 Task: Research Airbnb options in Seydi, Turkmenistan from 9th December, 2023 to 12th December, 2023 for 1 adult.1  bedroom having 1 bed and 1 bathroom. Property type can be flat. Amenities needed are: wifi. Booking option can be shelf check-in. Look for 3 properties as per requirement.
Action: Mouse pressed left at (492, 411)
Screenshot: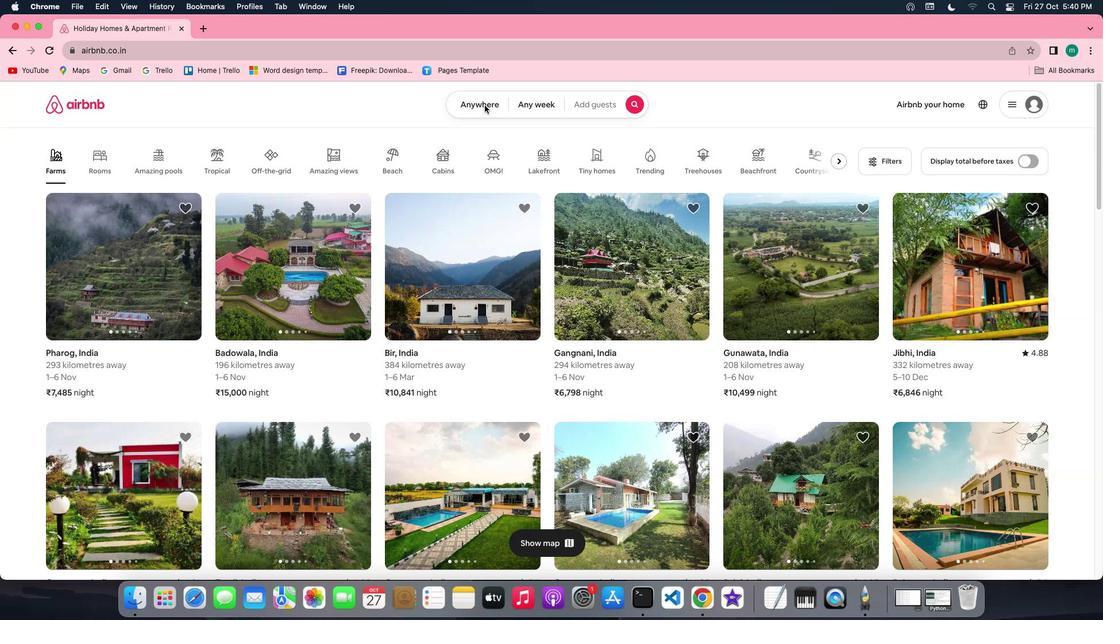 
Action: Mouse pressed left at (492, 411)
Screenshot: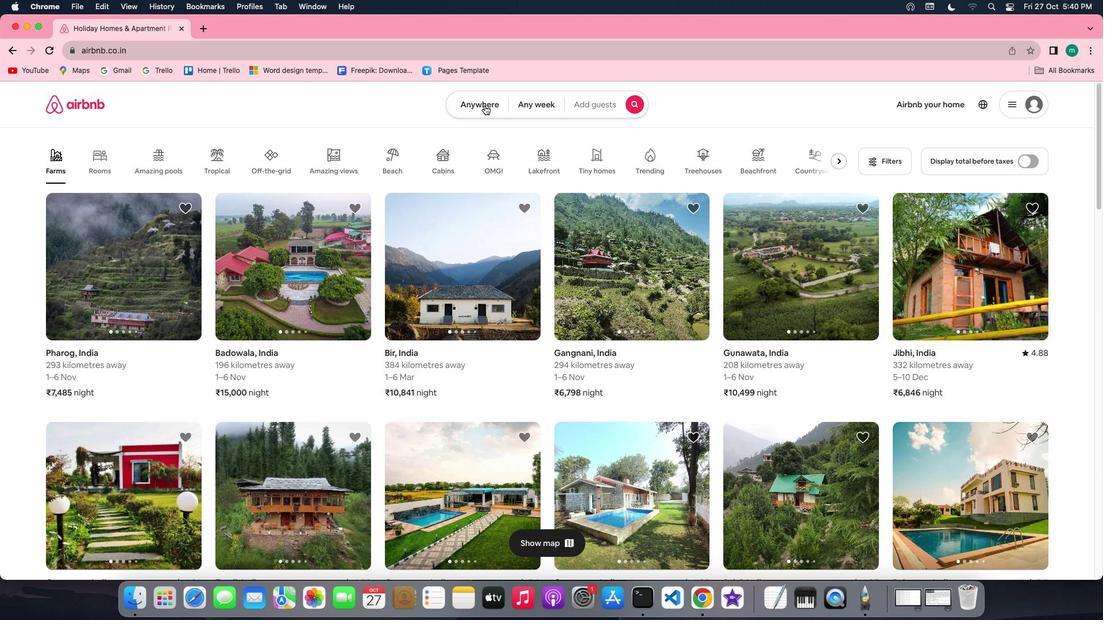 
Action: Mouse moved to (426, 380)
Screenshot: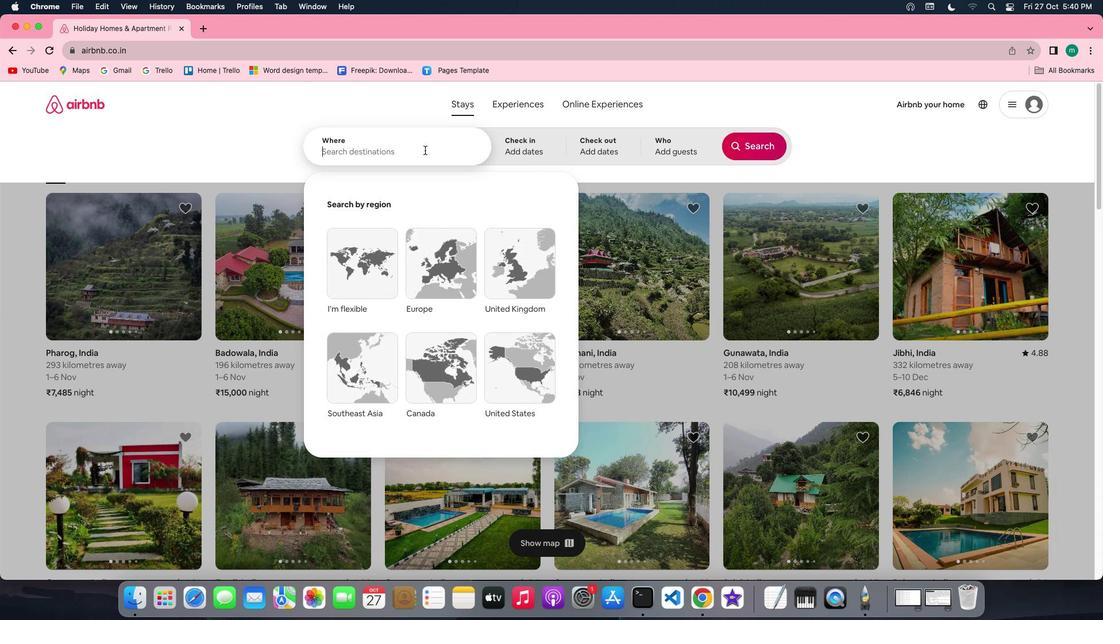 
Action: Key pressed Key.shift'S''e''y''d''i'','Key.spaceKey.shift'T''u''r''k''m''e''n''i''s''t''a''n'
Screenshot: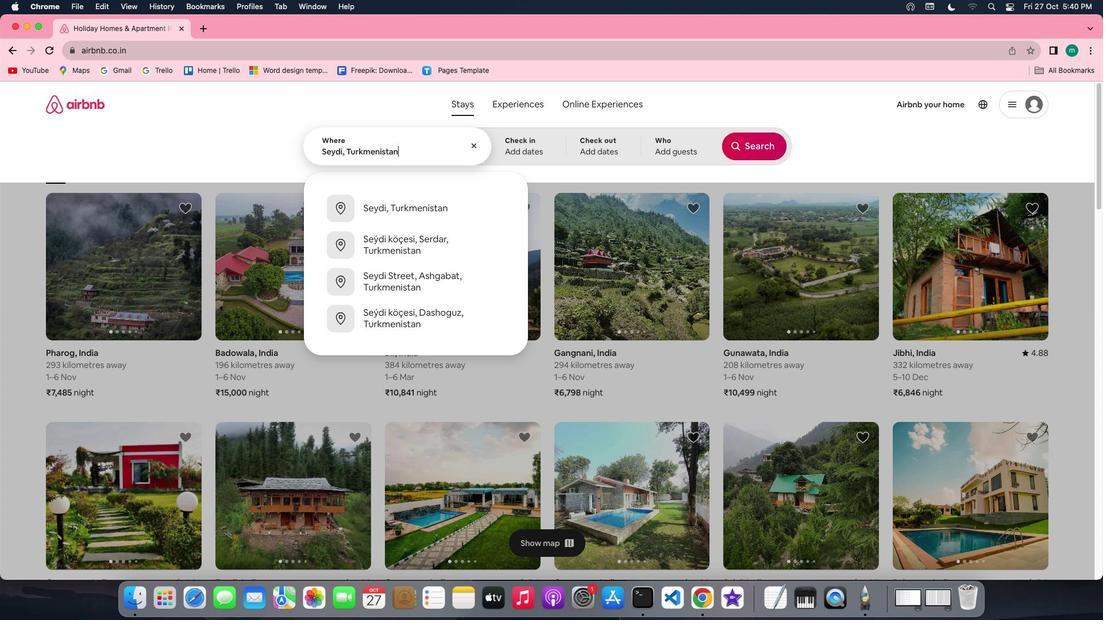 
Action: Mouse moved to (550, 381)
Screenshot: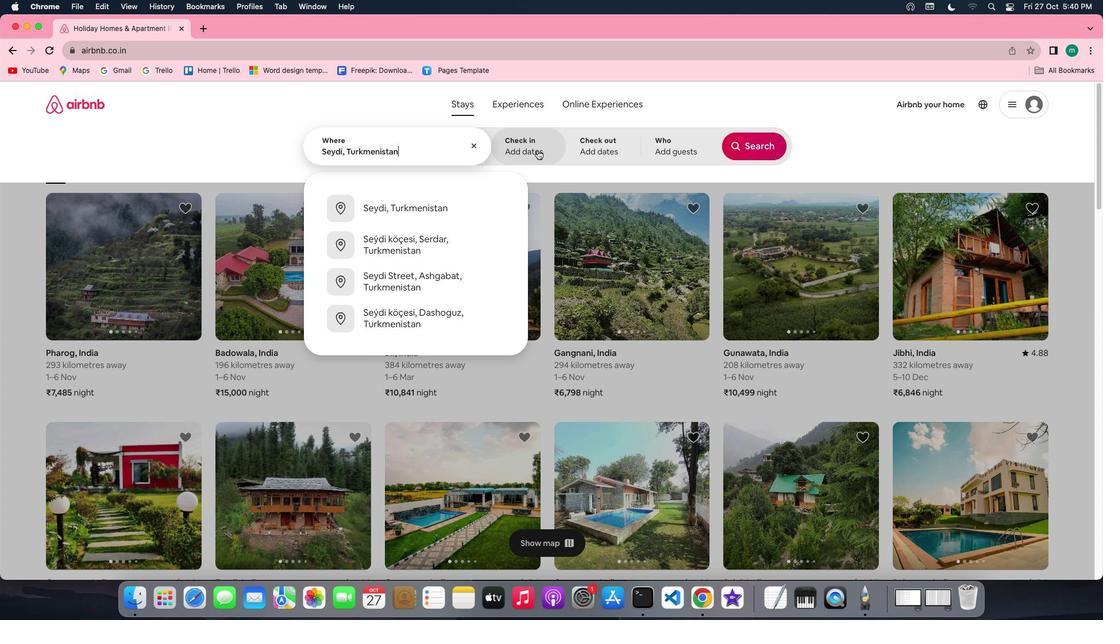 
Action: Mouse pressed left at (550, 381)
Screenshot: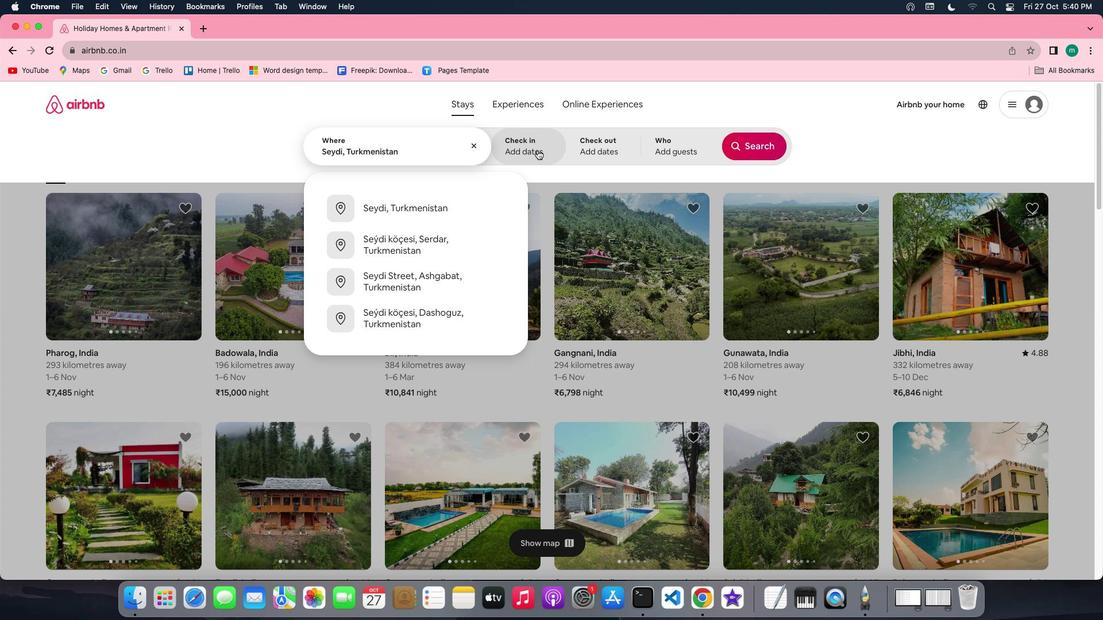 
Action: Mouse moved to (793, 321)
Screenshot: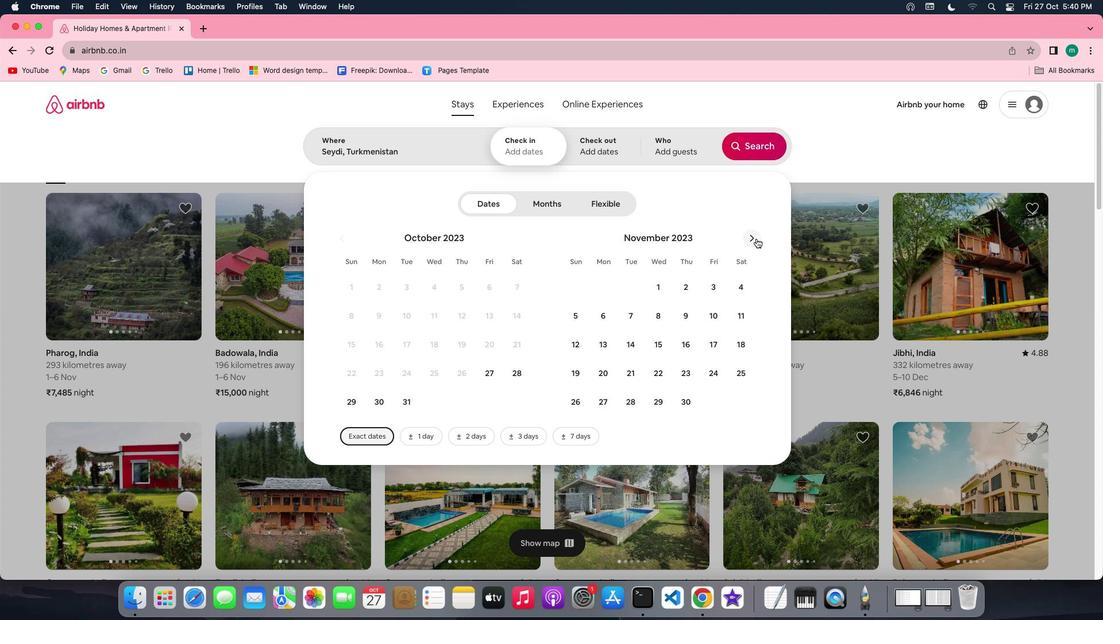 
Action: Mouse pressed left at (793, 321)
Screenshot: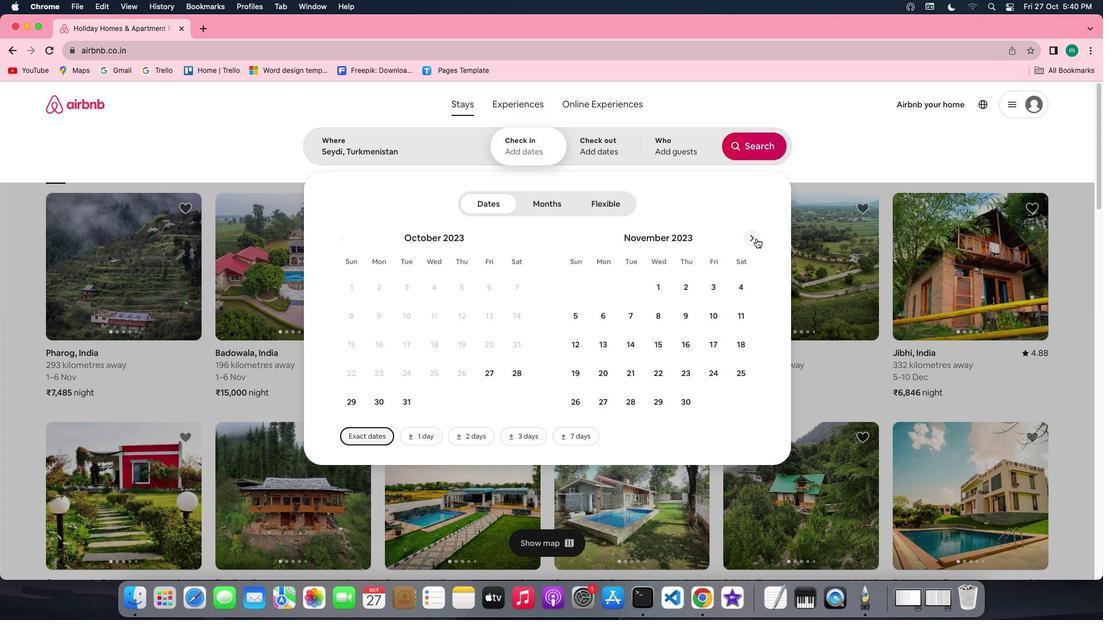 
Action: Mouse moved to (778, 276)
Screenshot: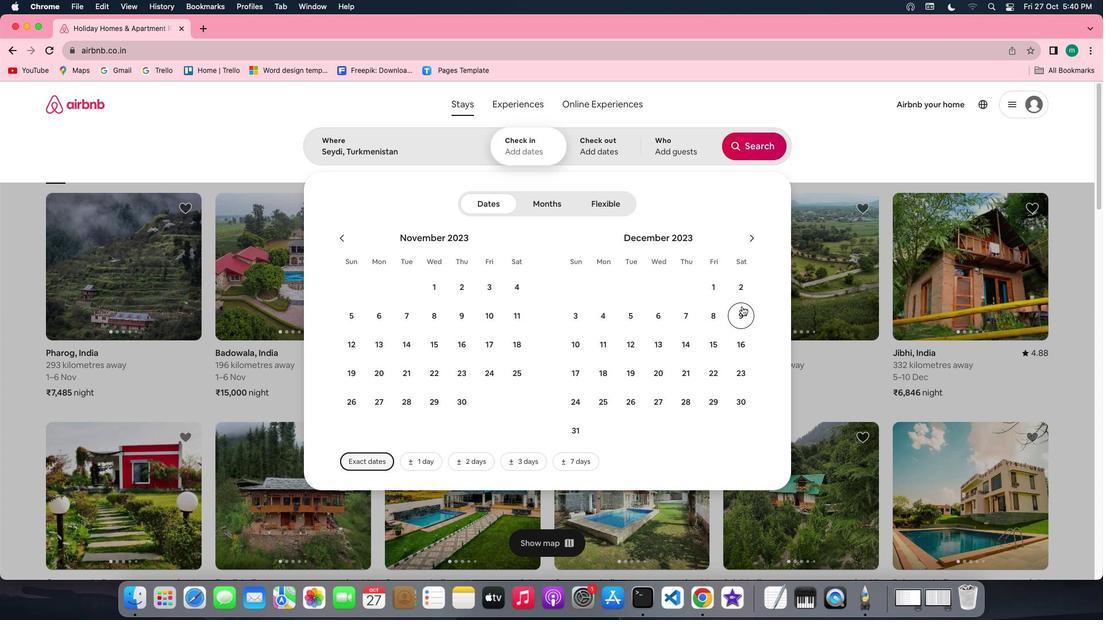 
Action: Mouse pressed left at (778, 276)
Screenshot: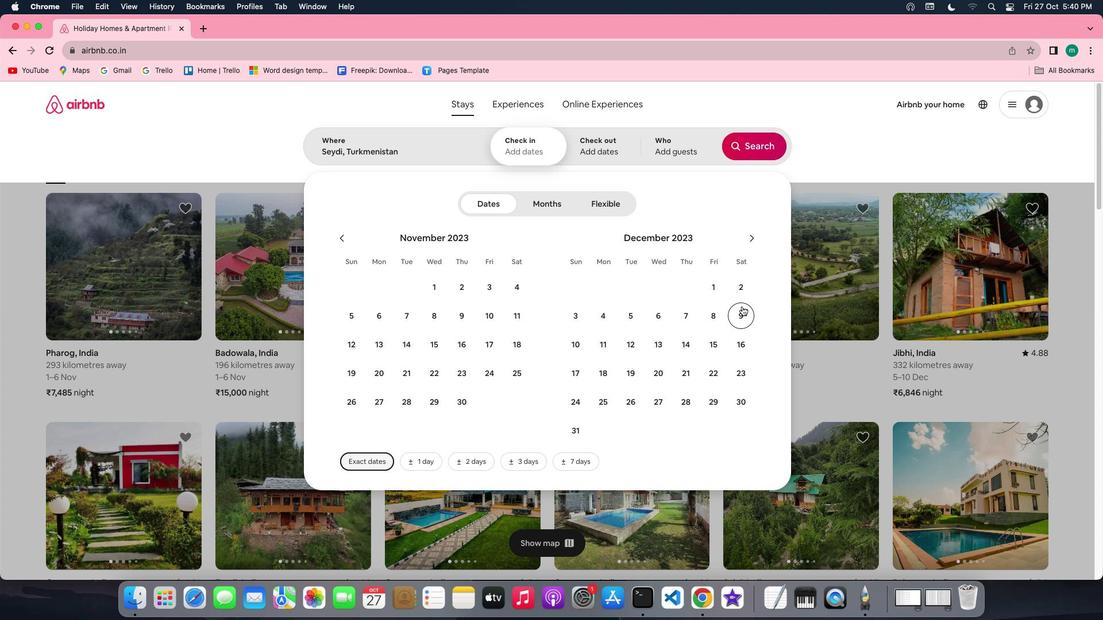
Action: Mouse moved to (665, 253)
Screenshot: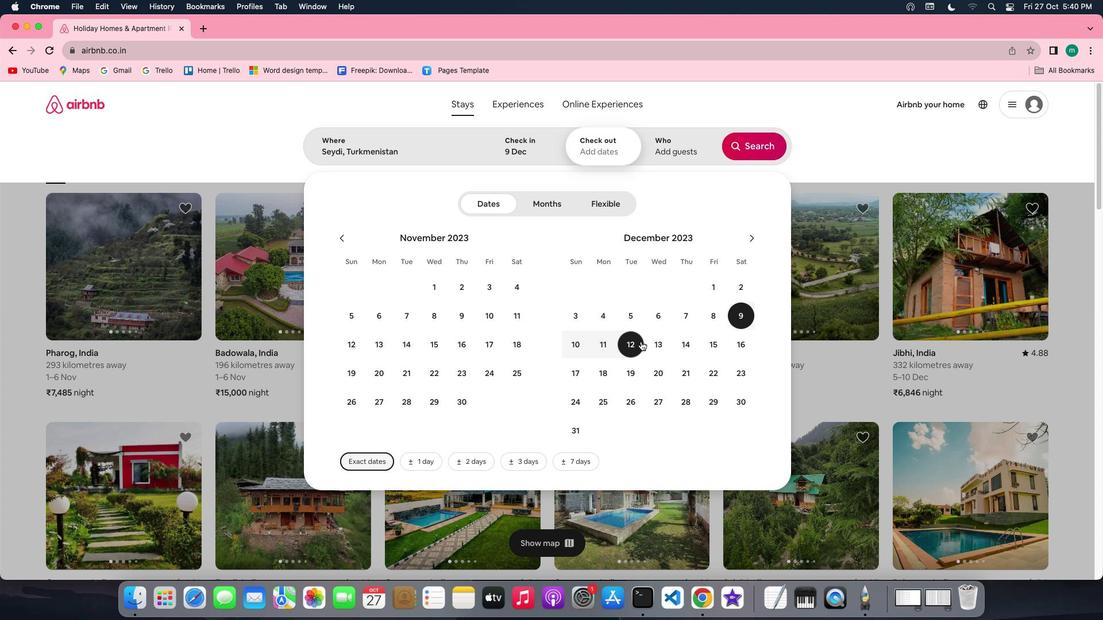 
Action: Mouse pressed left at (665, 253)
Screenshot: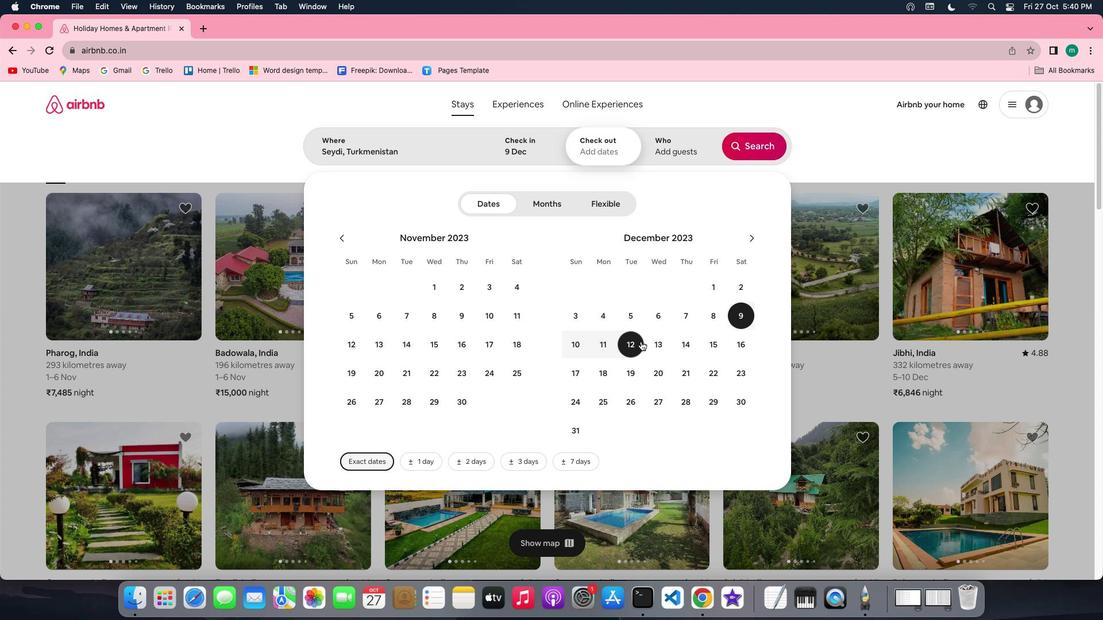 
Action: Mouse moved to (713, 382)
Screenshot: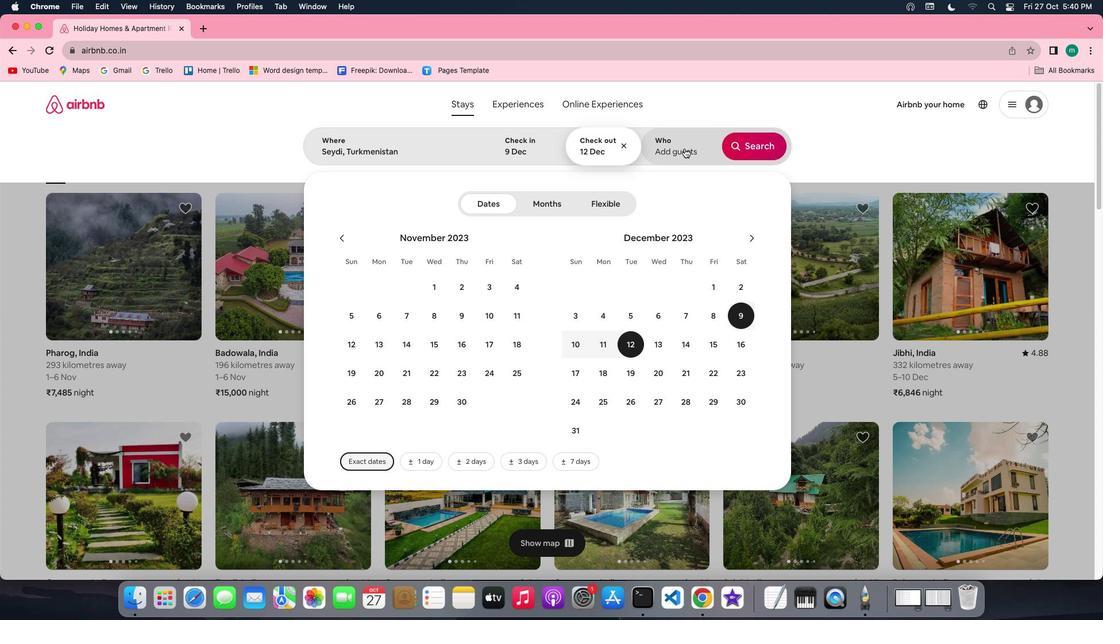 
Action: Mouse pressed left at (713, 382)
Screenshot: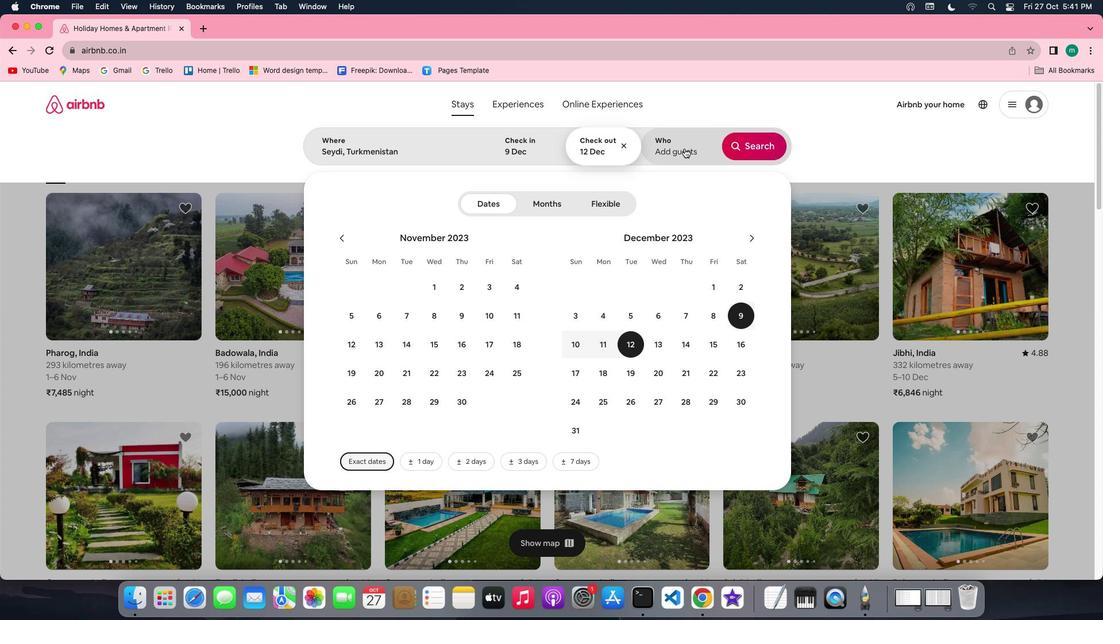 
Action: Mouse moved to (802, 344)
Screenshot: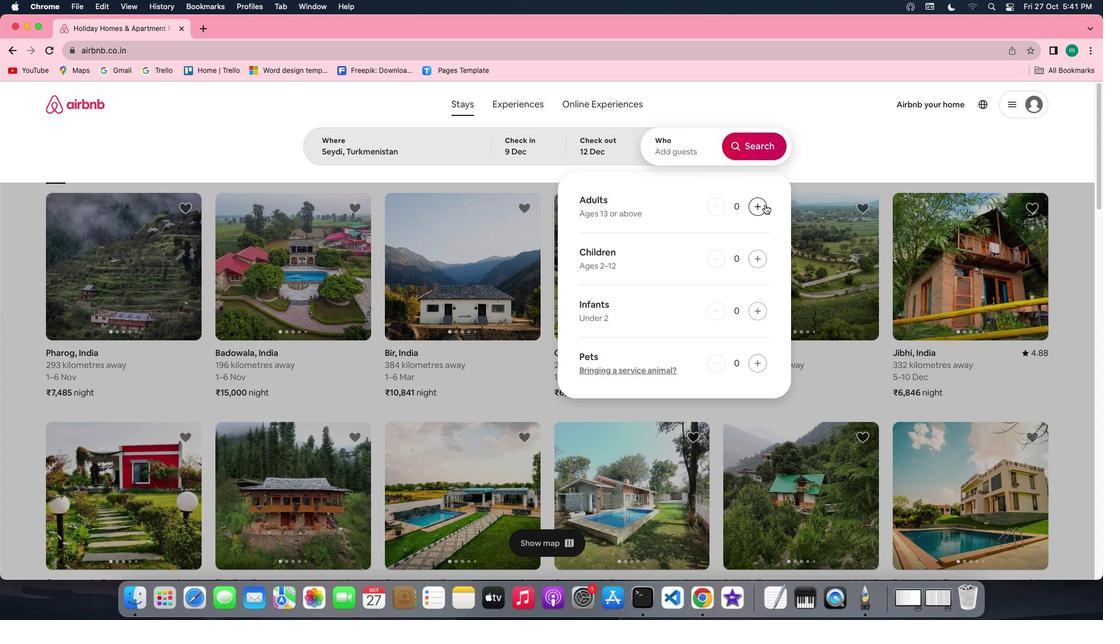 
Action: Mouse pressed left at (802, 344)
Screenshot: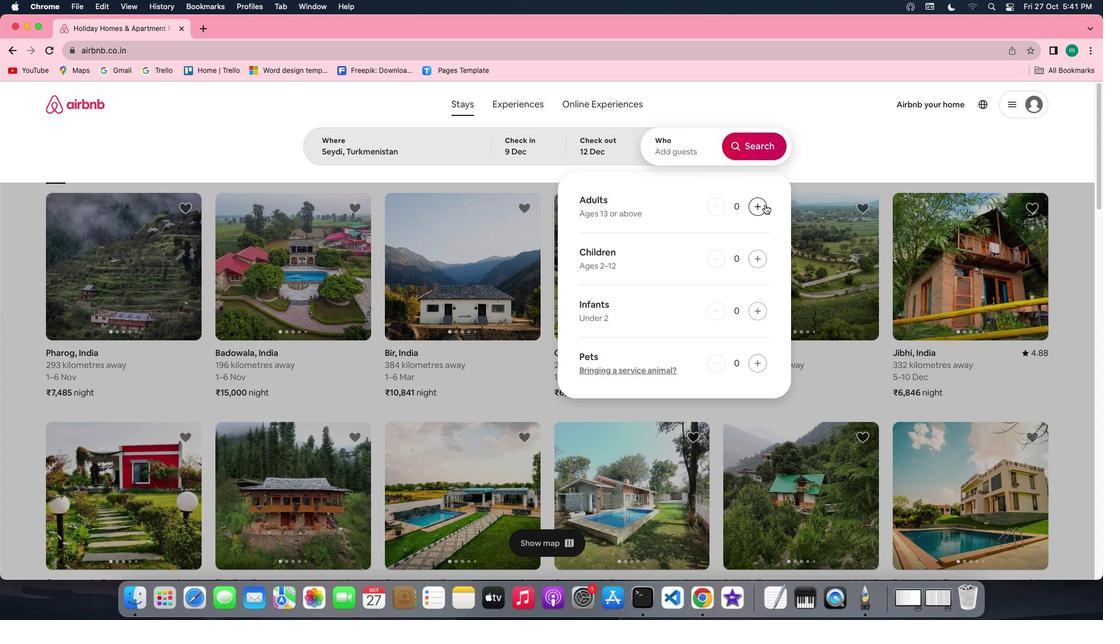 
Action: Mouse moved to (796, 378)
Screenshot: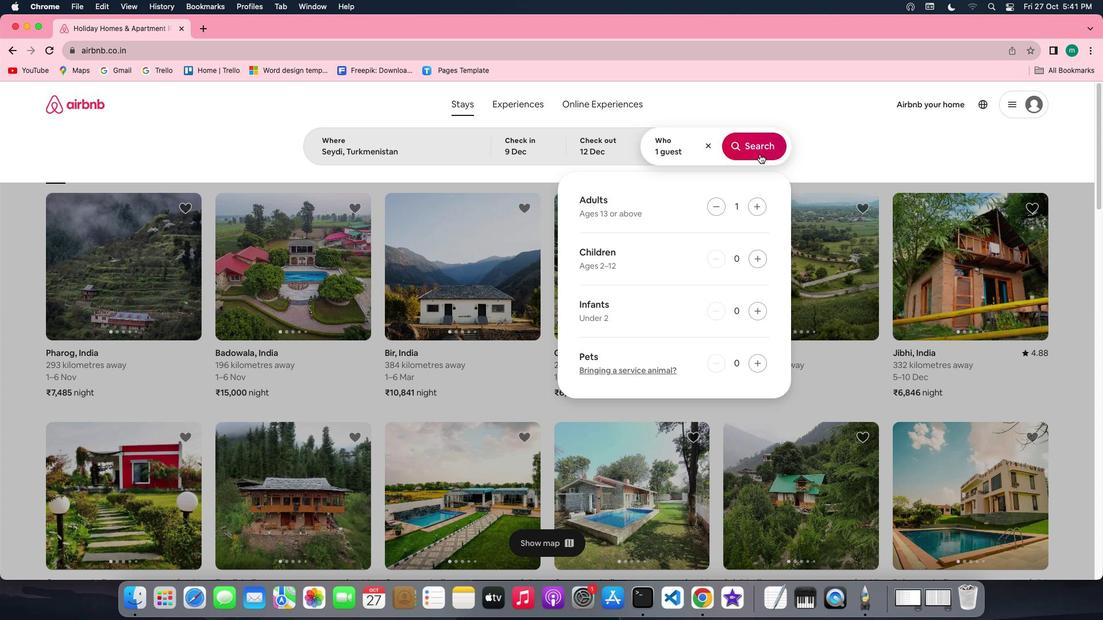 
Action: Mouse pressed left at (796, 378)
Screenshot: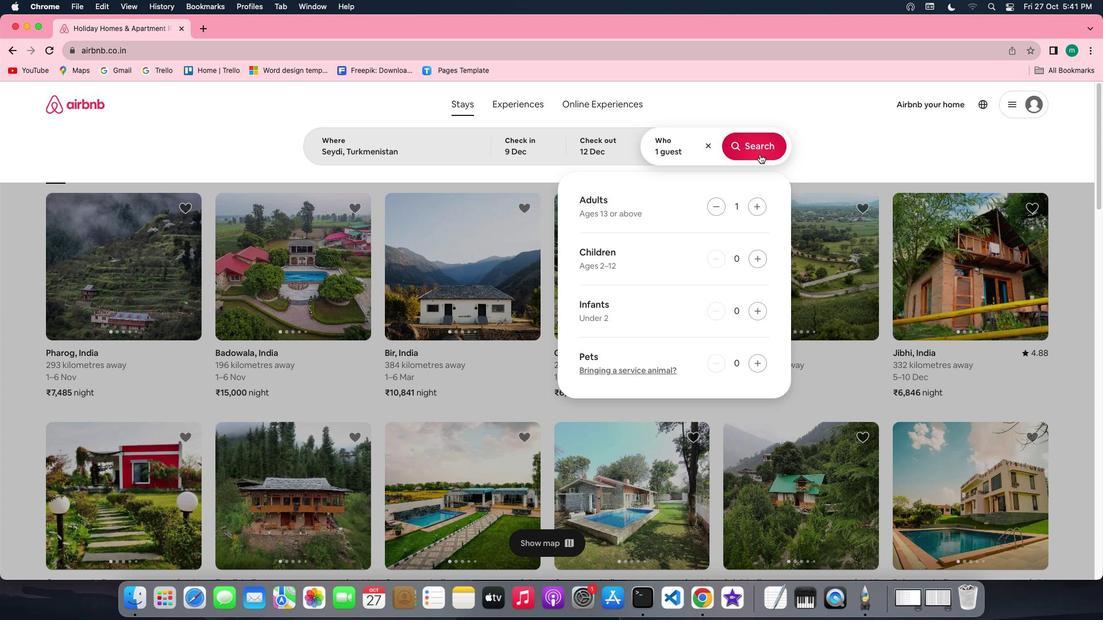 
Action: Mouse moved to (975, 379)
Screenshot: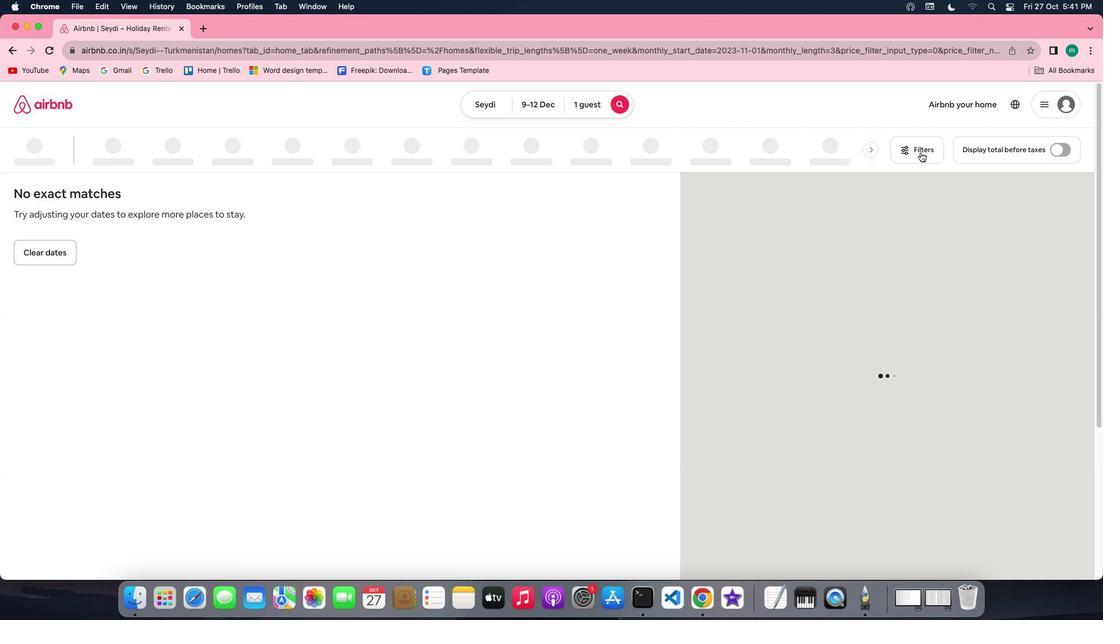 
Action: Mouse pressed left at (975, 379)
Screenshot: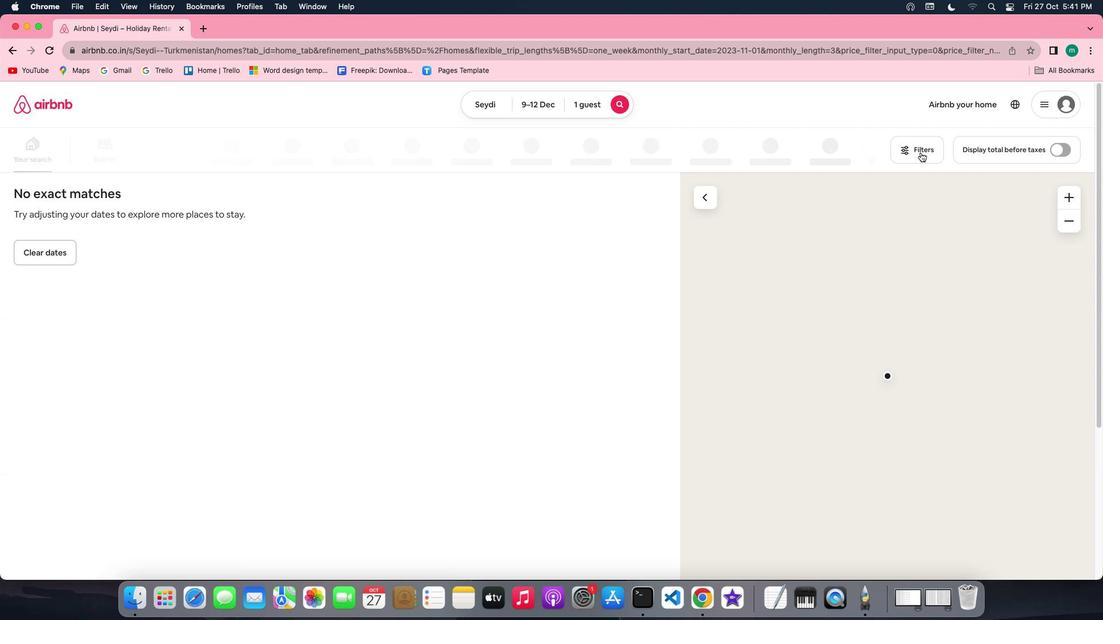 
Action: Mouse moved to (694, 301)
Screenshot: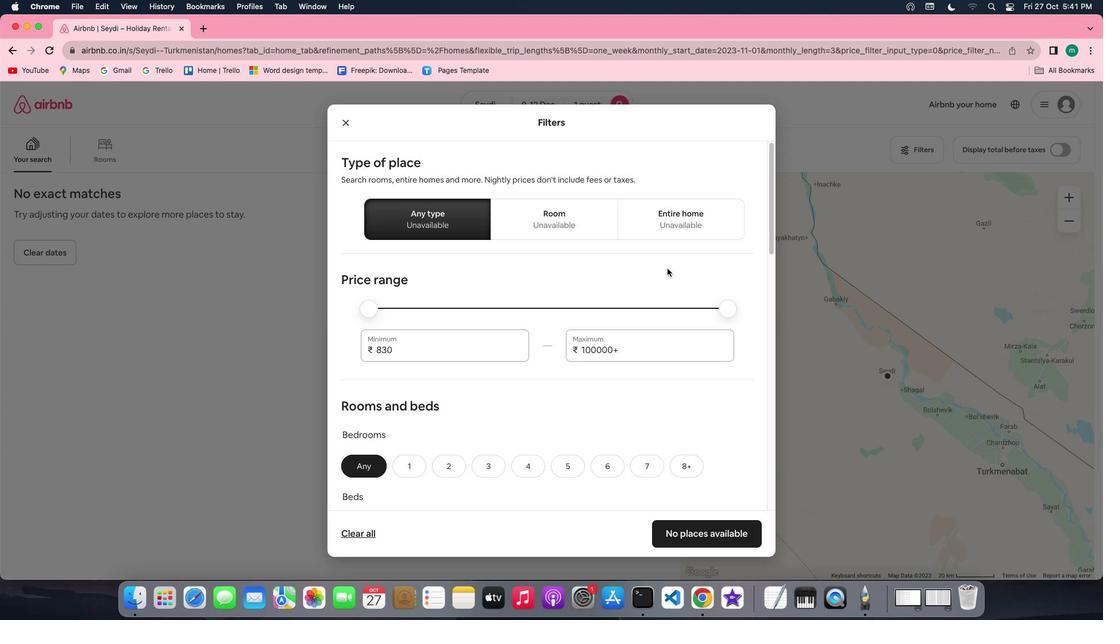 
Action: Mouse scrolled (694, 301) with delta (-44, 482)
Screenshot: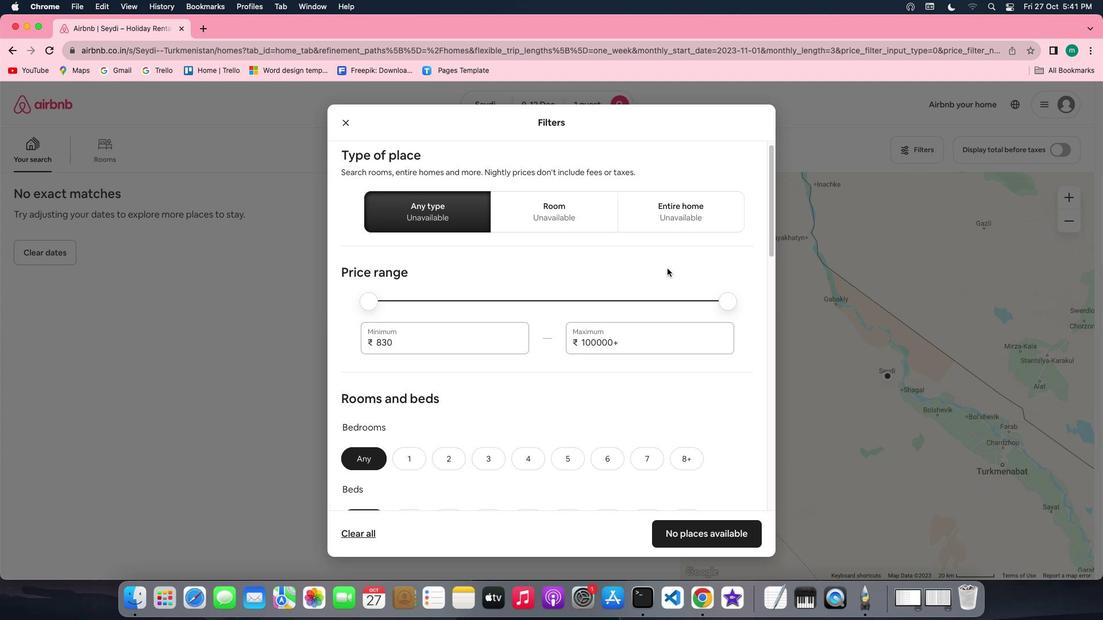 
Action: Mouse scrolled (694, 301) with delta (-44, 482)
Screenshot: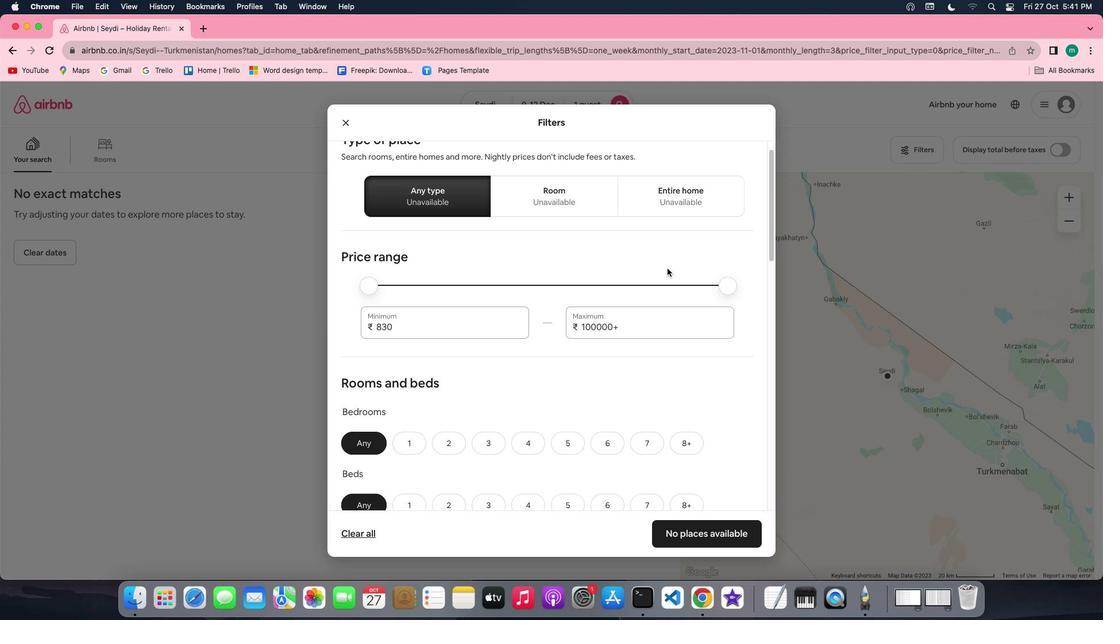
Action: Mouse scrolled (694, 301) with delta (-44, 483)
Screenshot: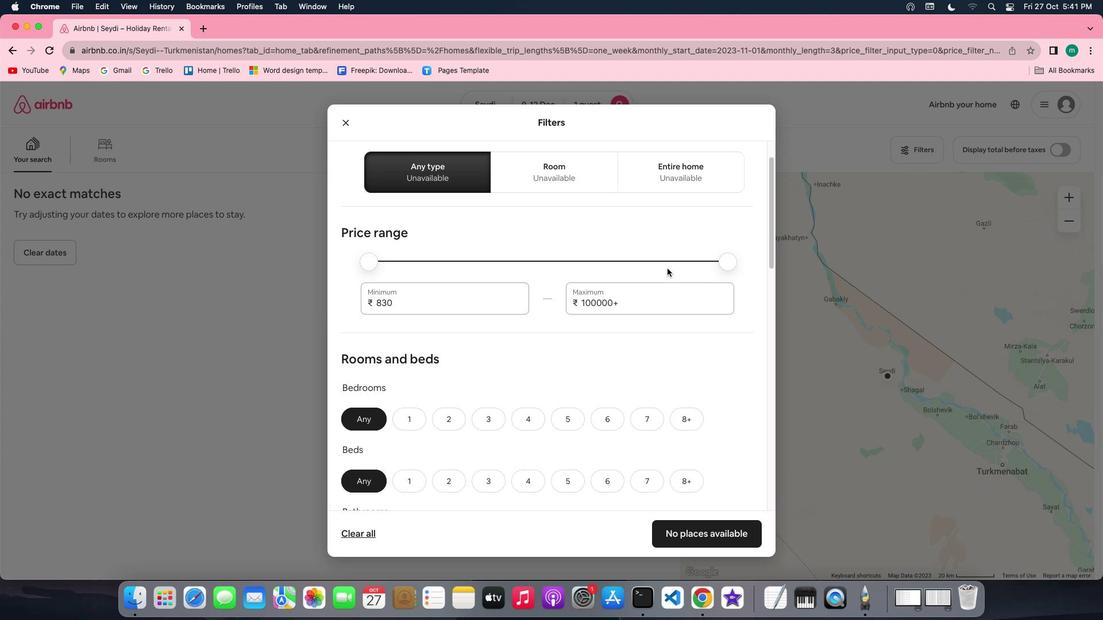 
Action: Mouse scrolled (694, 301) with delta (-44, 483)
Screenshot: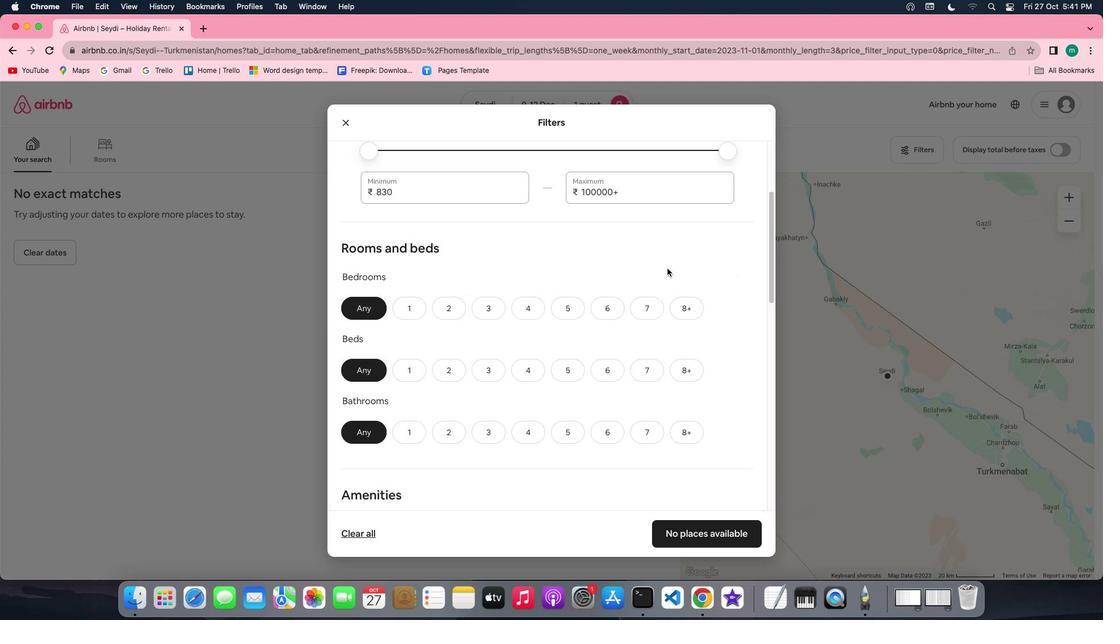 
Action: Mouse scrolled (694, 301) with delta (-44, 482)
Screenshot: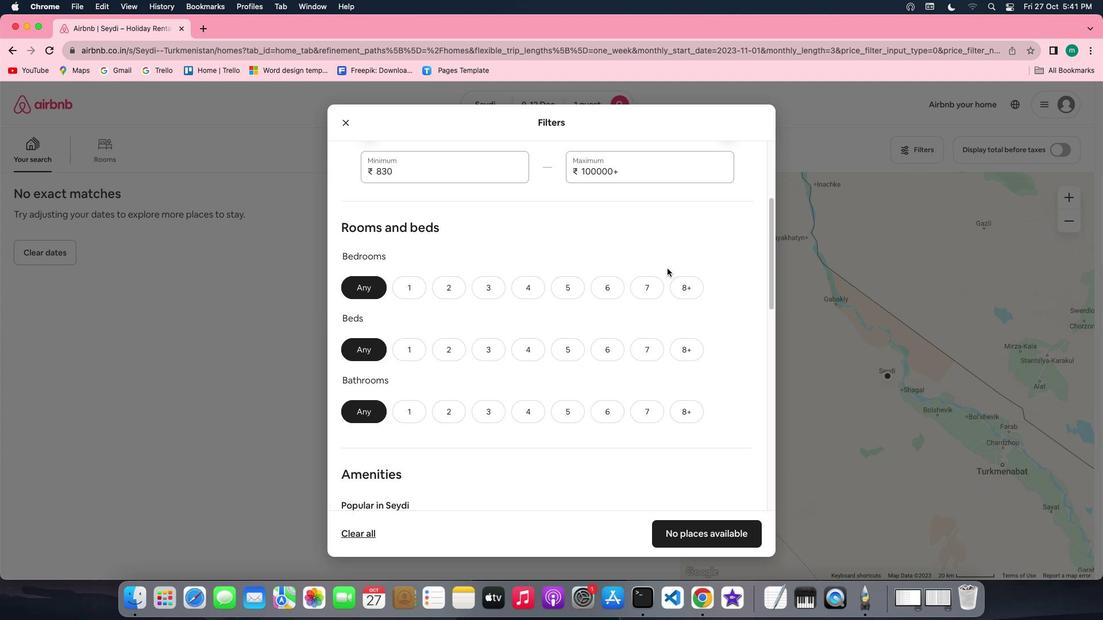 
Action: Mouse scrolled (694, 301) with delta (-44, 482)
Screenshot: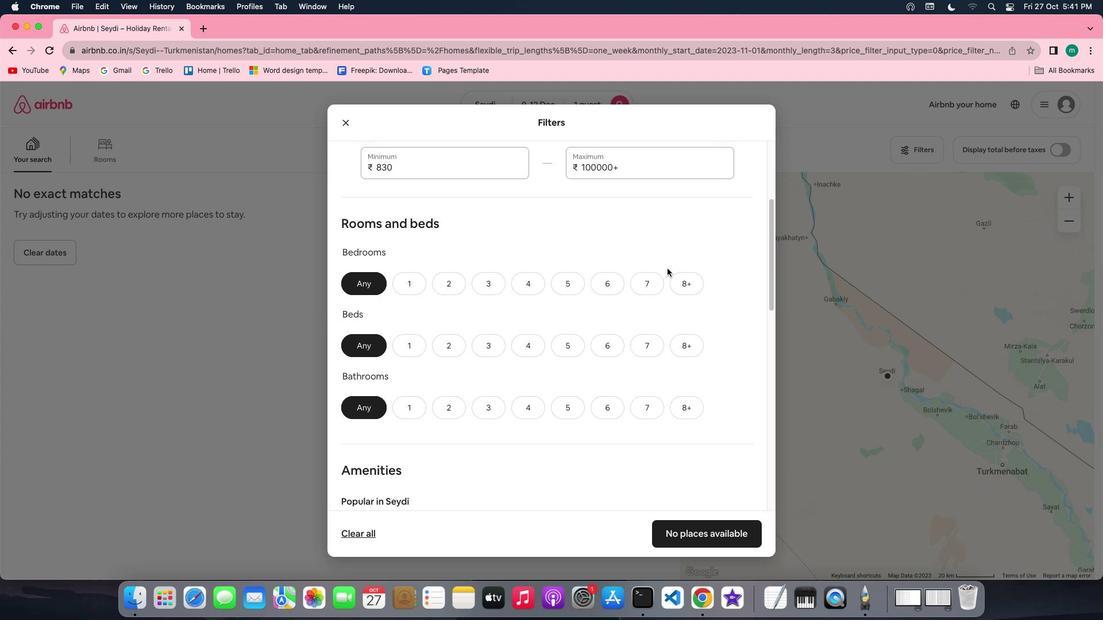 
Action: Mouse scrolled (694, 301) with delta (-44, 482)
Screenshot: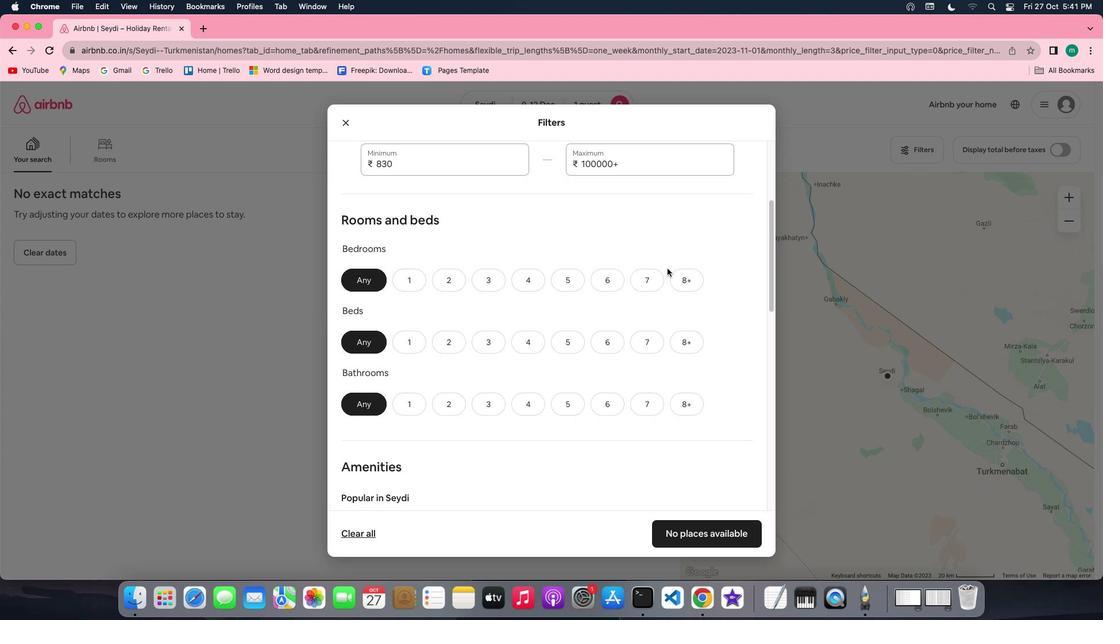 
Action: Mouse scrolled (694, 301) with delta (-44, 482)
Screenshot: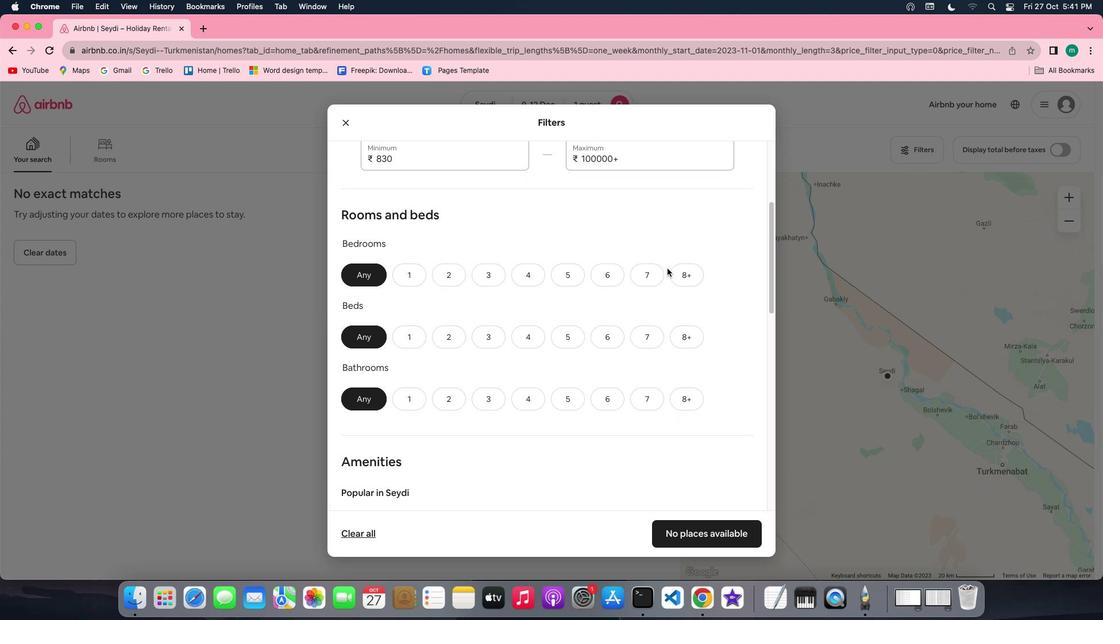 
Action: Mouse scrolled (694, 301) with delta (-44, 482)
Screenshot: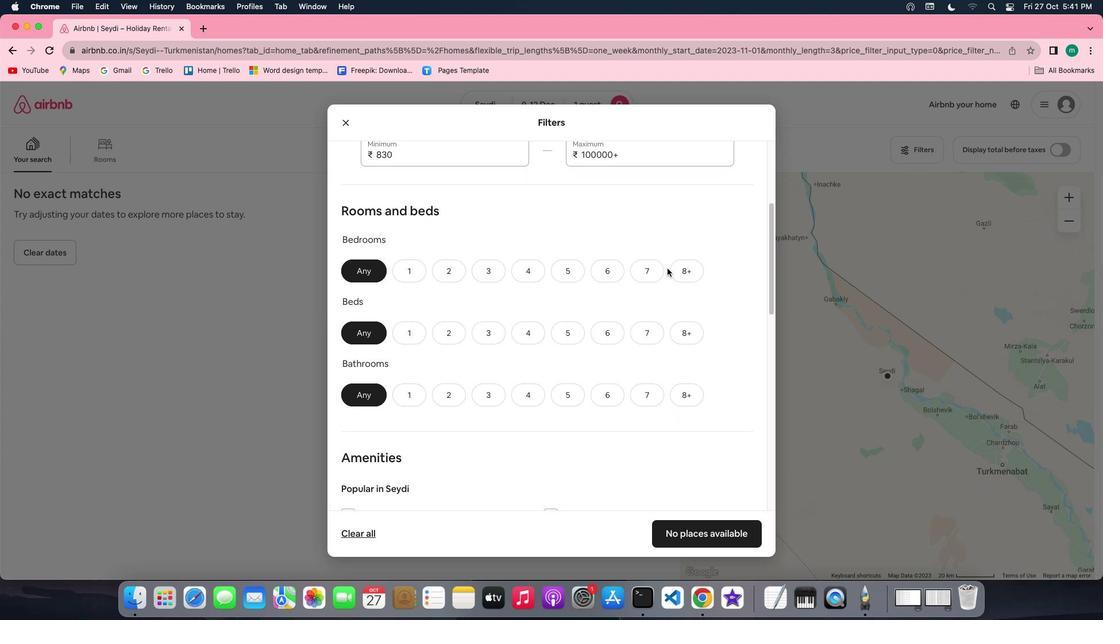 
Action: Mouse scrolled (694, 301) with delta (-44, 482)
Screenshot: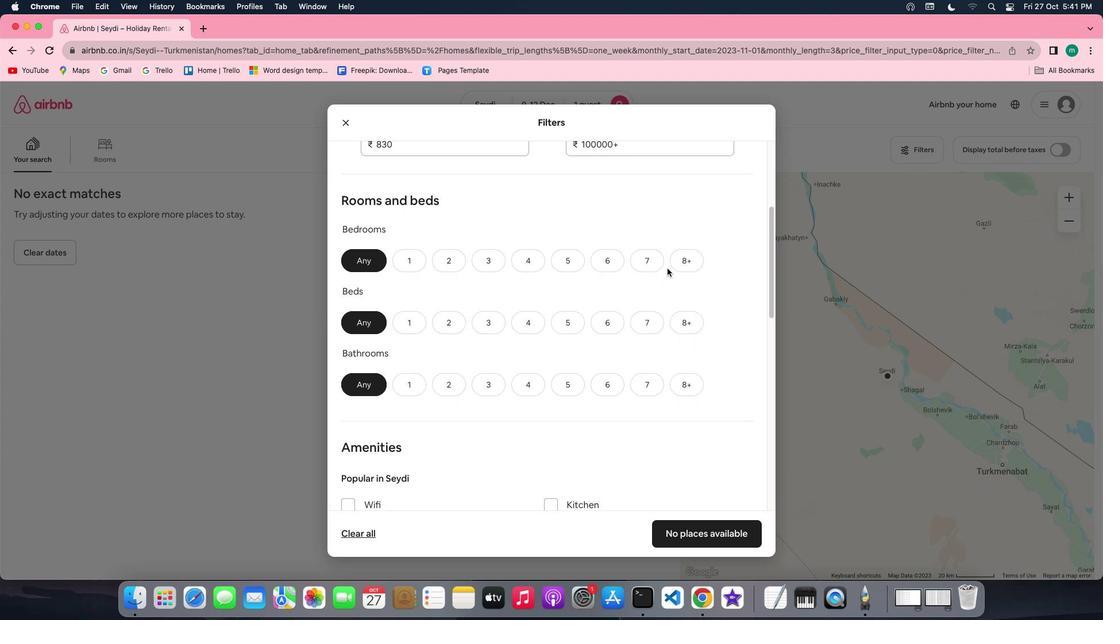 
Action: Mouse scrolled (694, 301) with delta (-44, 482)
Screenshot: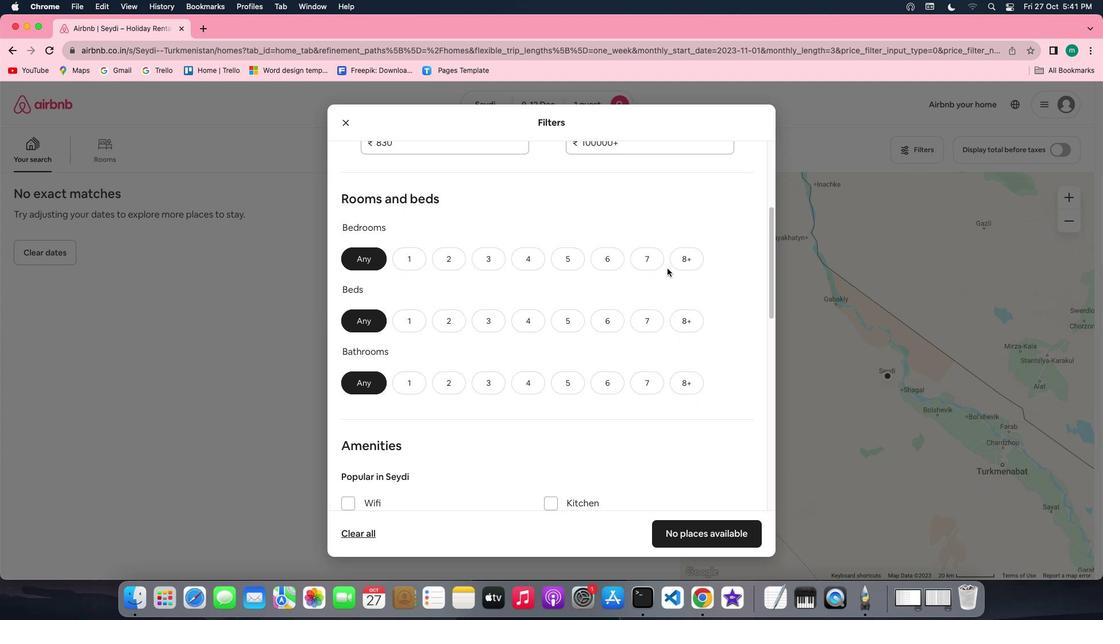 
Action: Mouse scrolled (694, 301) with delta (-44, 482)
Screenshot: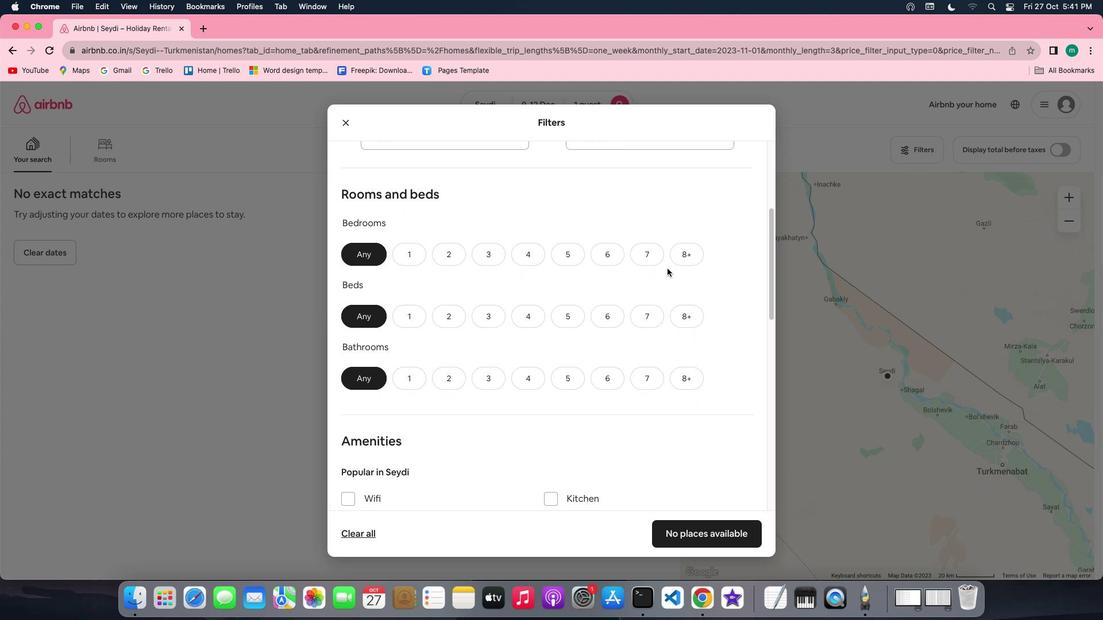 
Action: Mouse scrolled (694, 301) with delta (-44, 482)
Screenshot: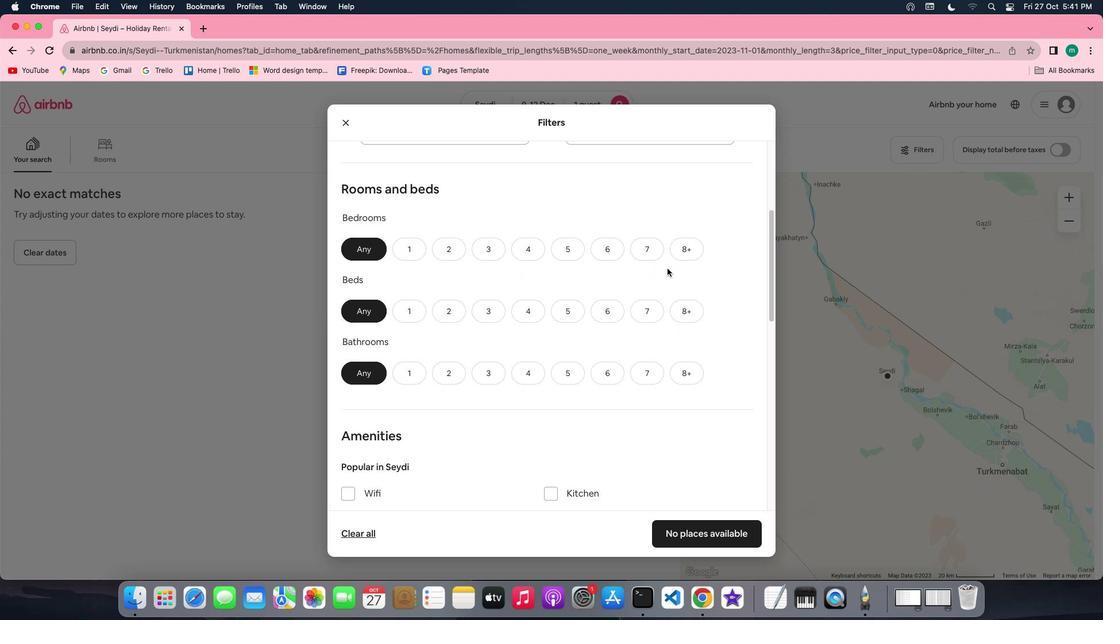 
Action: Mouse scrolled (694, 301) with delta (-44, 482)
Screenshot: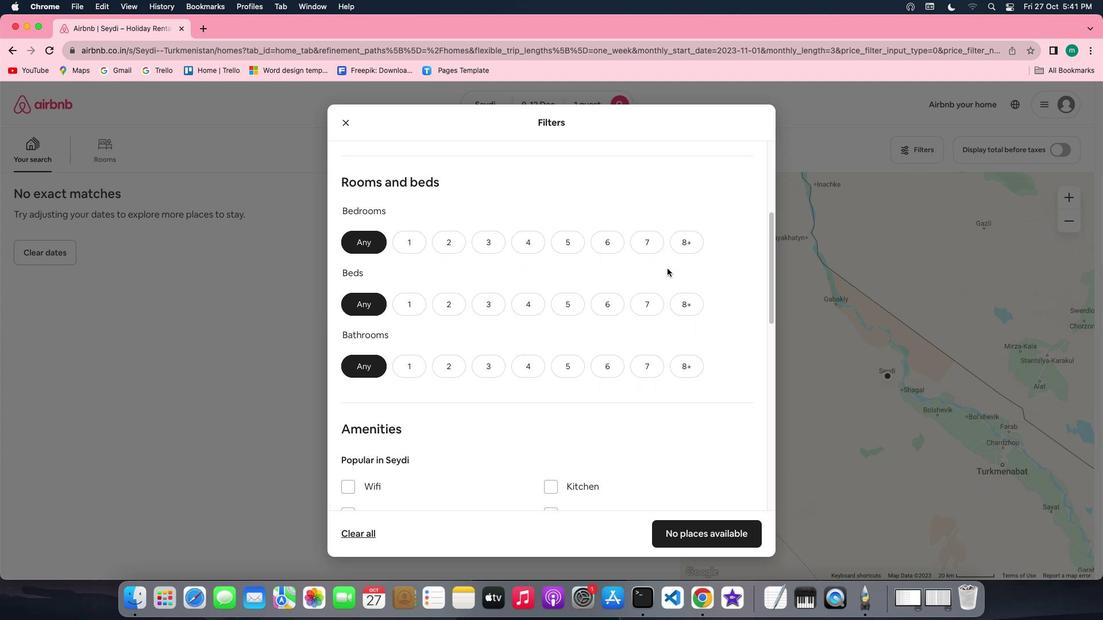 
Action: Mouse scrolled (694, 301) with delta (-44, 482)
Screenshot: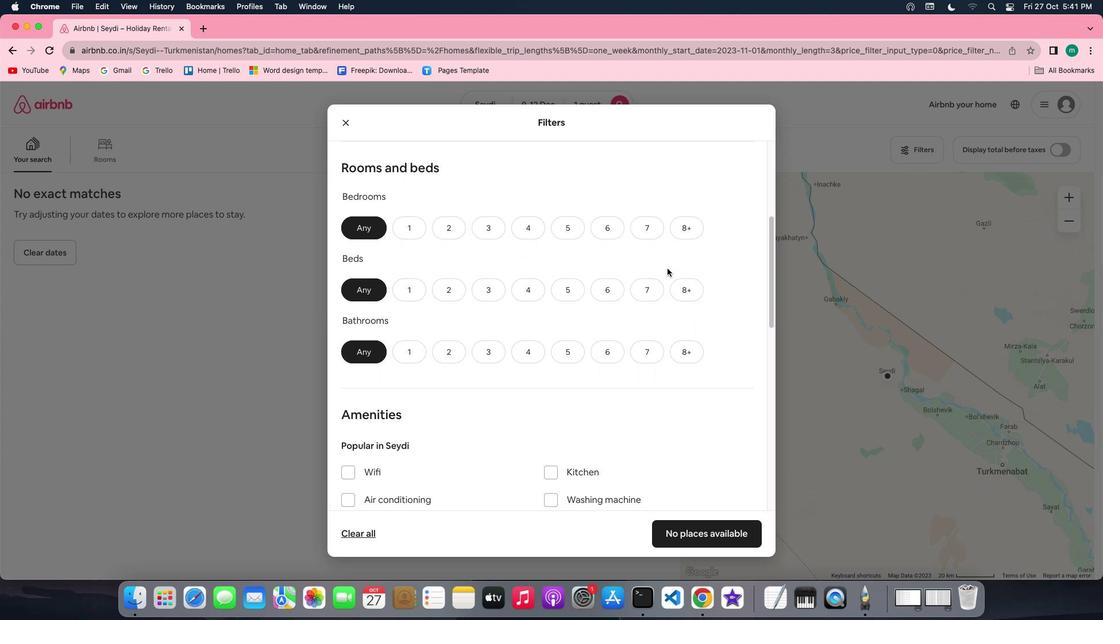 
Action: Mouse scrolled (694, 301) with delta (-44, 482)
Screenshot: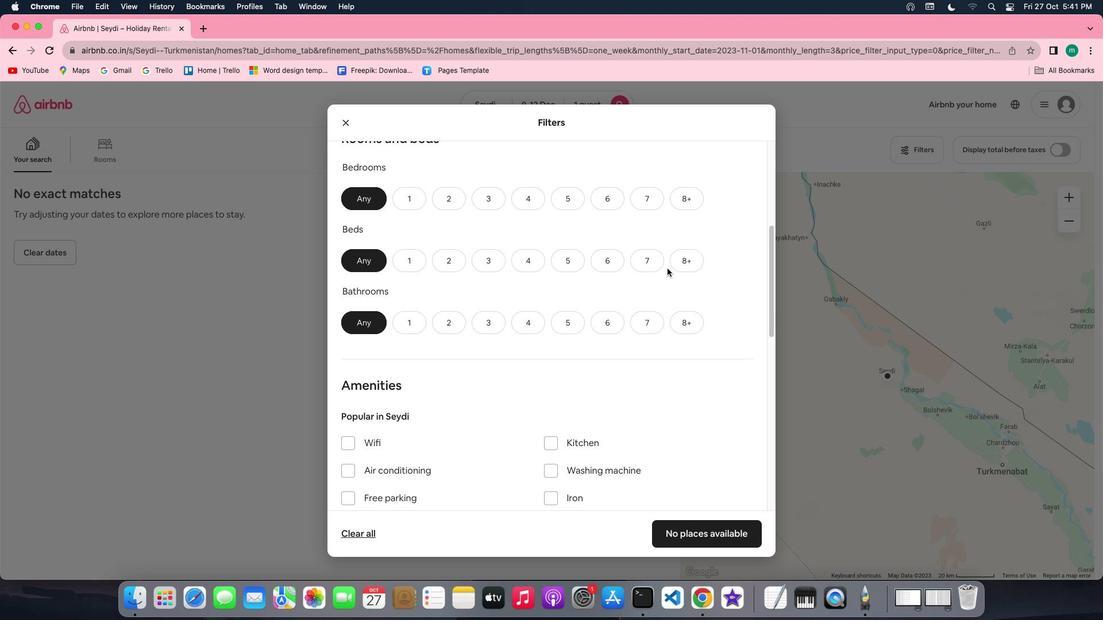 
Action: Mouse scrolled (694, 301) with delta (-44, 482)
Screenshot: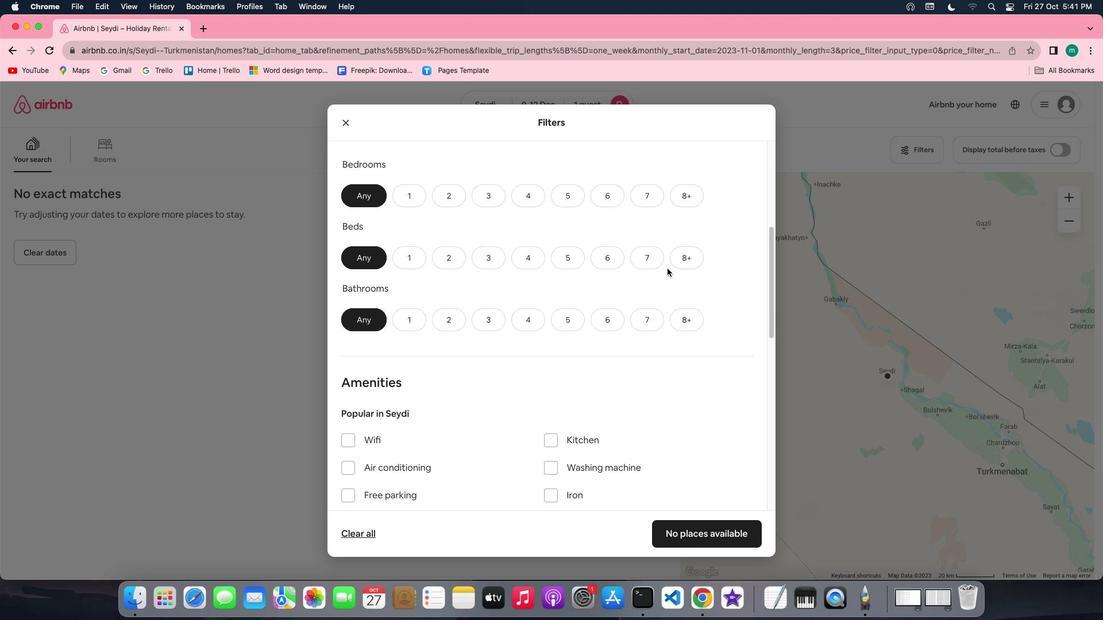 
Action: Mouse moved to (400, 353)
Screenshot: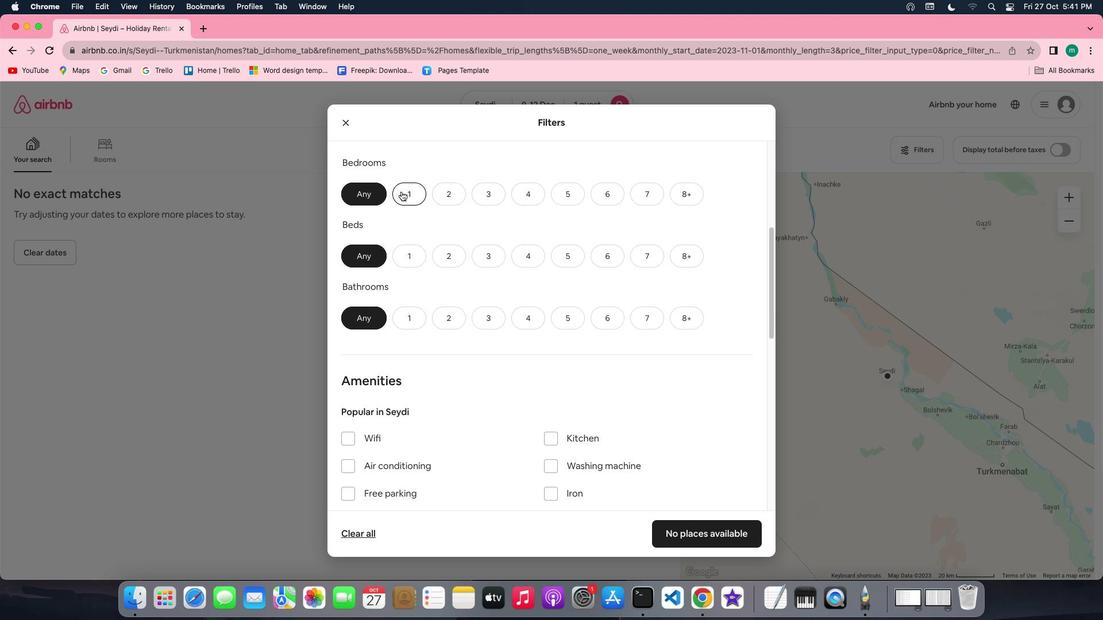 
Action: Mouse pressed left at (400, 353)
Screenshot: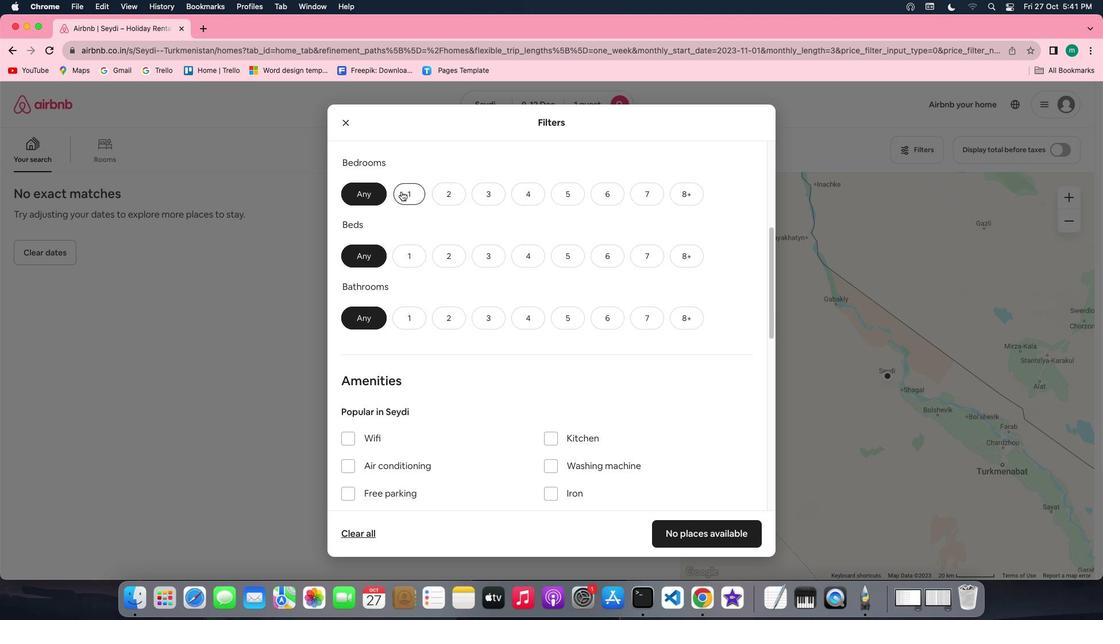
Action: Mouse moved to (405, 312)
Screenshot: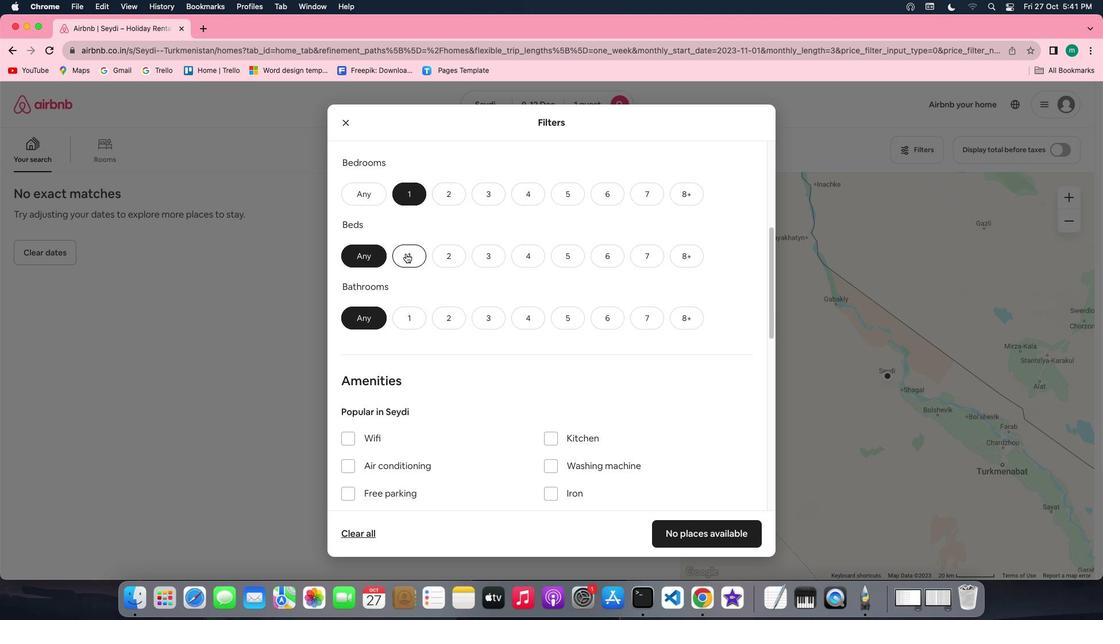 
Action: Mouse pressed left at (405, 312)
Screenshot: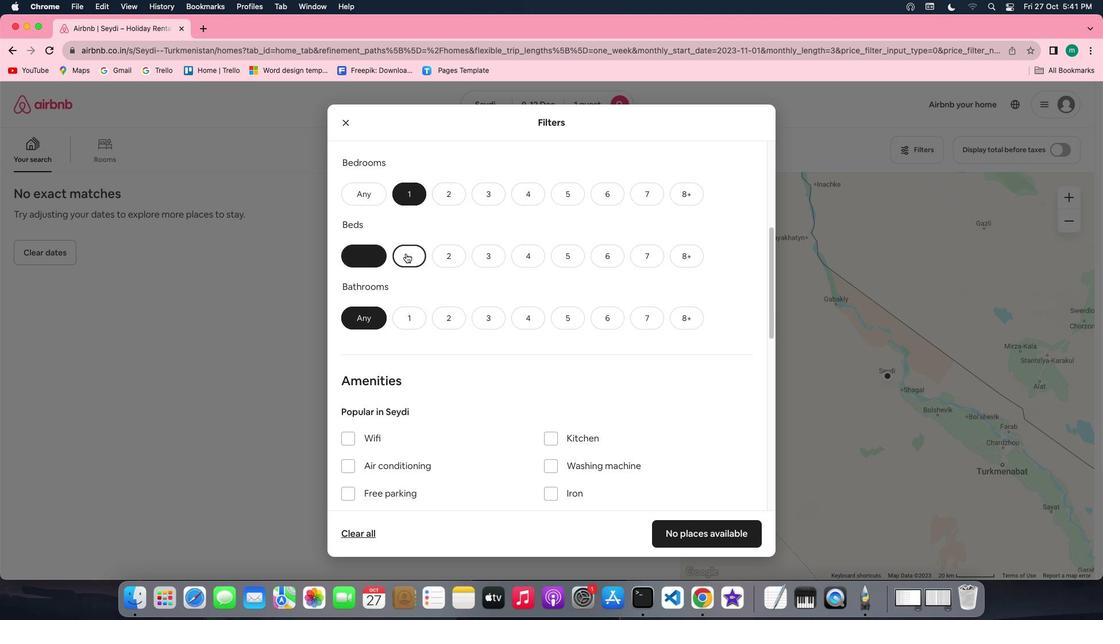 
Action: Mouse moved to (407, 263)
Screenshot: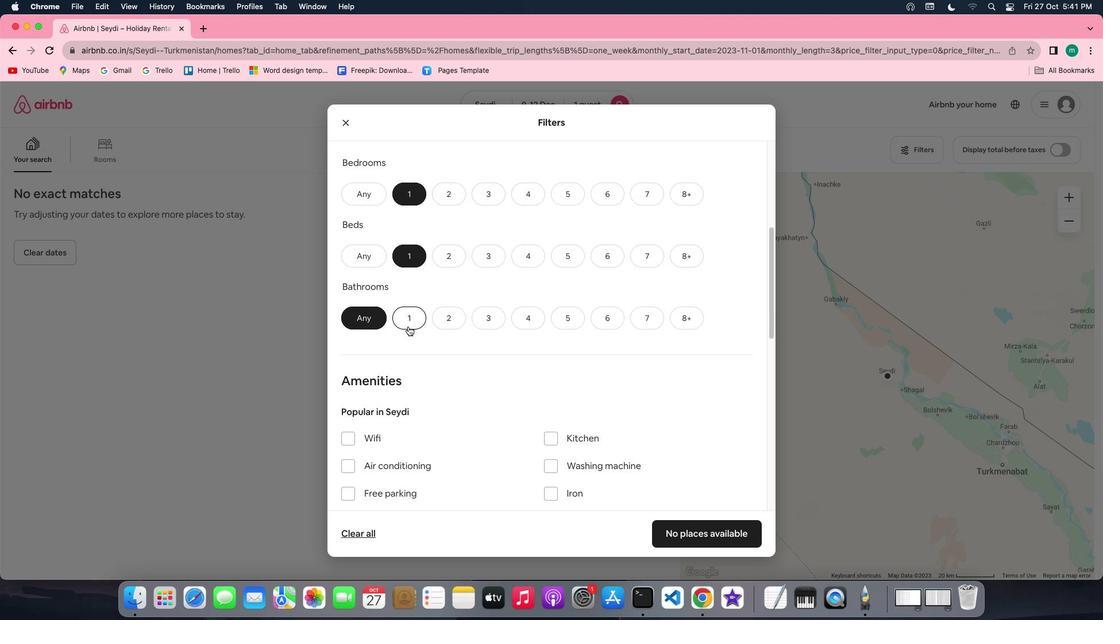 
Action: Mouse pressed left at (407, 263)
Screenshot: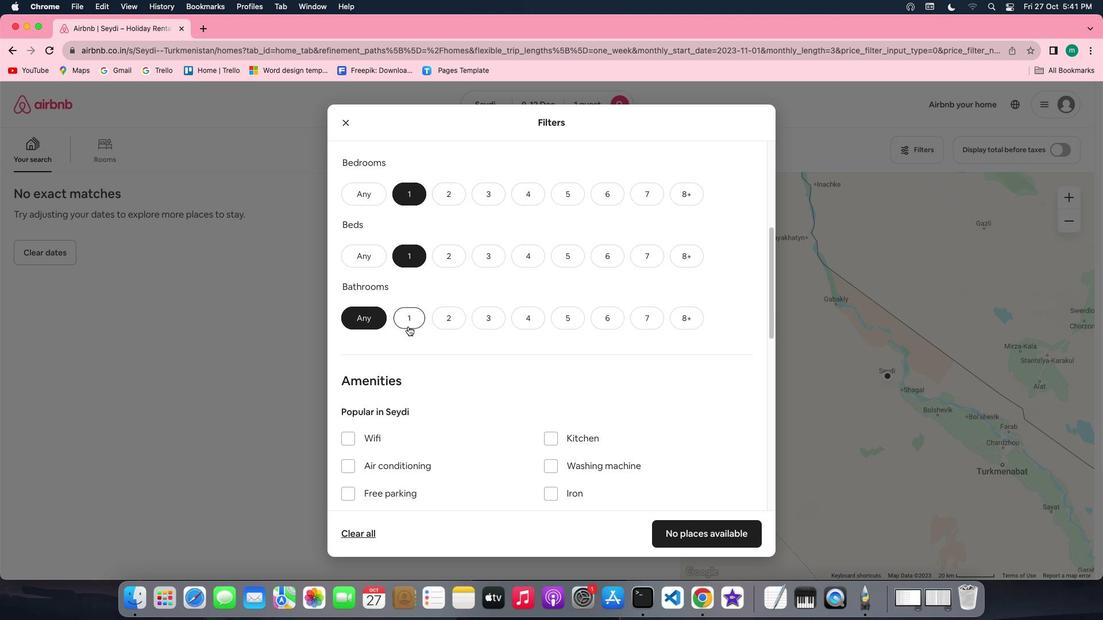 
Action: Mouse moved to (486, 251)
Screenshot: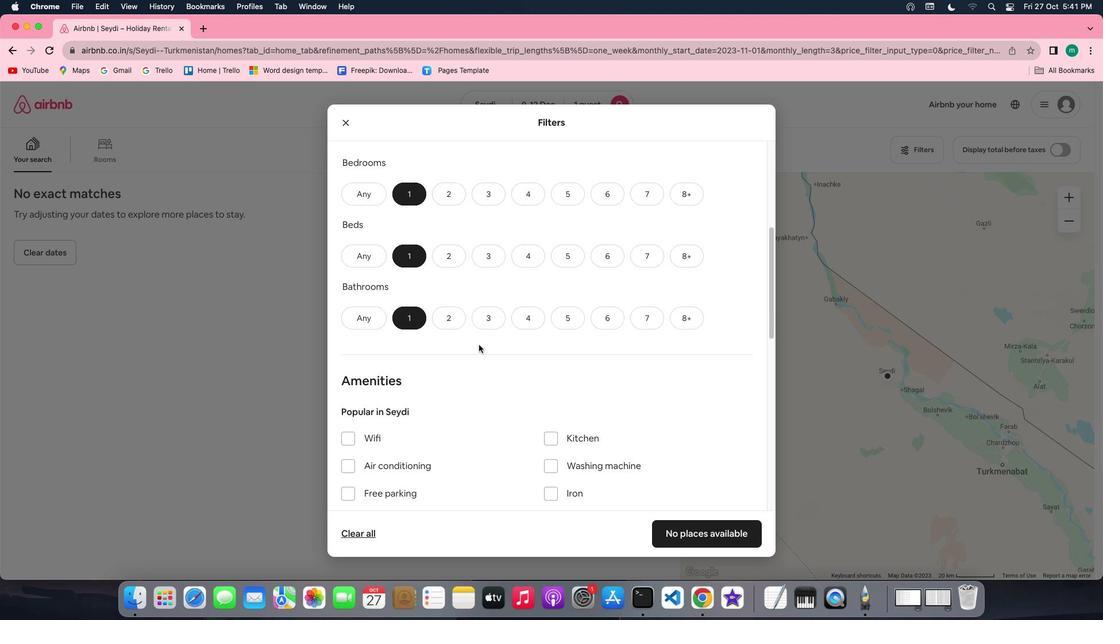 
Action: Mouse scrolled (486, 251) with delta (-44, 482)
Screenshot: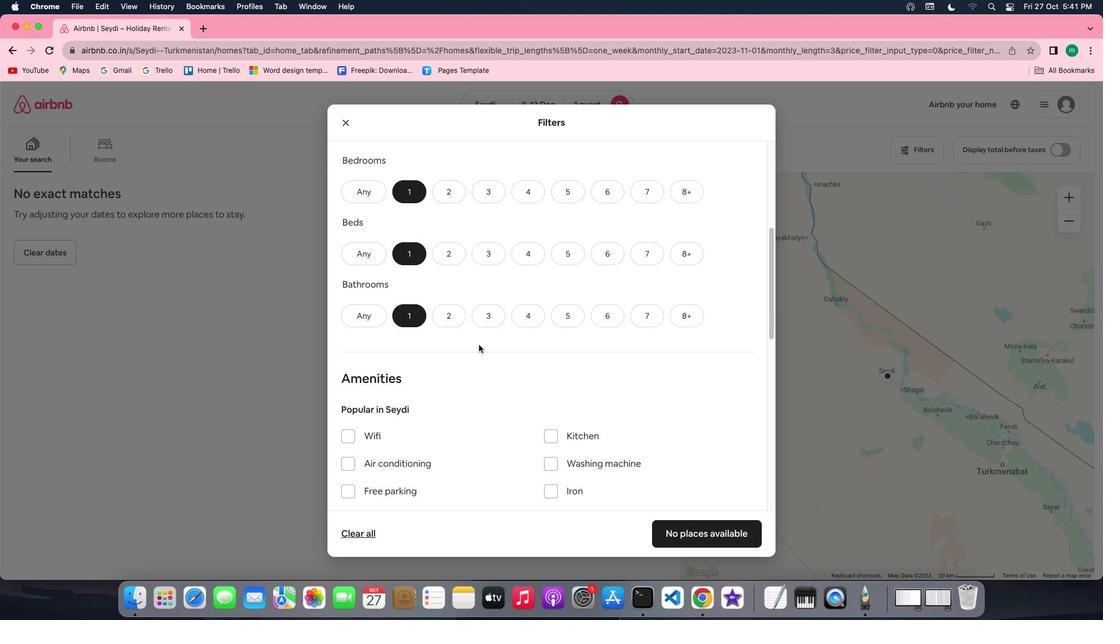 
Action: Mouse scrolled (486, 251) with delta (-44, 482)
Screenshot: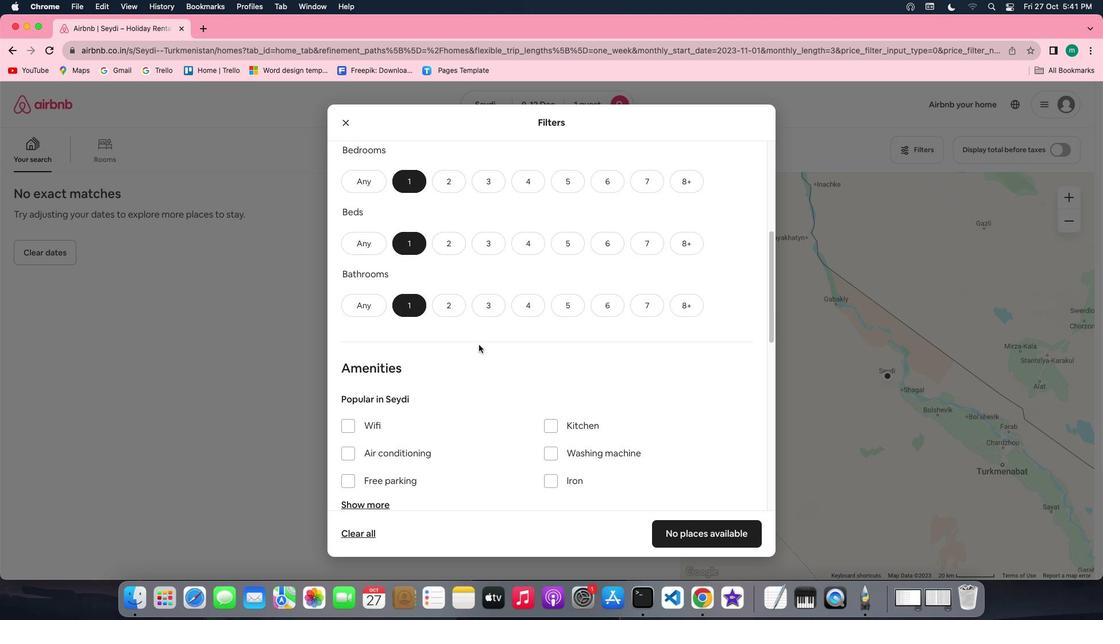 
Action: Mouse scrolled (486, 251) with delta (-44, 482)
Screenshot: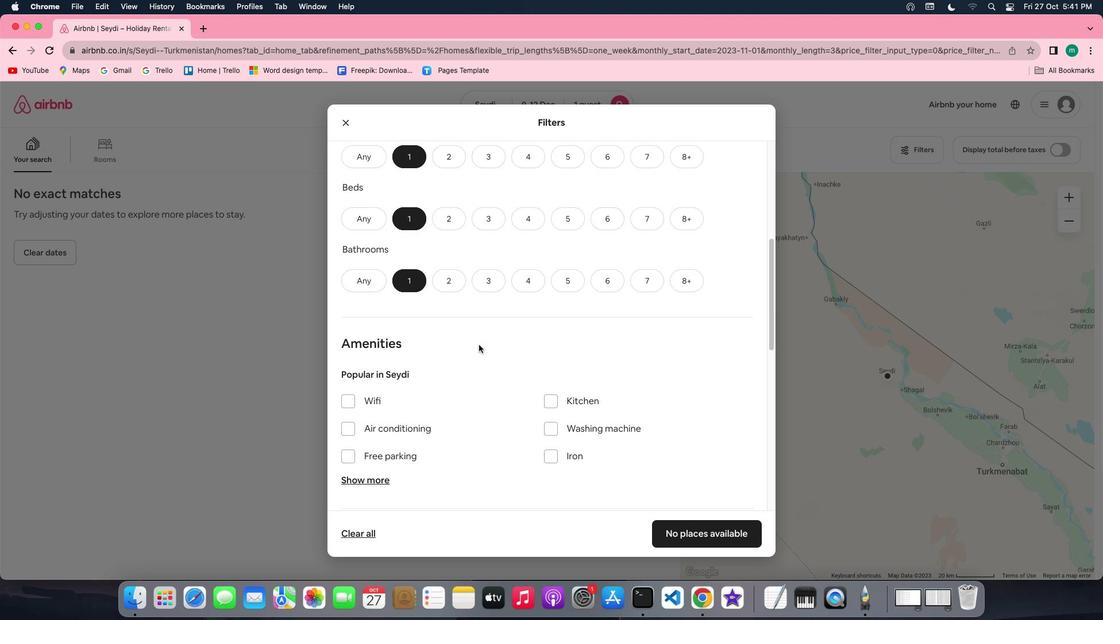 
Action: Mouse scrolled (486, 251) with delta (-44, 482)
Screenshot: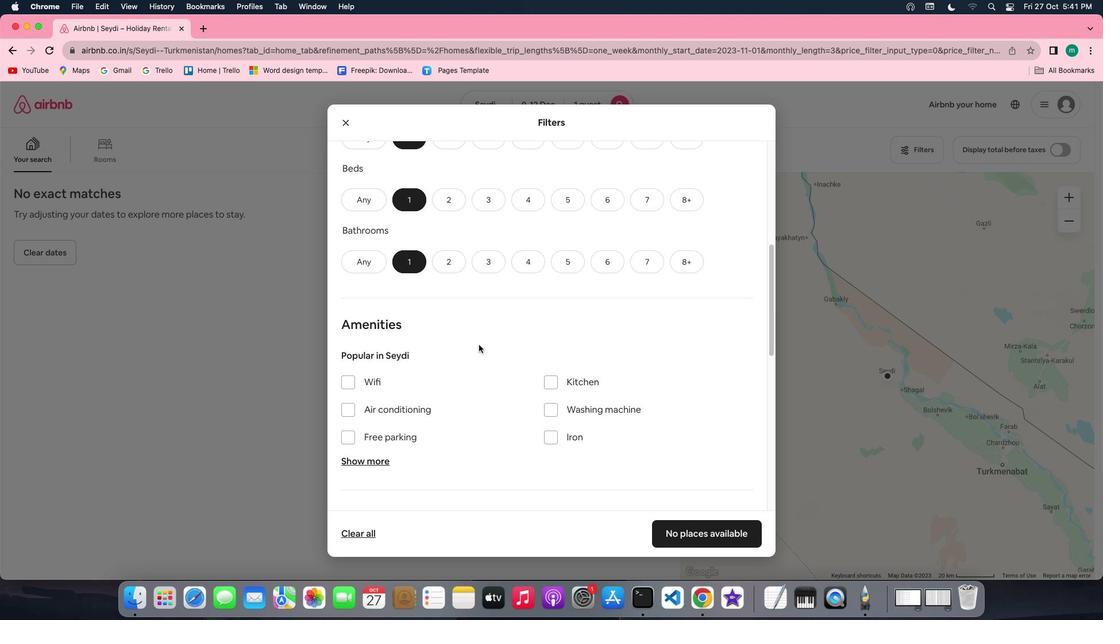 
Action: Mouse scrolled (486, 251) with delta (-44, 482)
Screenshot: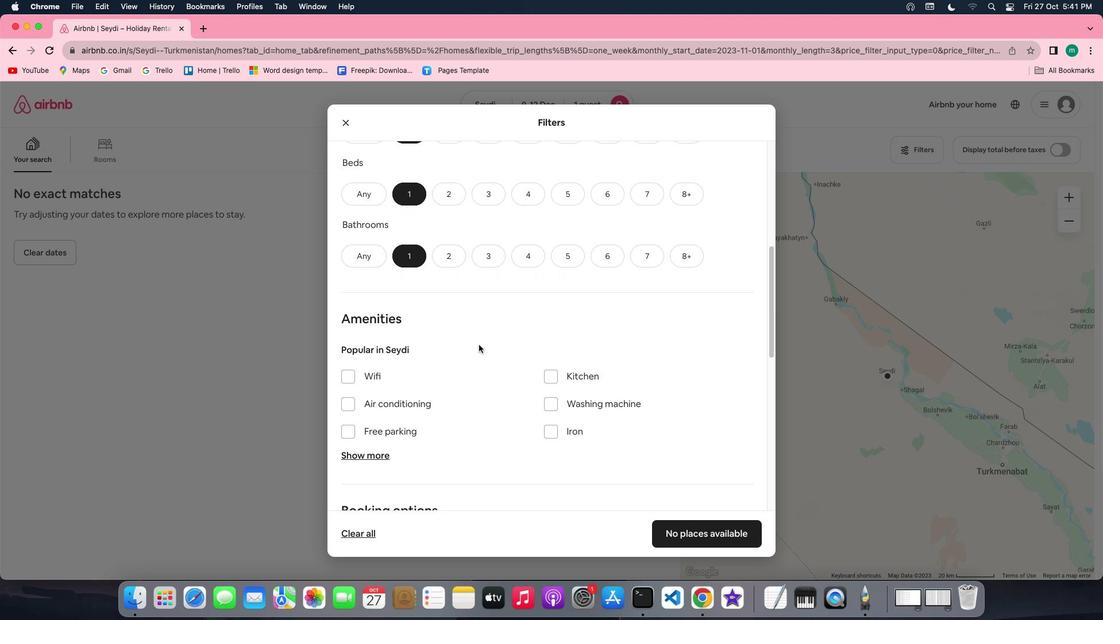 
Action: Mouse scrolled (486, 251) with delta (-44, 482)
Screenshot: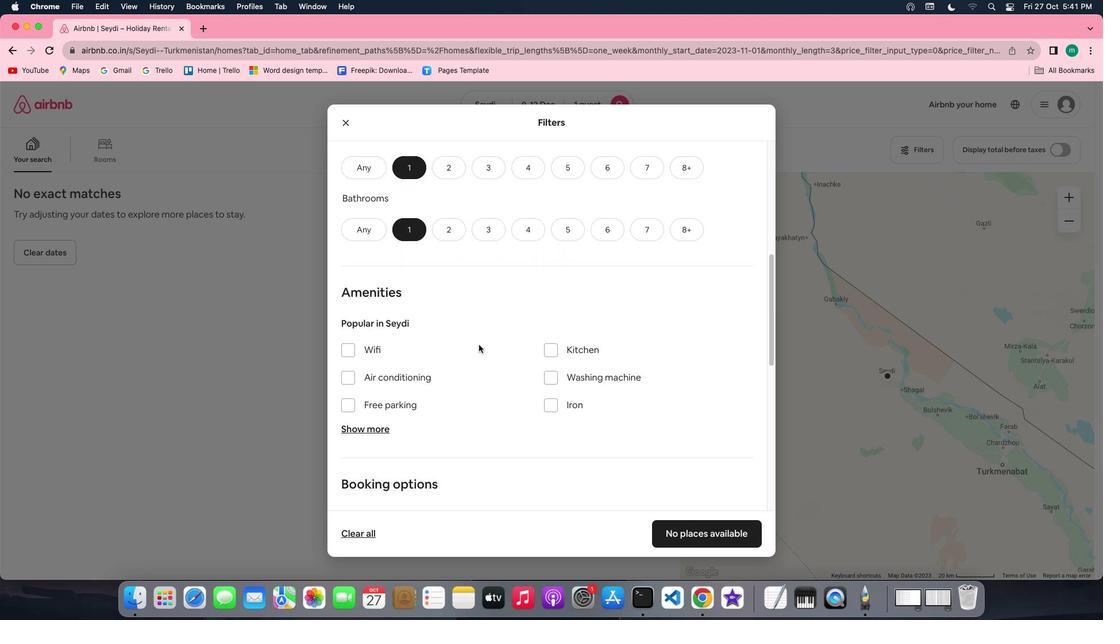 
Action: Mouse scrolled (486, 251) with delta (-44, 482)
Screenshot: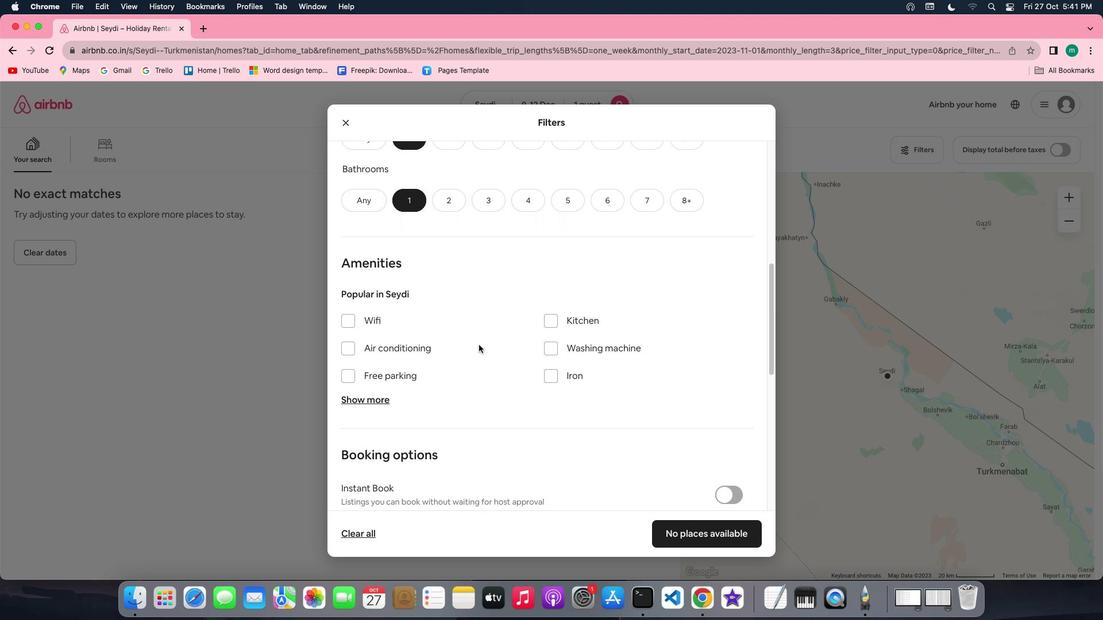 
Action: Mouse scrolled (486, 251) with delta (-44, 482)
Screenshot: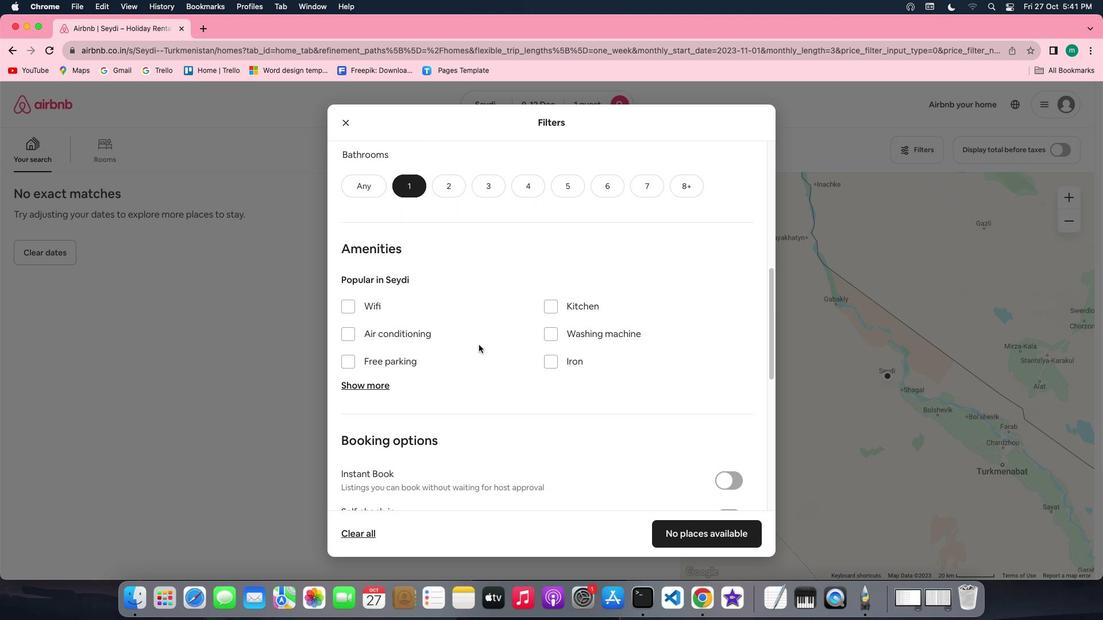 
Action: Mouse scrolled (486, 251) with delta (-44, 482)
Screenshot: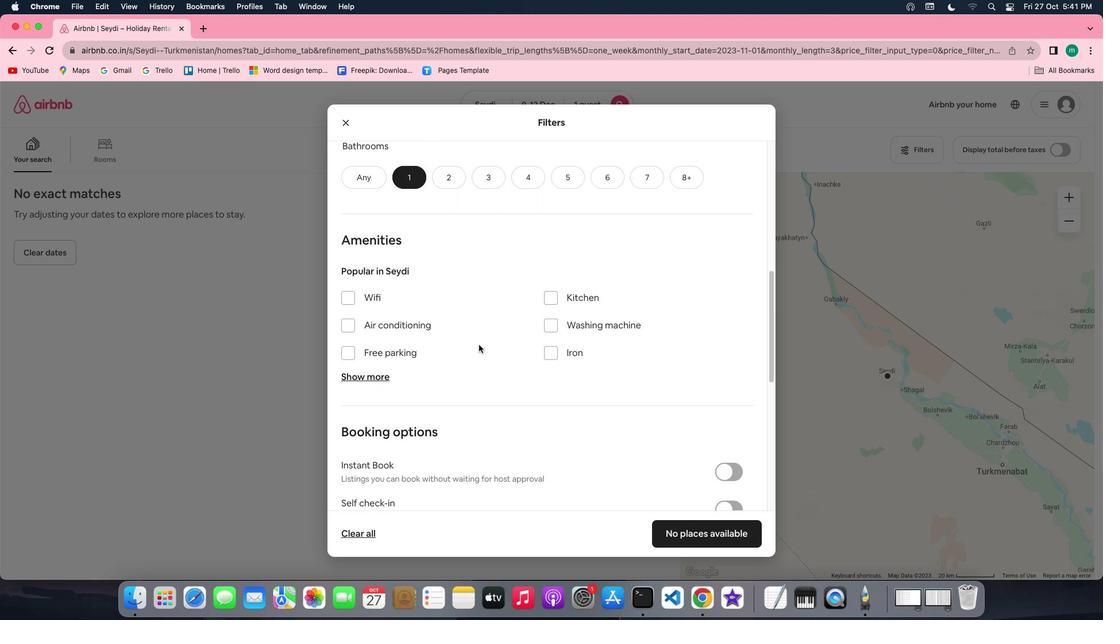 
Action: Mouse scrolled (486, 251) with delta (-44, 483)
Screenshot: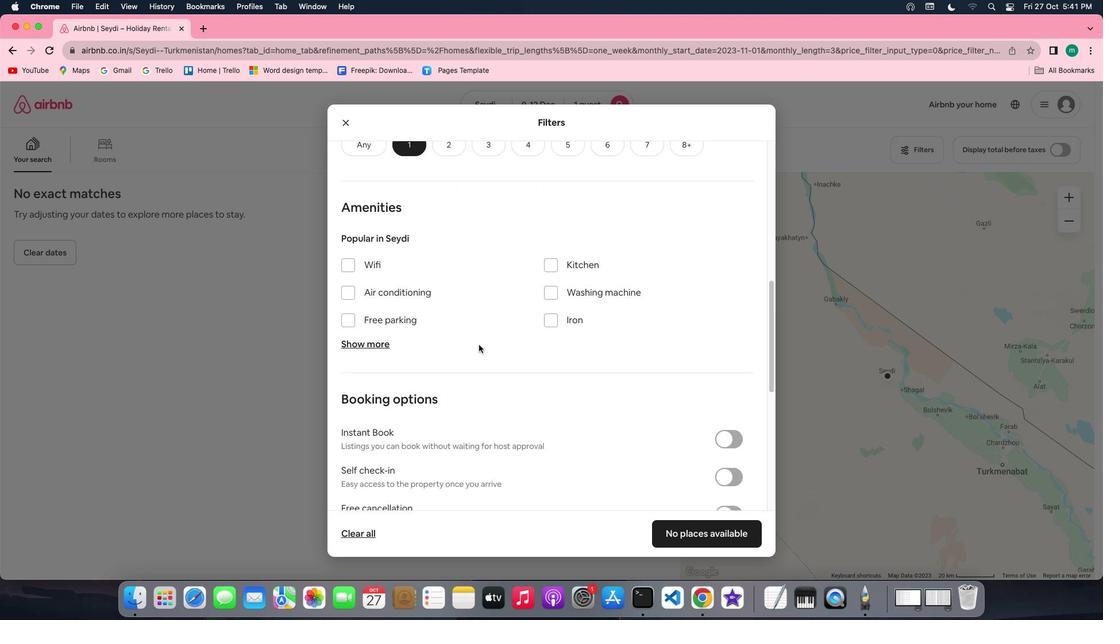 
Action: Mouse scrolled (486, 251) with delta (-44, 482)
Screenshot: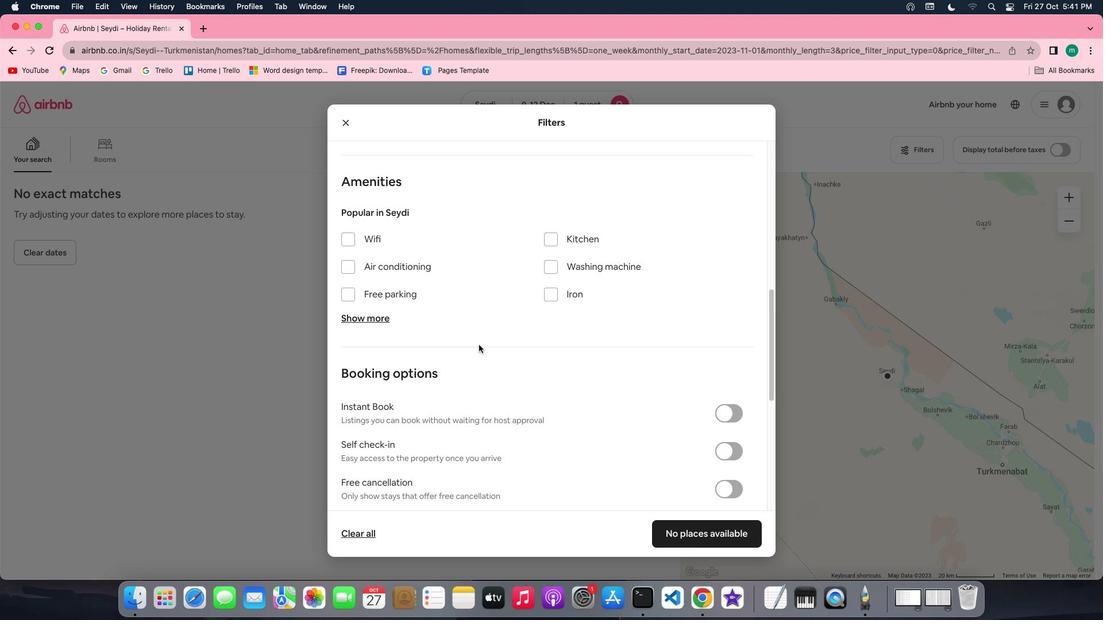 
Action: Mouse scrolled (486, 251) with delta (-44, 482)
Screenshot: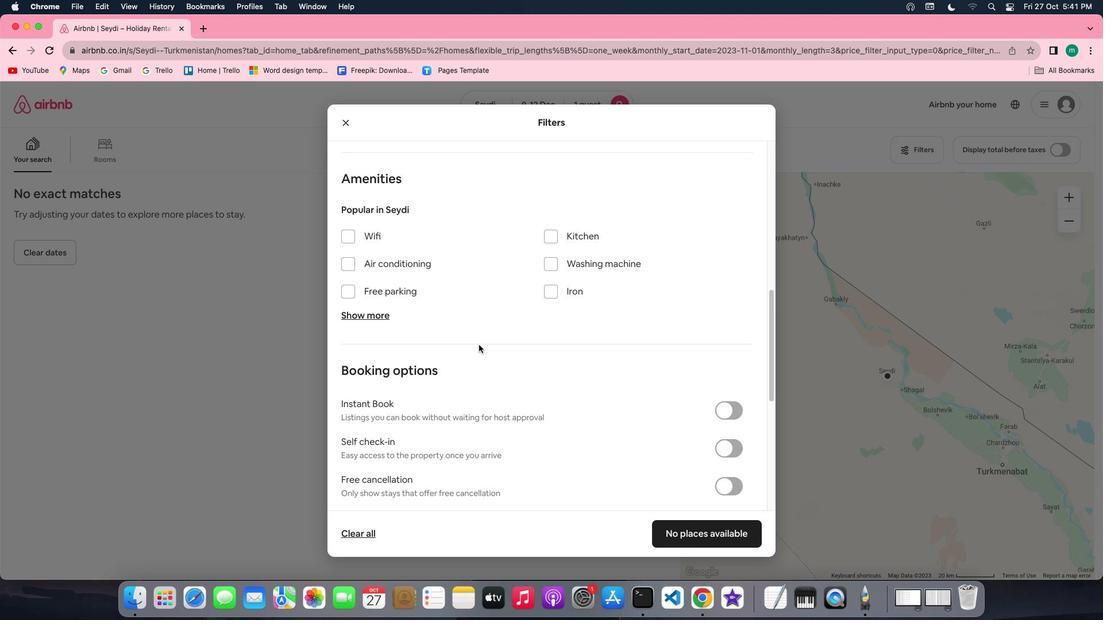 
Action: Mouse scrolled (486, 251) with delta (-44, 482)
Screenshot: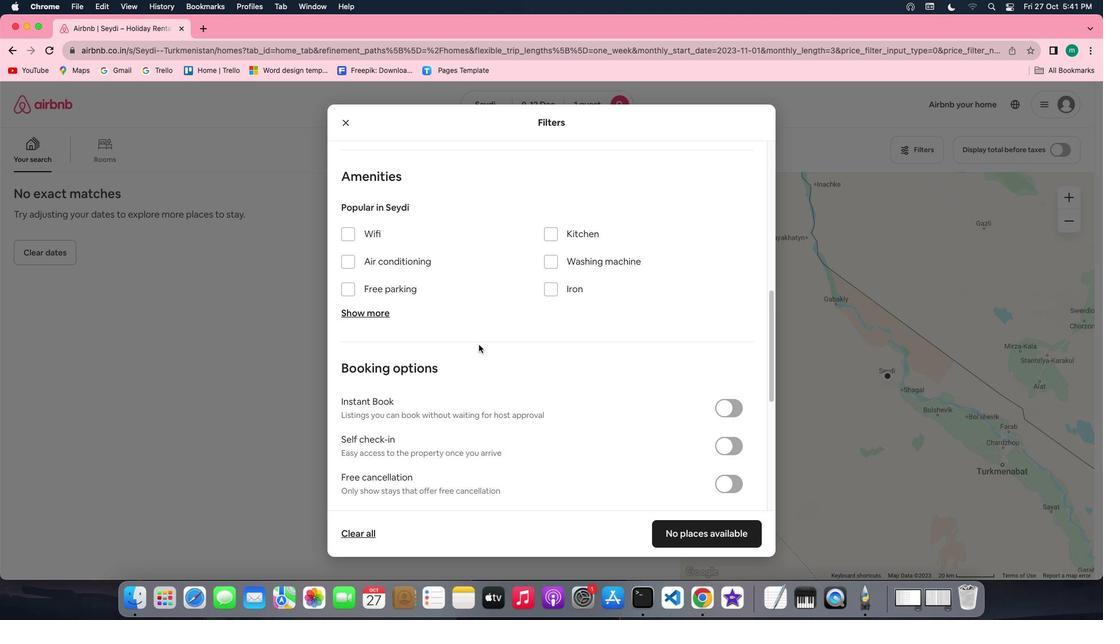 
Action: Mouse scrolled (486, 251) with delta (-44, 482)
Screenshot: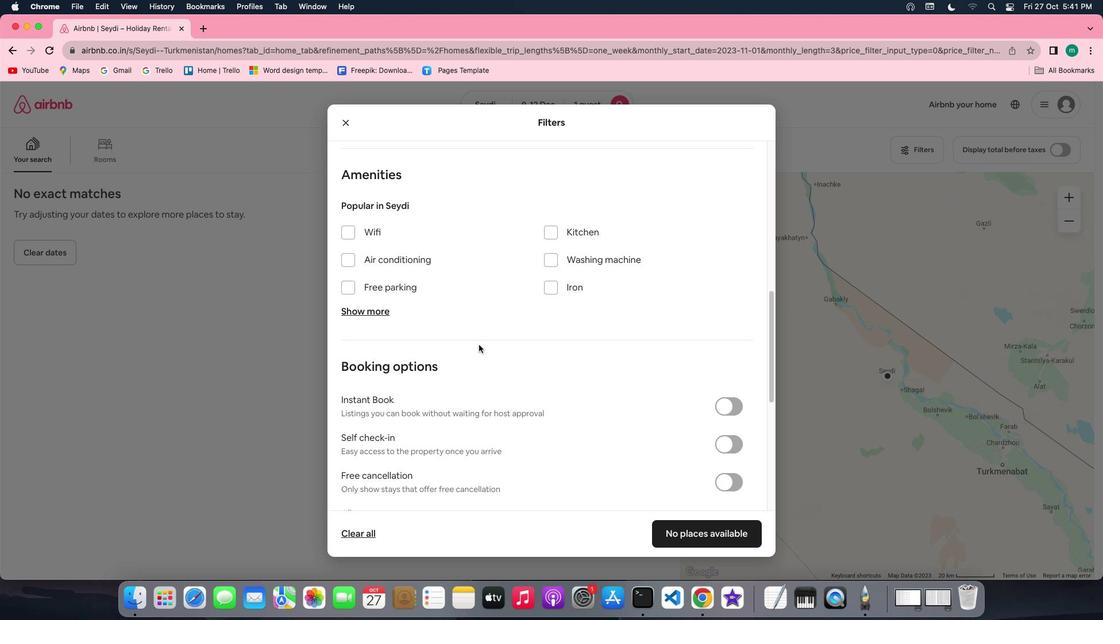 
Action: Mouse scrolled (486, 251) with delta (-44, 482)
Screenshot: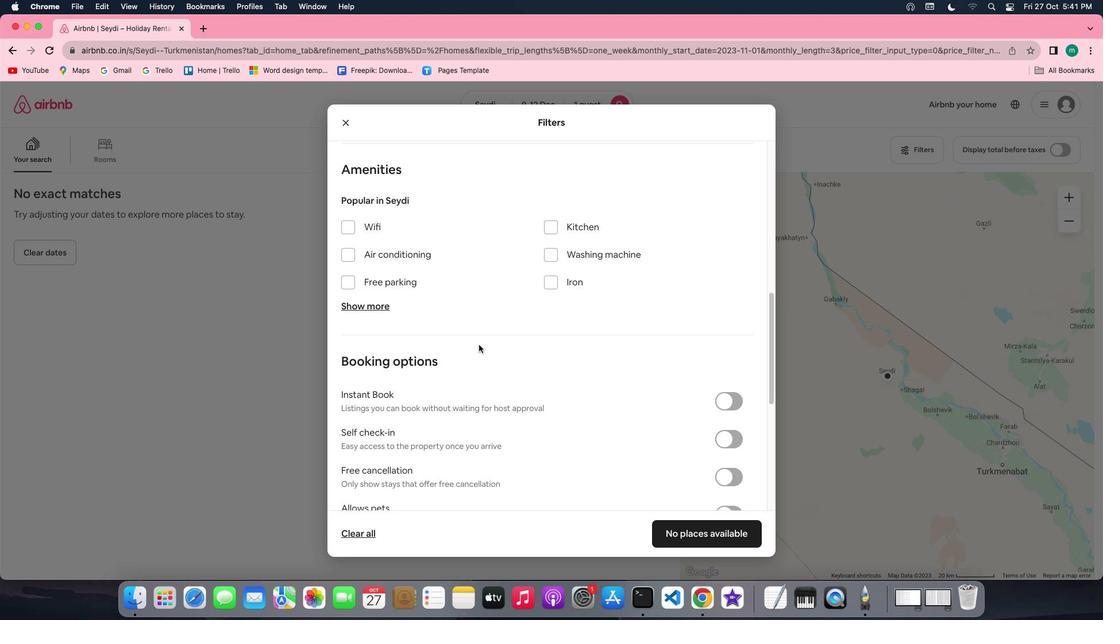 
Action: Mouse scrolled (486, 251) with delta (-44, 482)
Screenshot: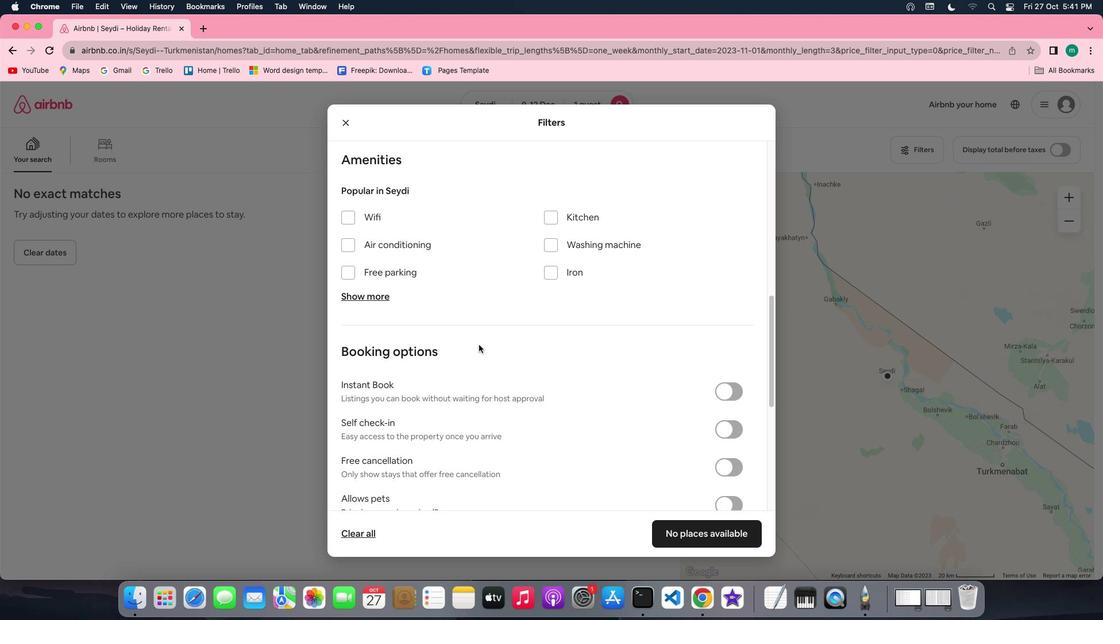 
Action: Mouse moved to (357, 347)
Screenshot: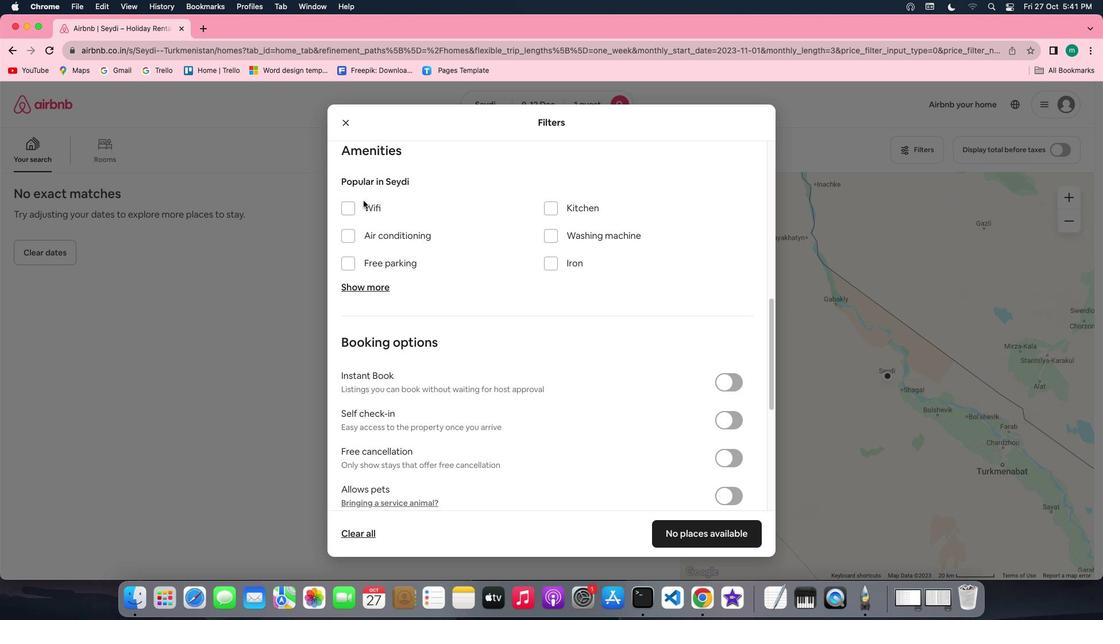 
Action: Mouse pressed left at (357, 347)
Screenshot: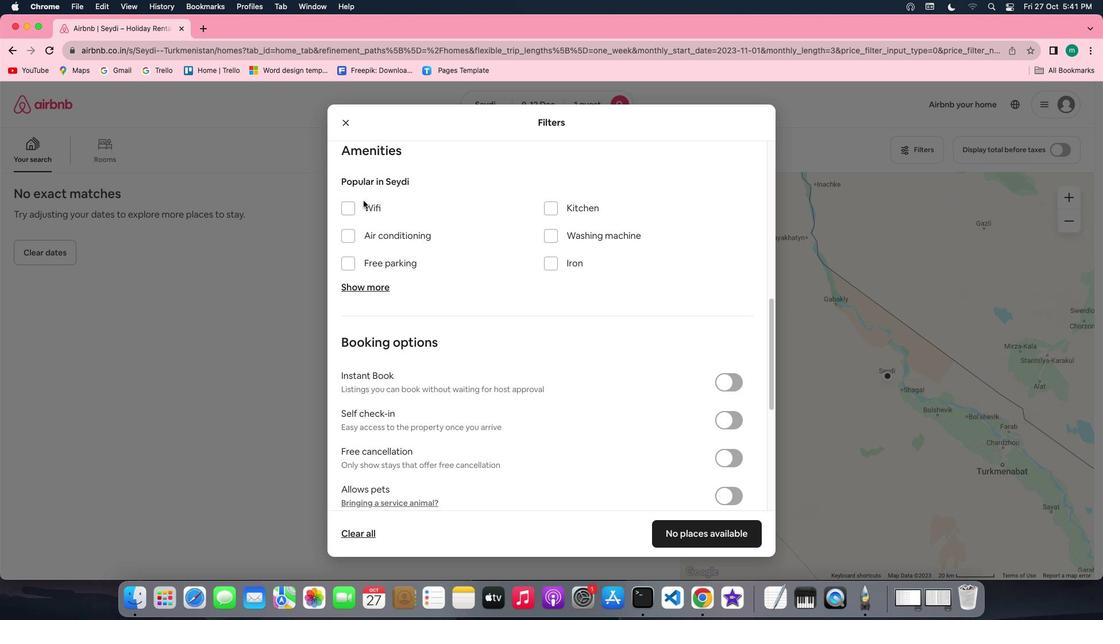 
Action: Mouse moved to (361, 343)
Screenshot: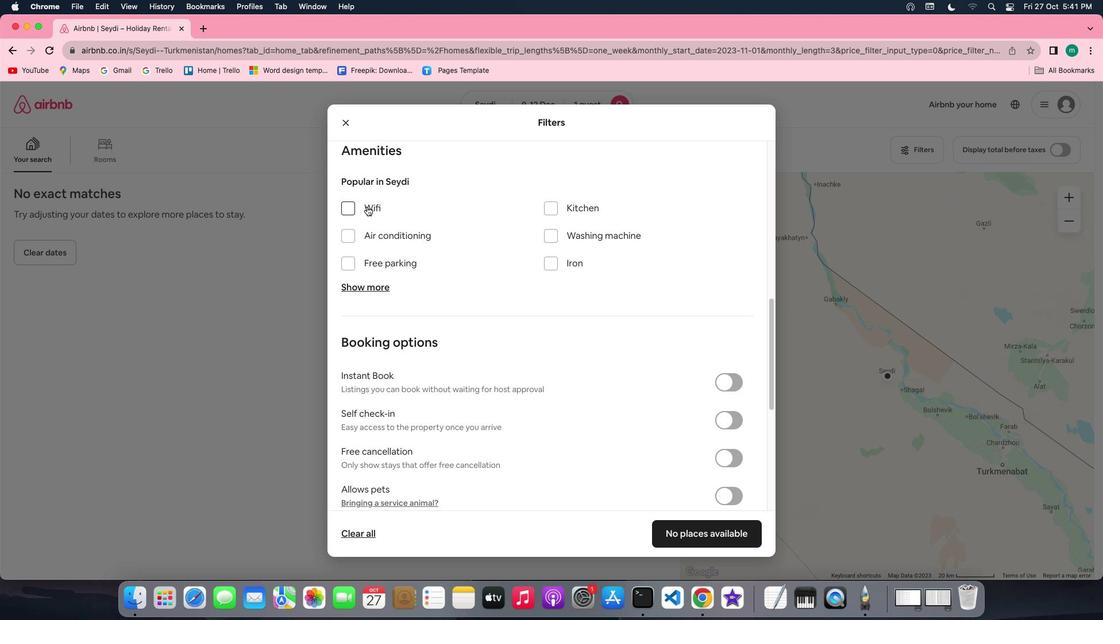 
Action: Mouse pressed left at (361, 343)
Screenshot: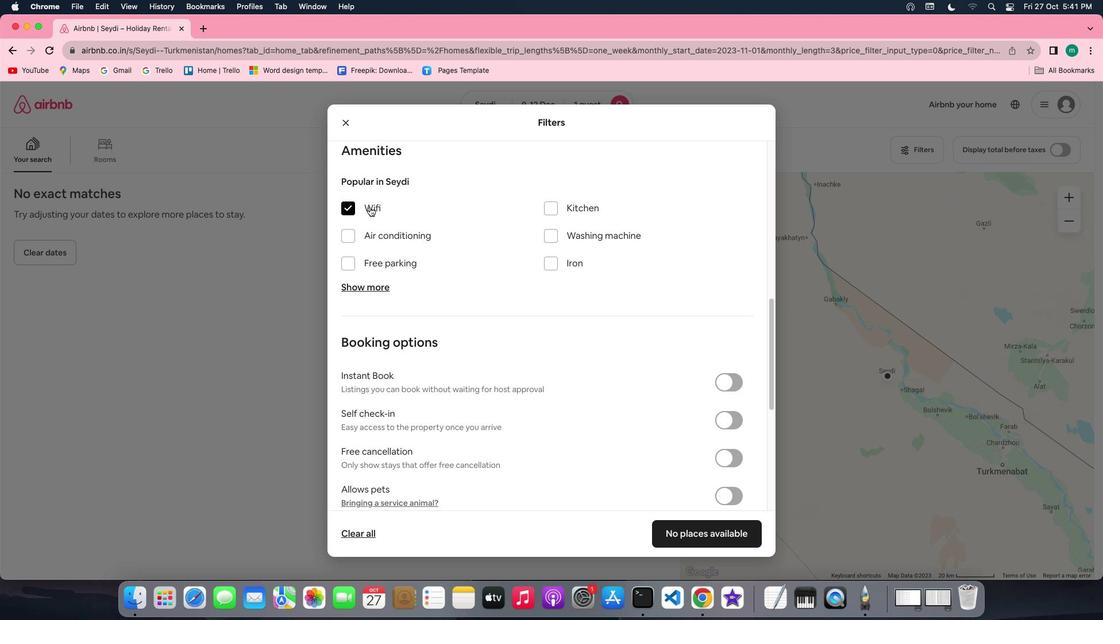 
Action: Mouse moved to (517, 301)
Screenshot: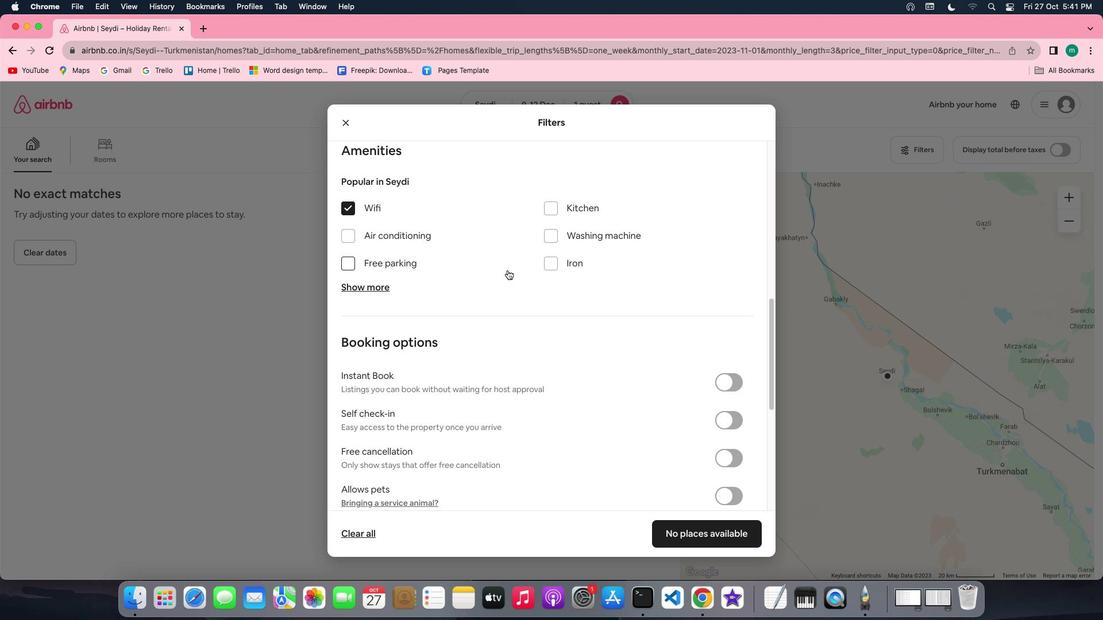 
Action: Mouse scrolled (517, 301) with delta (-44, 482)
Screenshot: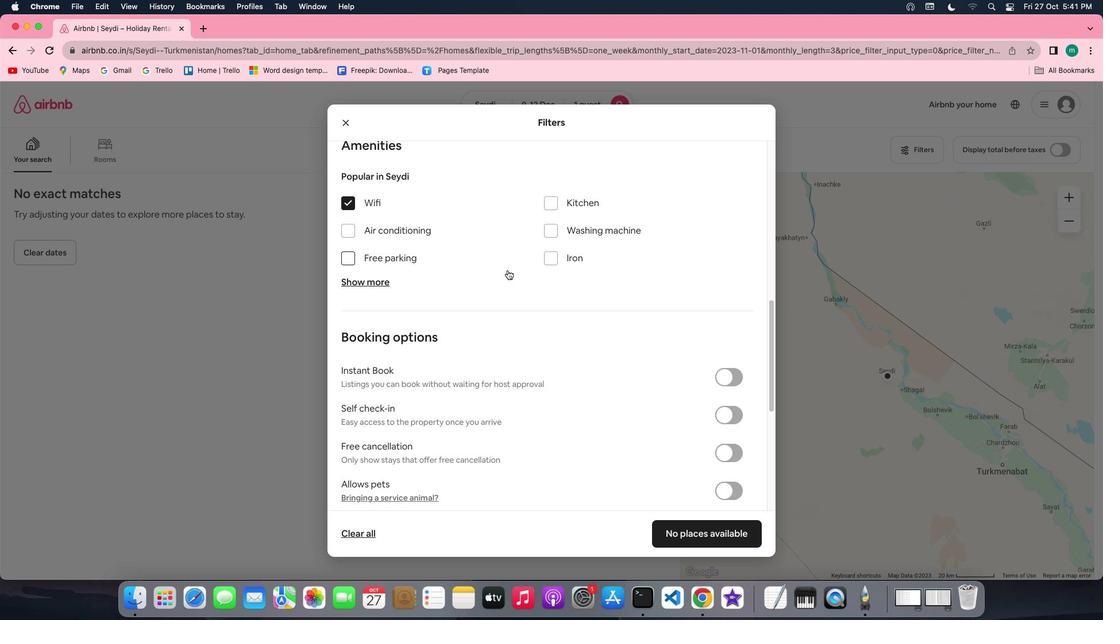 
Action: Mouse scrolled (517, 301) with delta (-44, 482)
Screenshot: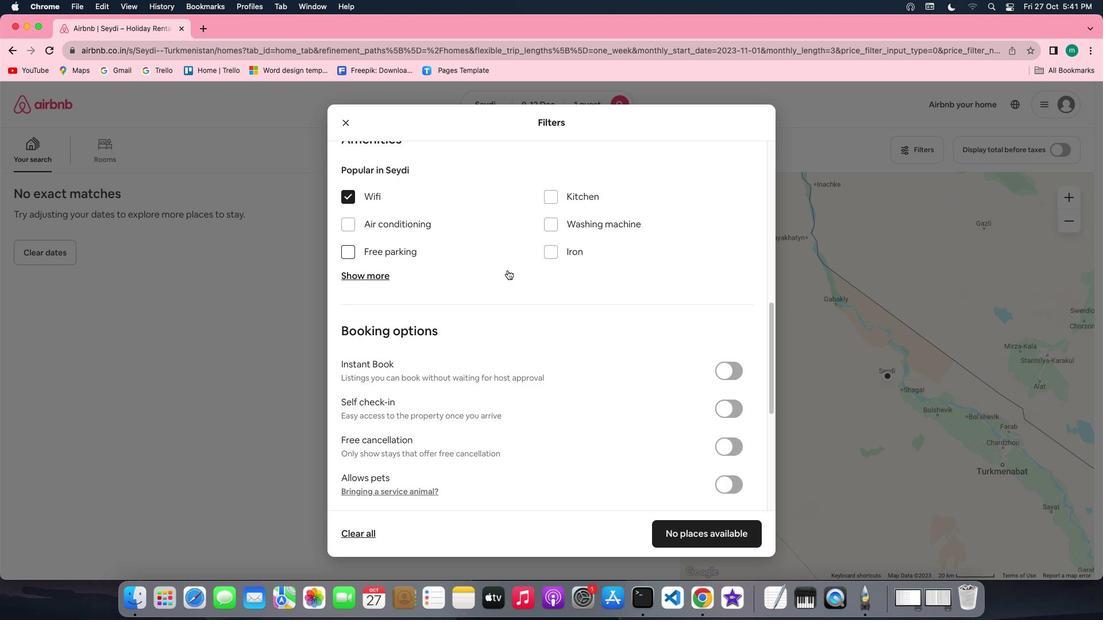 
Action: Mouse scrolled (517, 301) with delta (-44, 482)
Screenshot: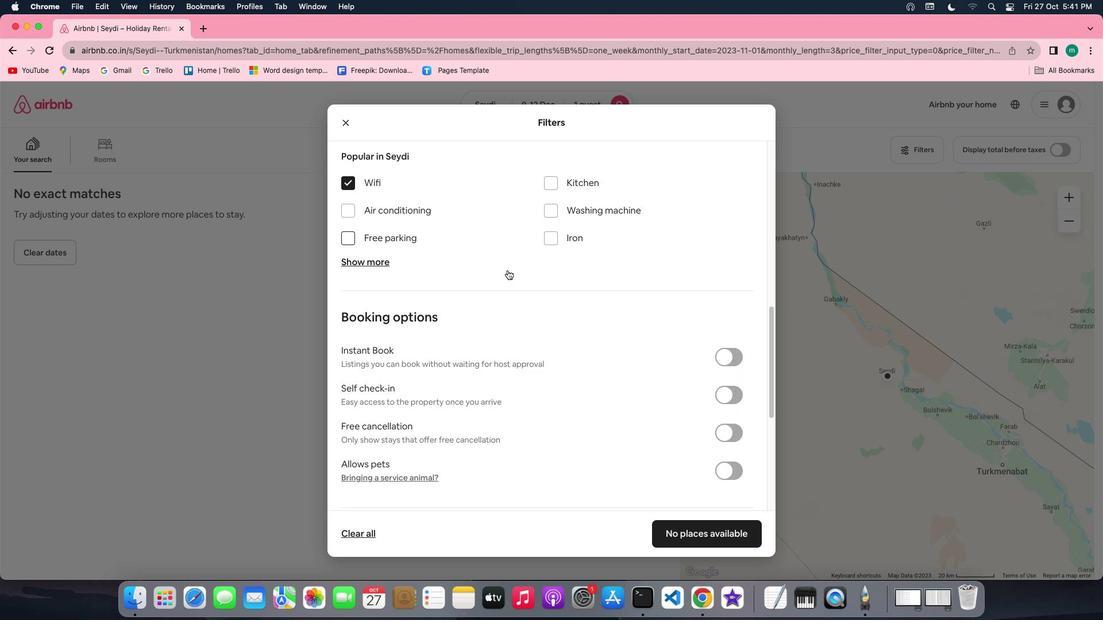 
Action: Mouse scrolled (517, 301) with delta (-44, 482)
Screenshot: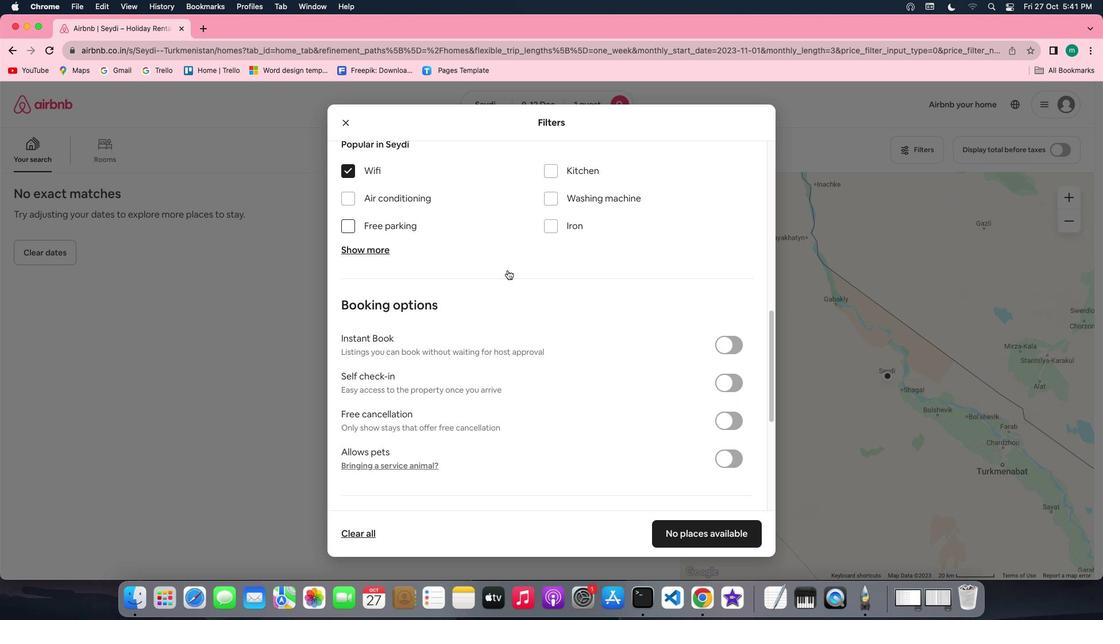 
Action: Mouse scrolled (517, 301) with delta (-44, 482)
Screenshot: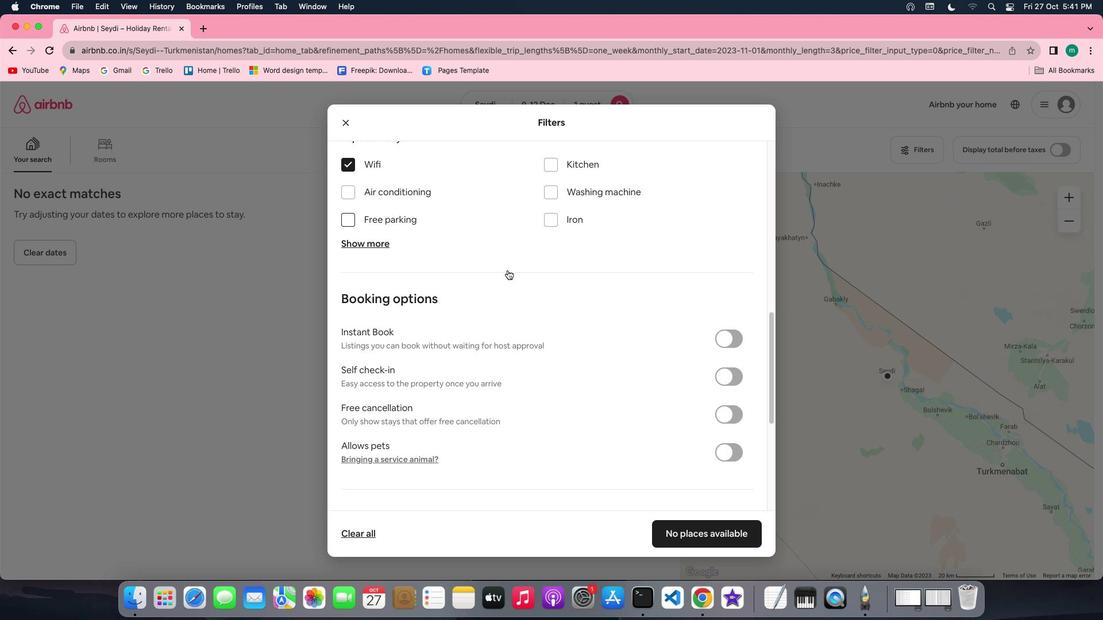 
Action: Mouse scrolled (517, 301) with delta (-44, 482)
Screenshot: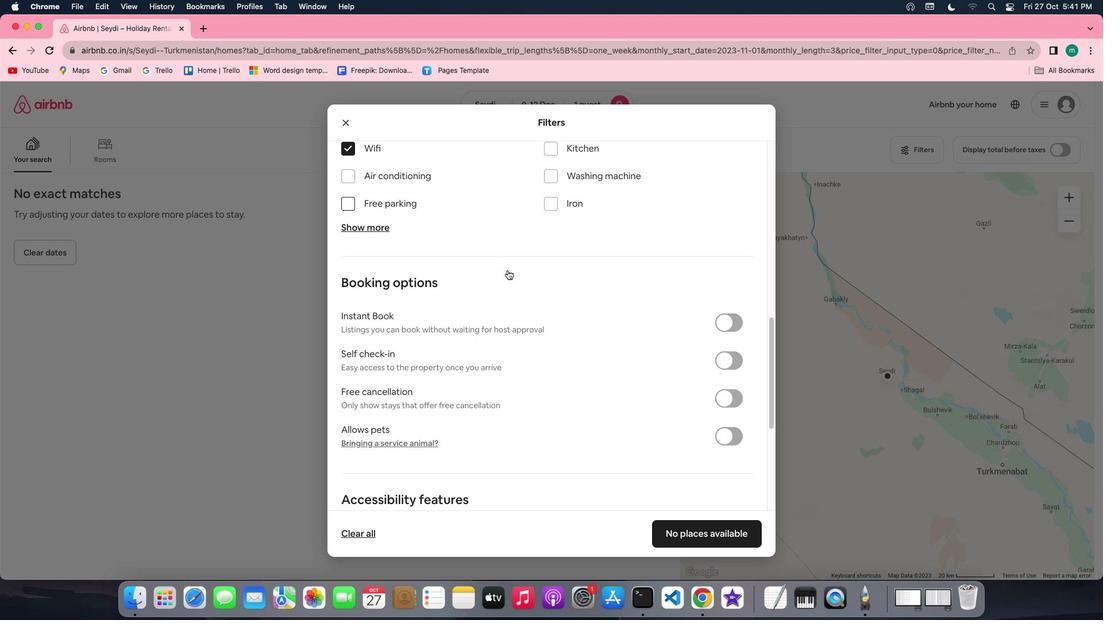 
Action: Mouse scrolled (517, 301) with delta (-44, 482)
Screenshot: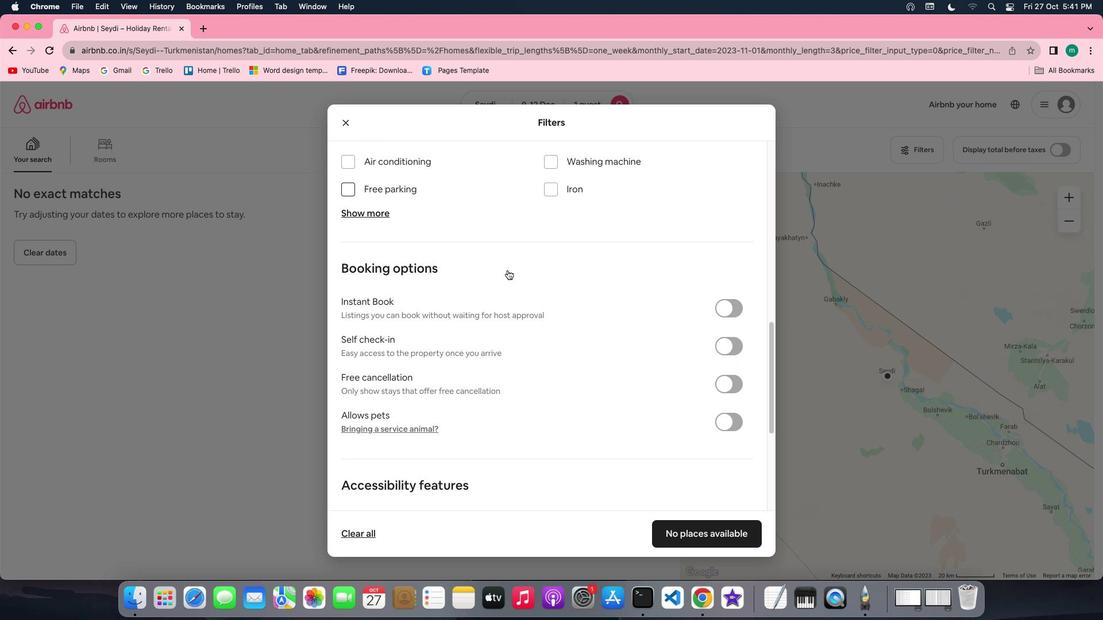 
Action: Mouse moved to (376, 339)
Screenshot: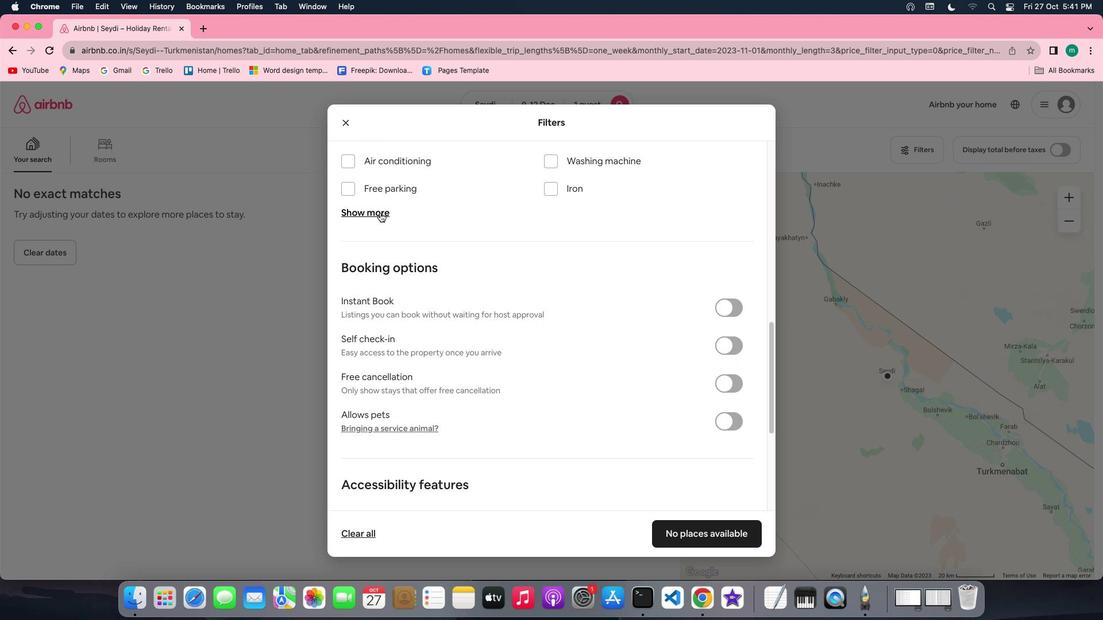 
Action: Mouse pressed left at (376, 339)
Screenshot: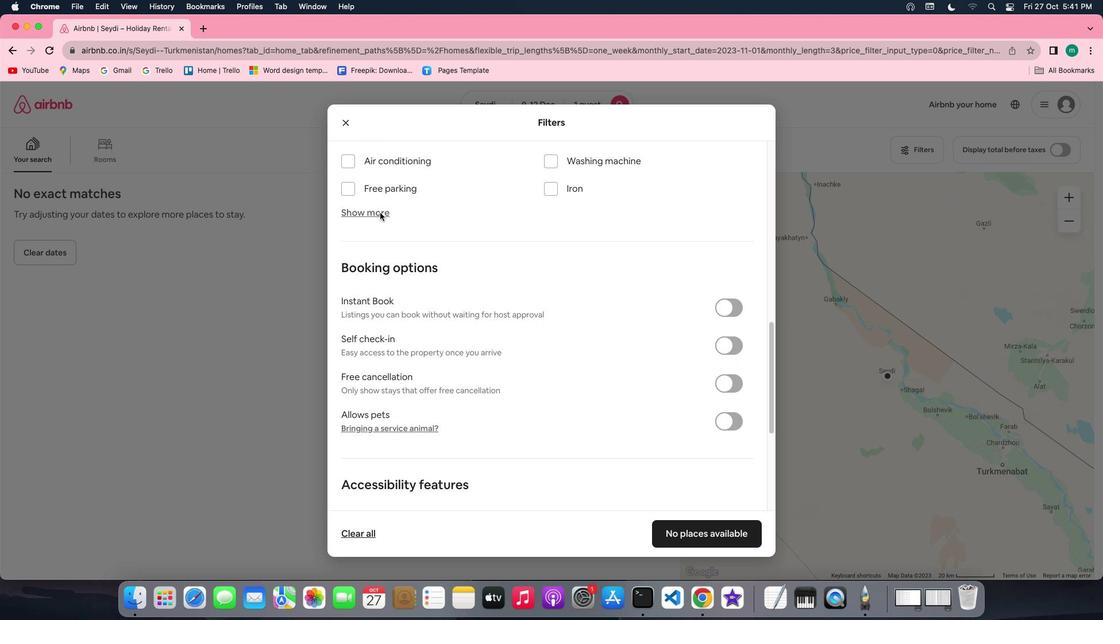 
Action: Mouse moved to (506, 278)
Screenshot: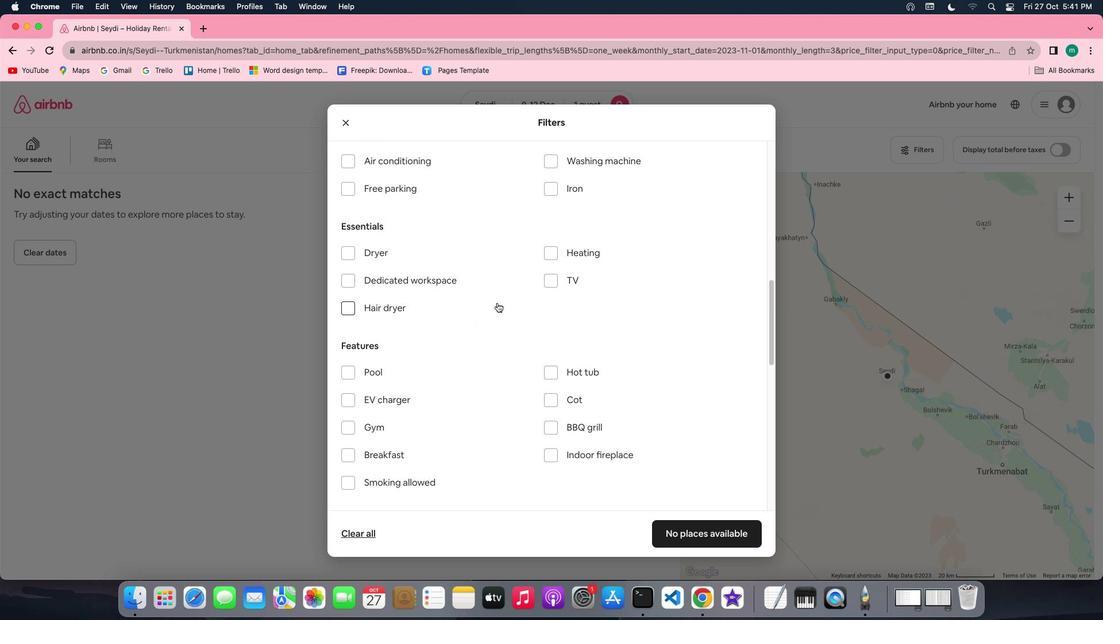 
Action: Mouse scrolled (506, 278) with delta (-44, 482)
Screenshot: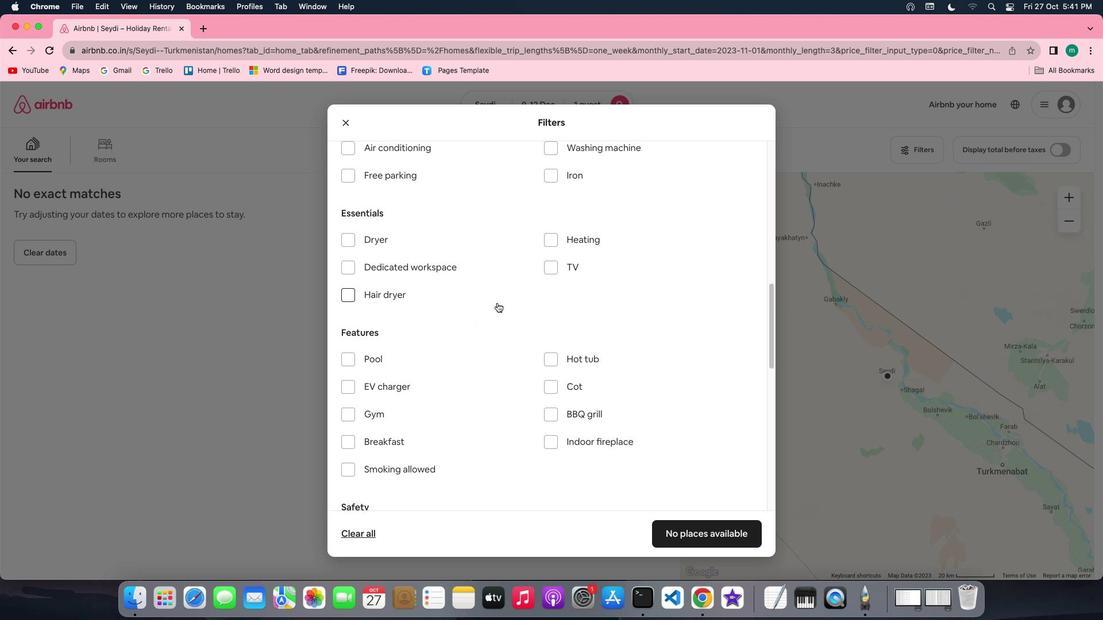 
Action: Mouse scrolled (506, 278) with delta (-44, 482)
Screenshot: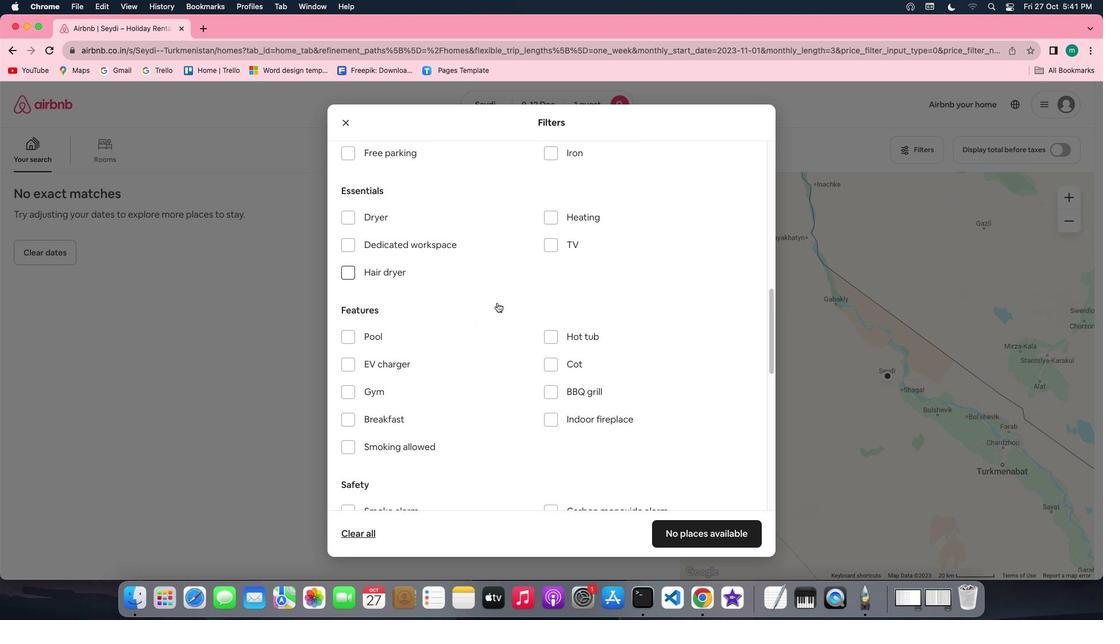 
Action: Mouse scrolled (506, 278) with delta (-44, 483)
Screenshot: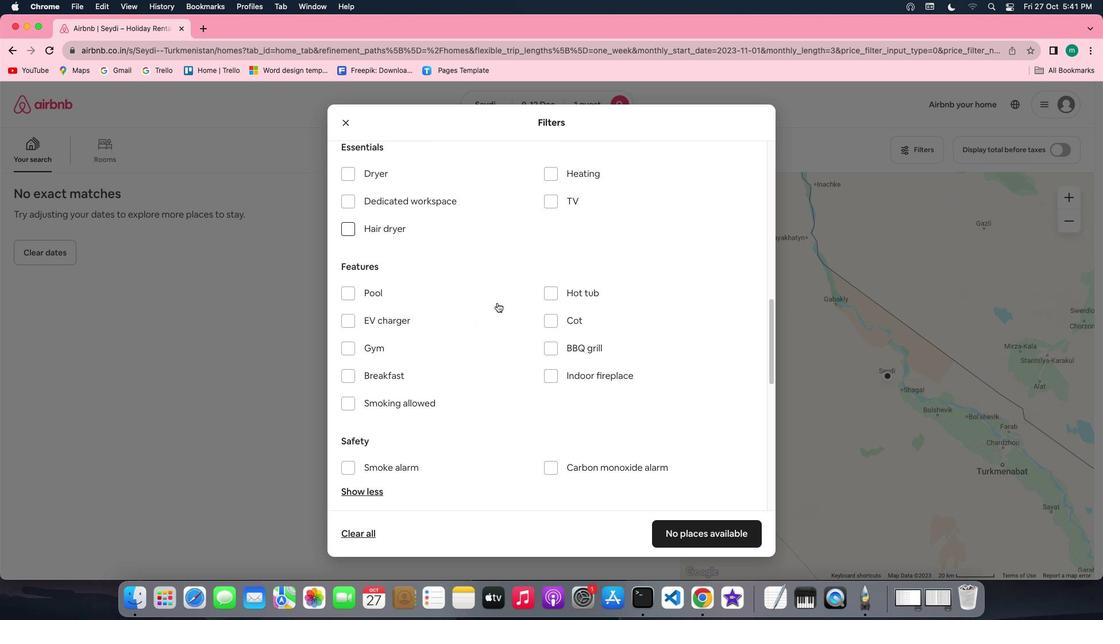 
Action: Mouse scrolled (506, 278) with delta (-44, 483)
Screenshot: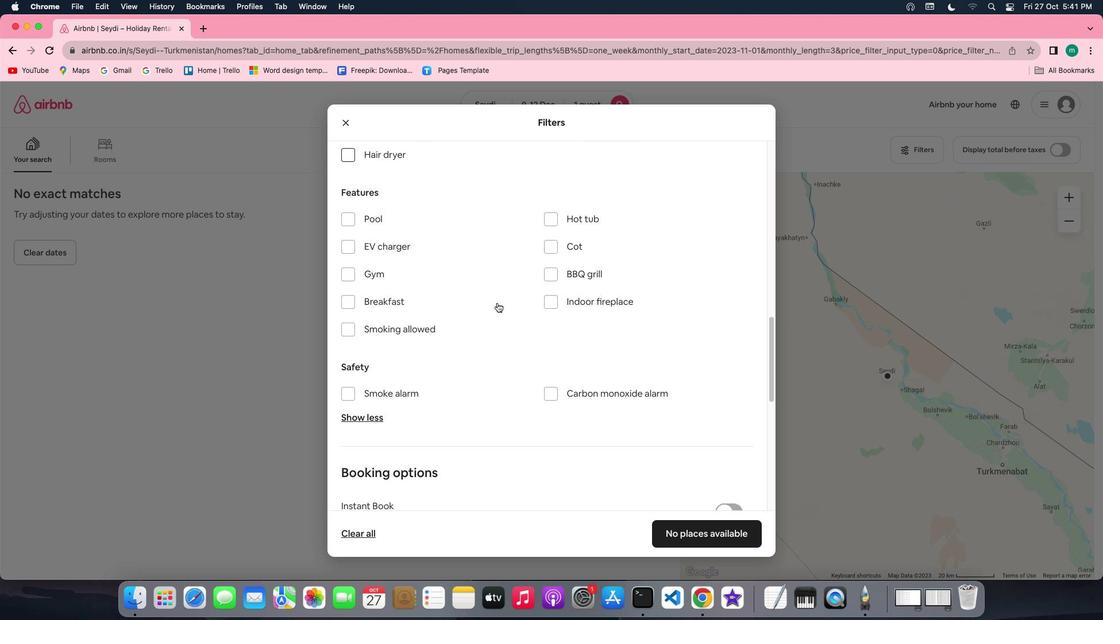 
Action: Mouse scrolled (506, 278) with delta (-44, 482)
Screenshot: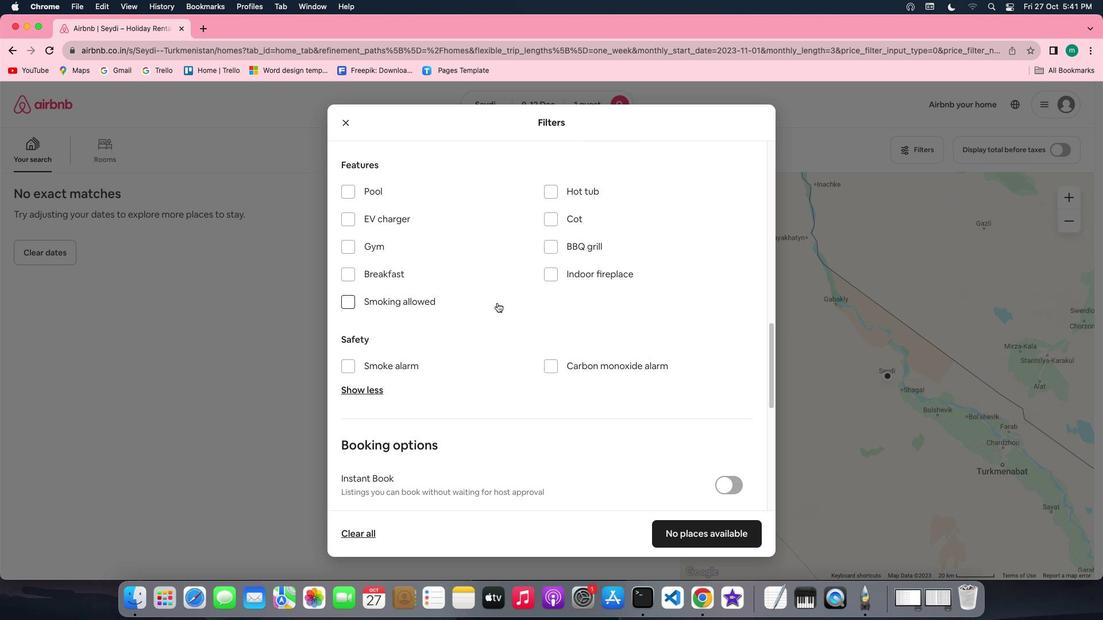
Action: Mouse scrolled (506, 278) with delta (-44, 482)
Screenshot: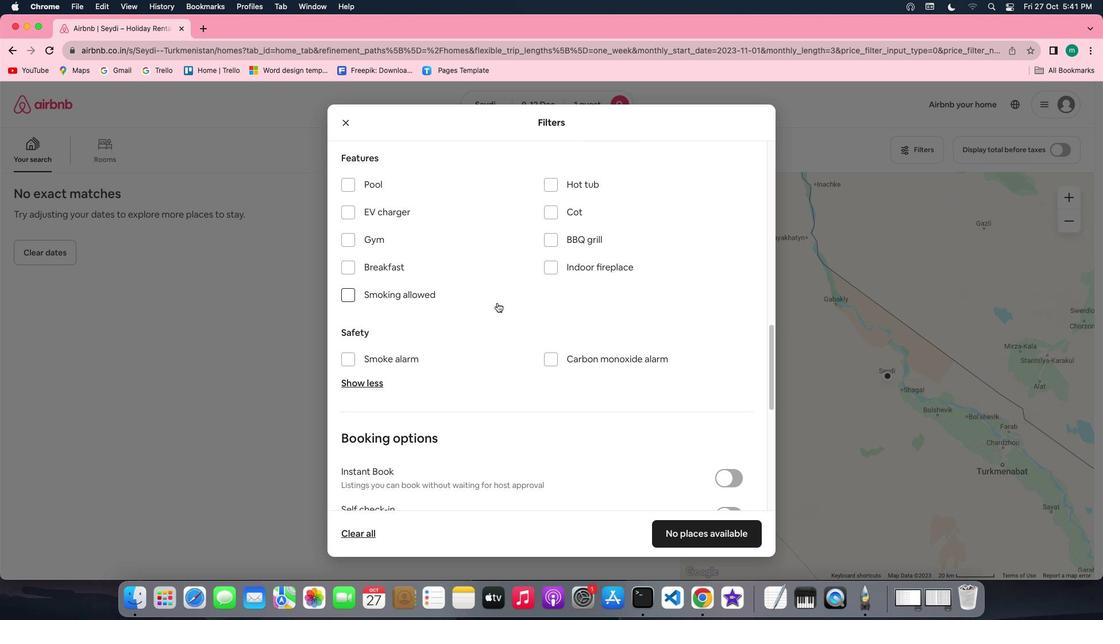 
Action: Mouse scrolled (506, 278) with delta (-44, 482)
Screenshot: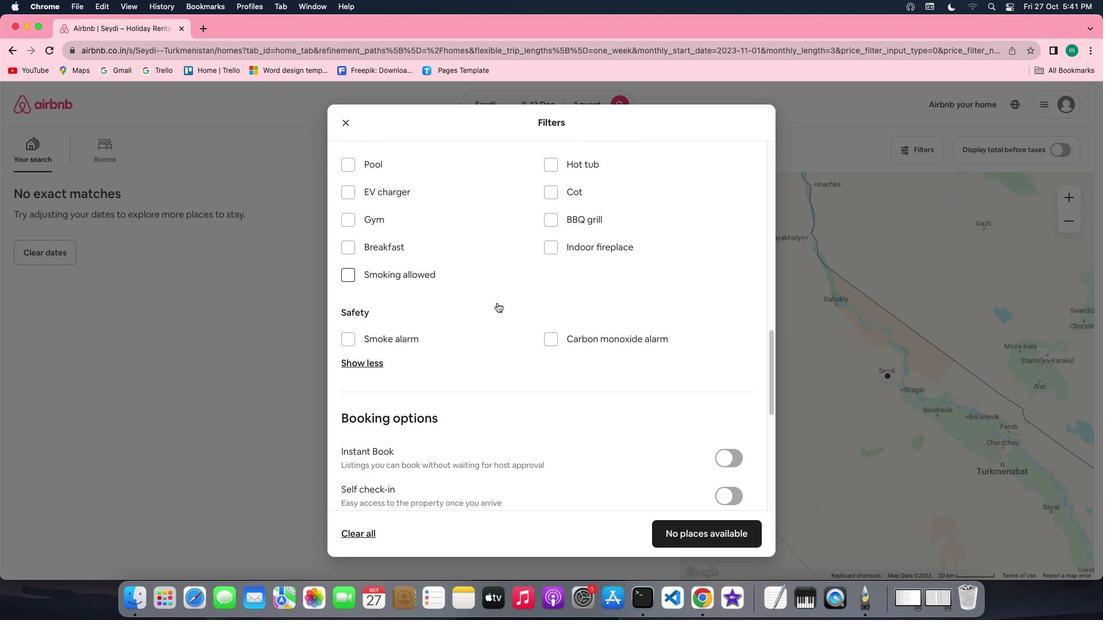
Action: Mouse scrolled (506, 278) with delta (-44, 482)
Screenshot: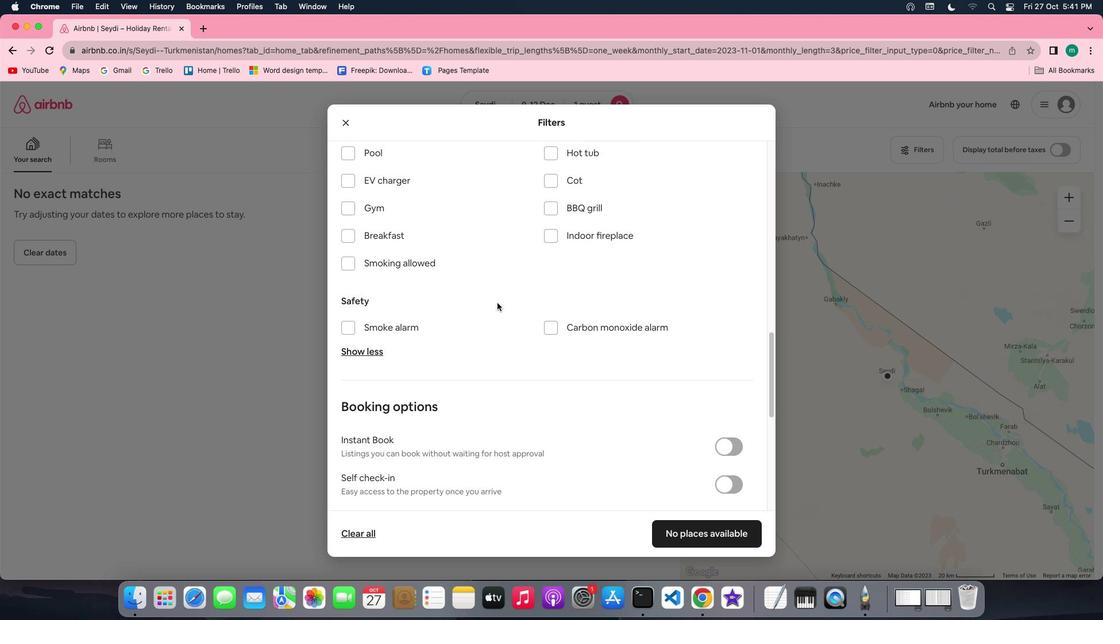 
Action: Mouse scrolled (506, 278) with delta (-44, 482)
Screenshot: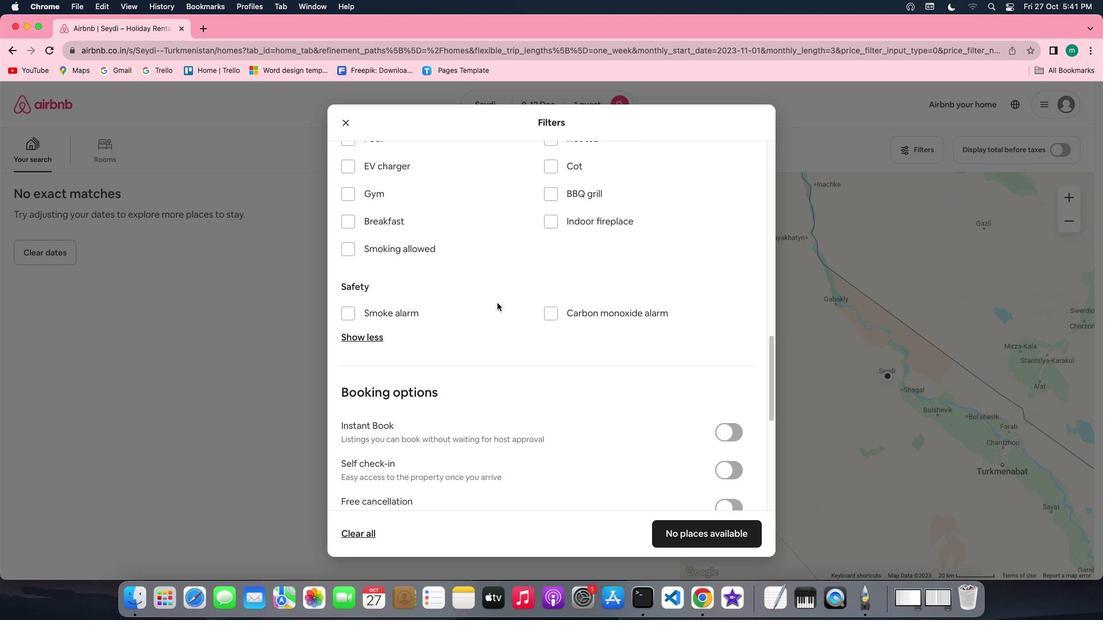 
Action: Mouse scrolled (506, 278) with delta (-44, 482)
Screenshot: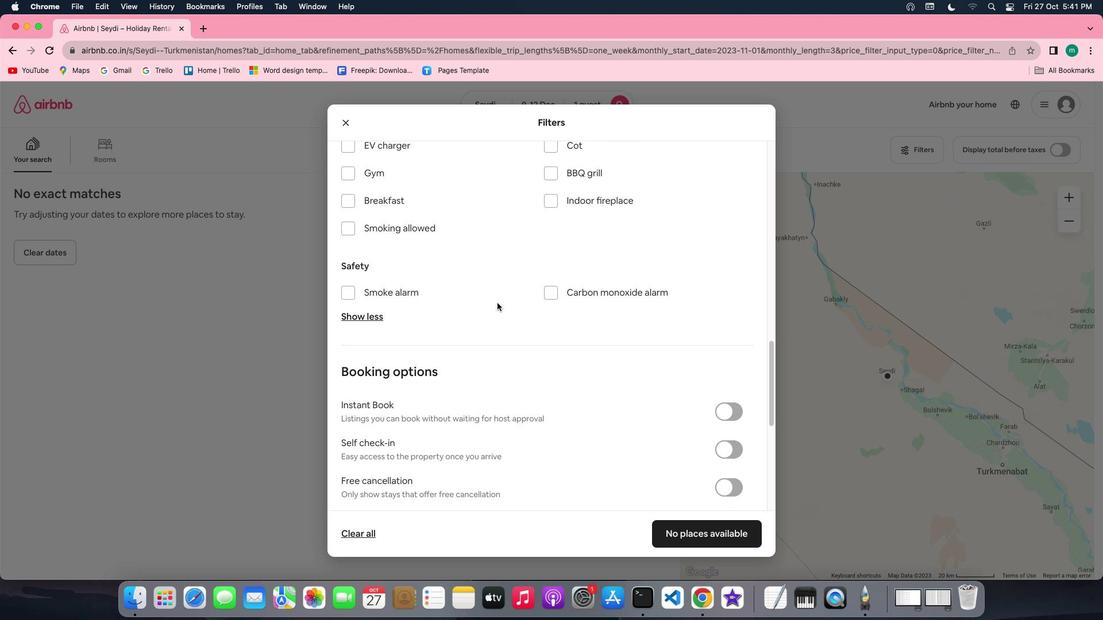 
Action: Mouse scrolled (506, 278) with delta (-44, 482)
Screenshot: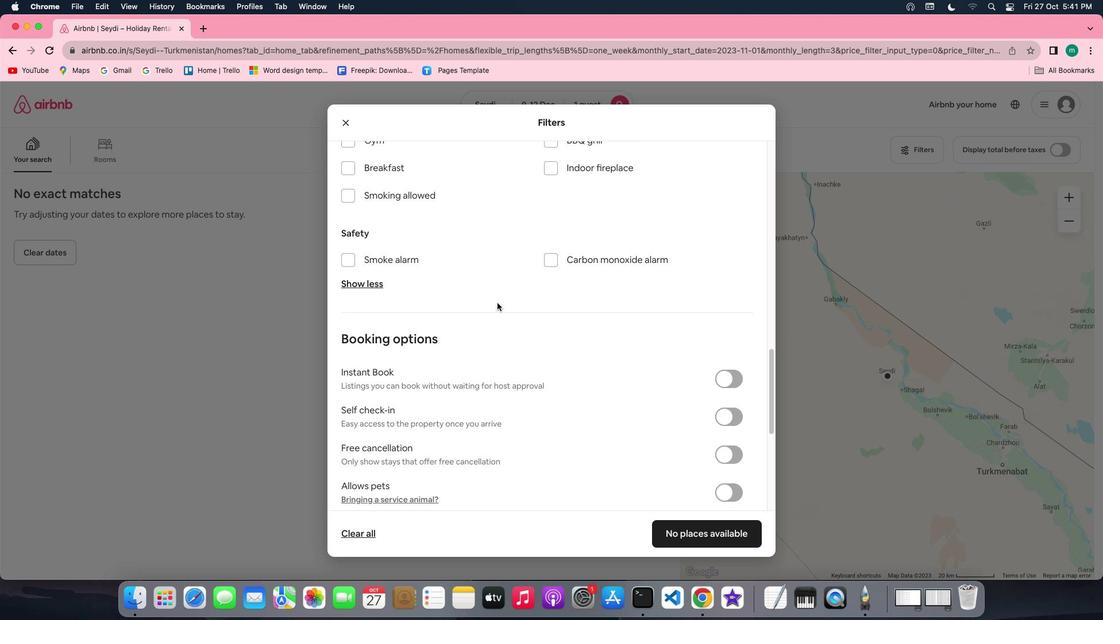 
Action: Mouse scrolled (506, 278) with delta (-44, 482)
Screenshot: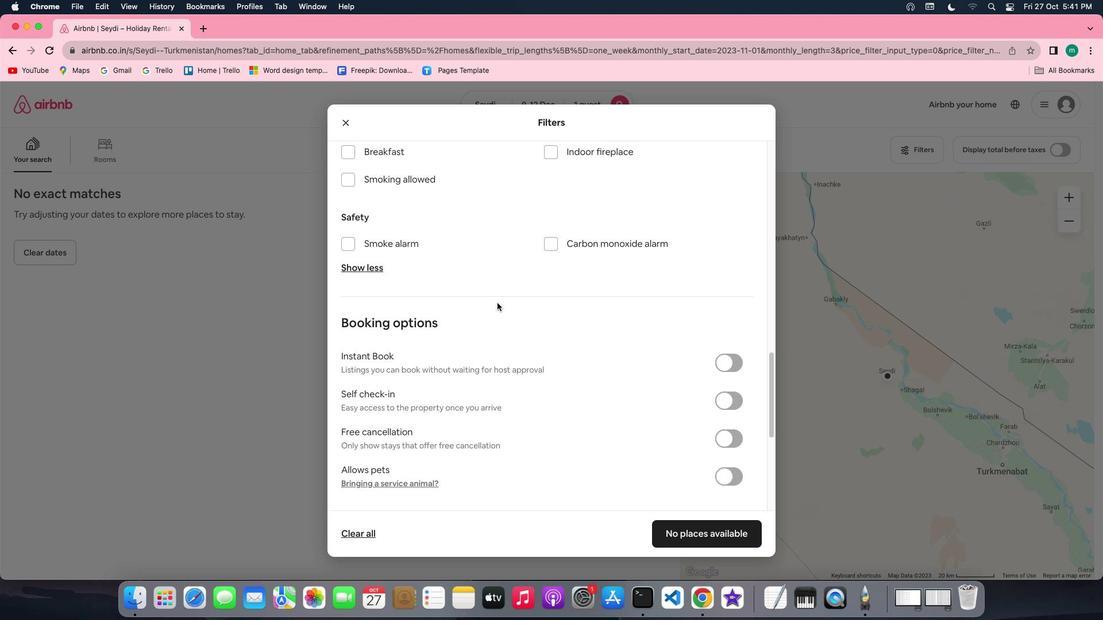 
Action: Mouse scrolled (506, 278) with delta (-44, 483)
Screenshot: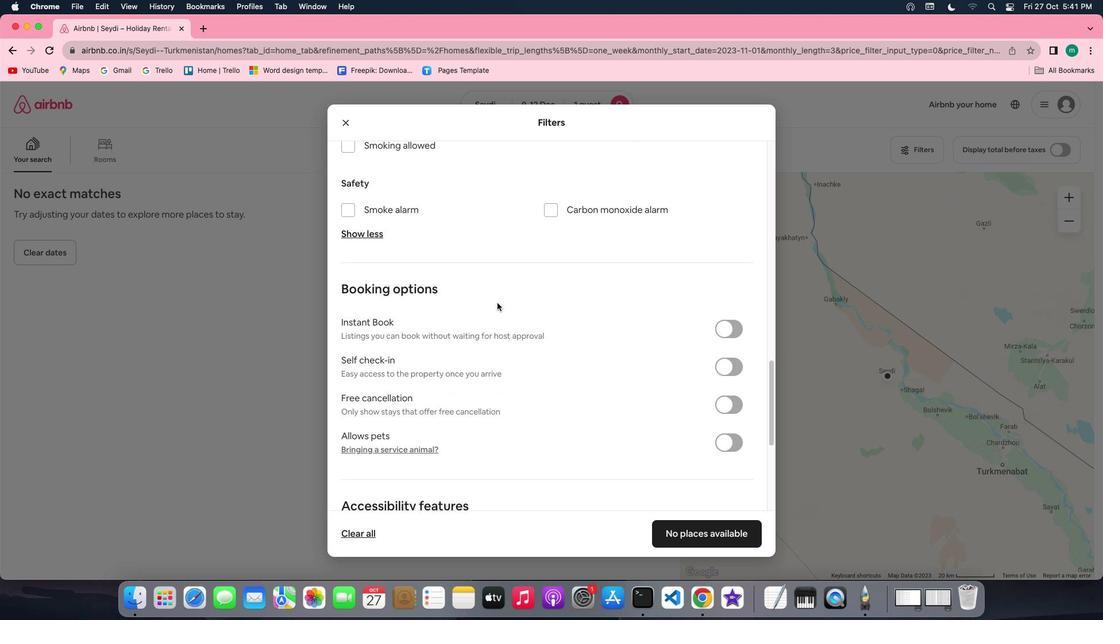 
Action: Mouse moved to (769, 251)
Screenshot: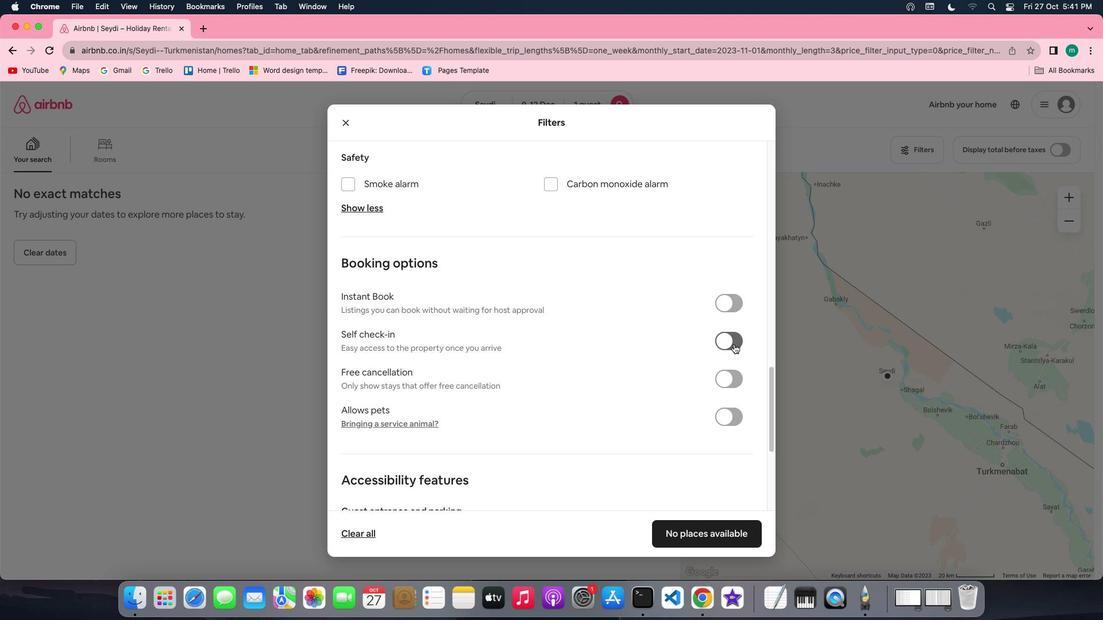 
Action: Mouse pressed left at (769, 251)
Screenshot: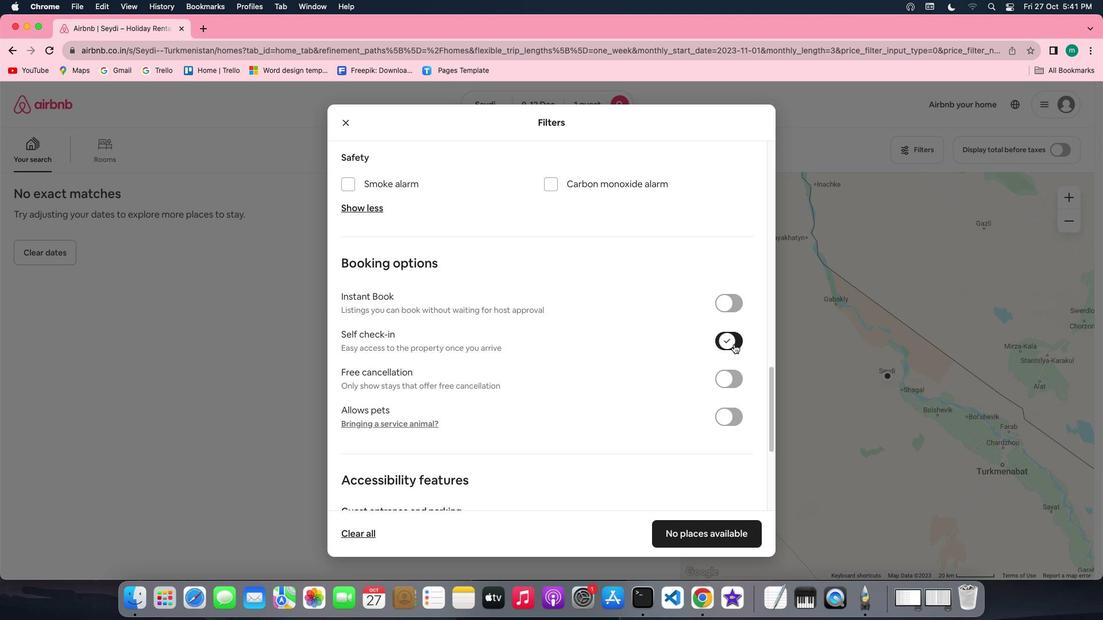 
Action: Mouse moved to (655, 248)
Screenshot: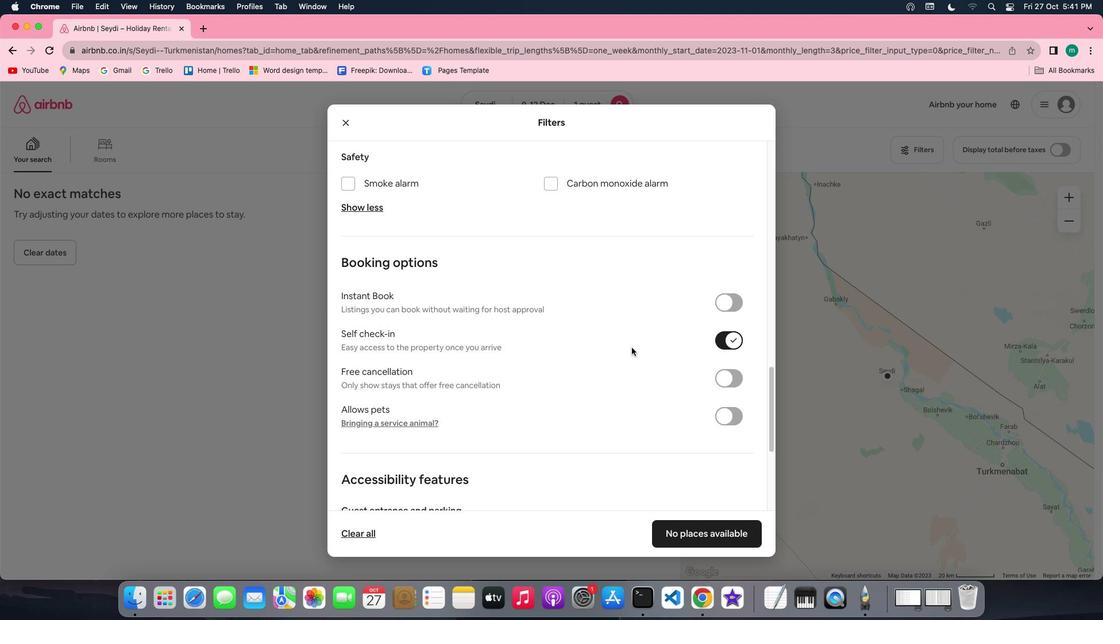 
Action: Mouse scrolled (655, 248) with delta (-44, 482)
Screenshot: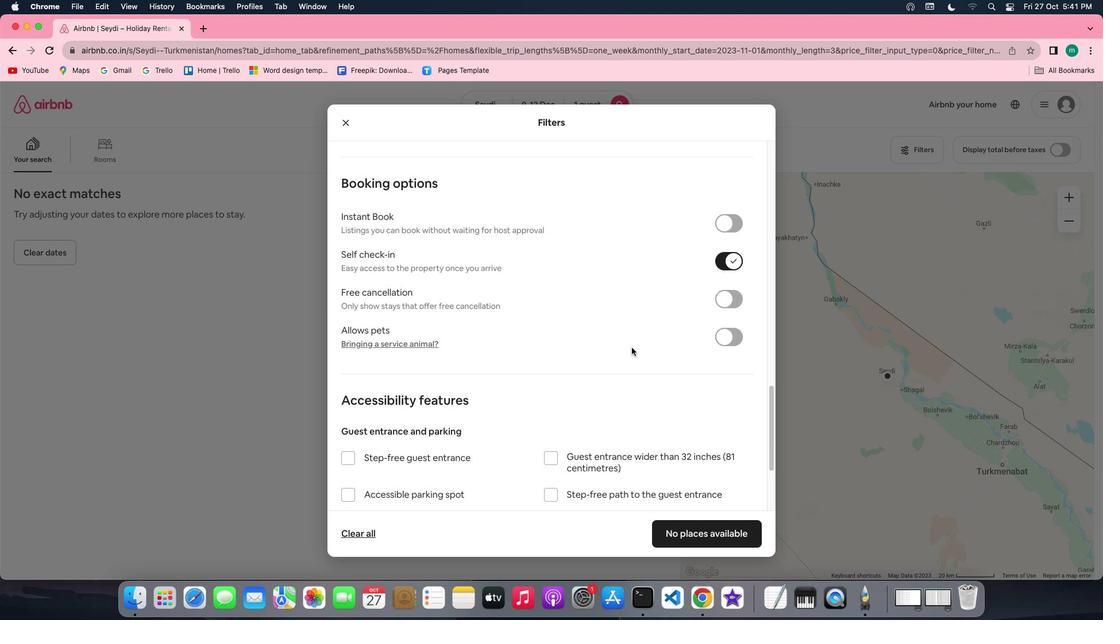 
Action: Mouse scrolled (655, 248) with delta (-44, 482)
Screenshot: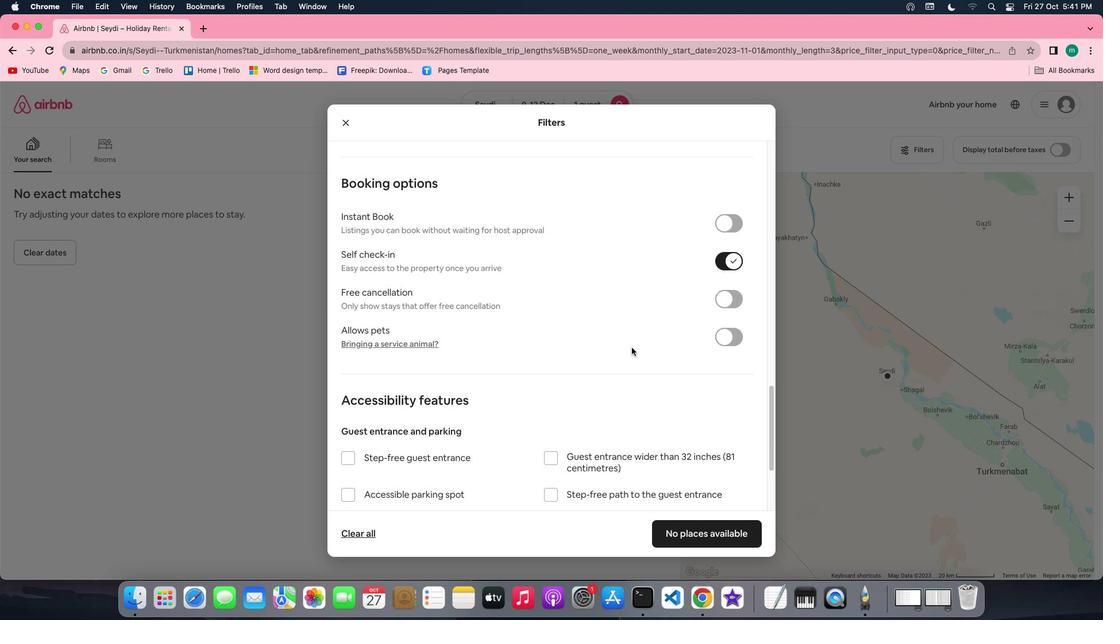 
Action: Mouse scrolled (655, 248) with delta (-44, 483)
Screenshot: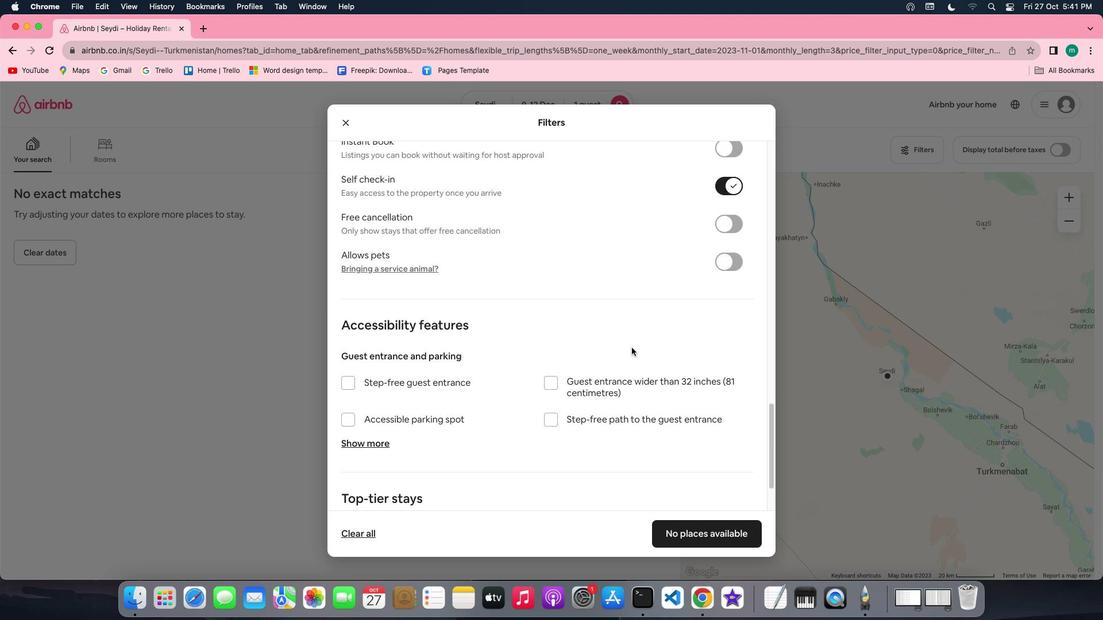 
Action: Mouse scrolled (655, 248) with delta (-44, 483)
Screenshot: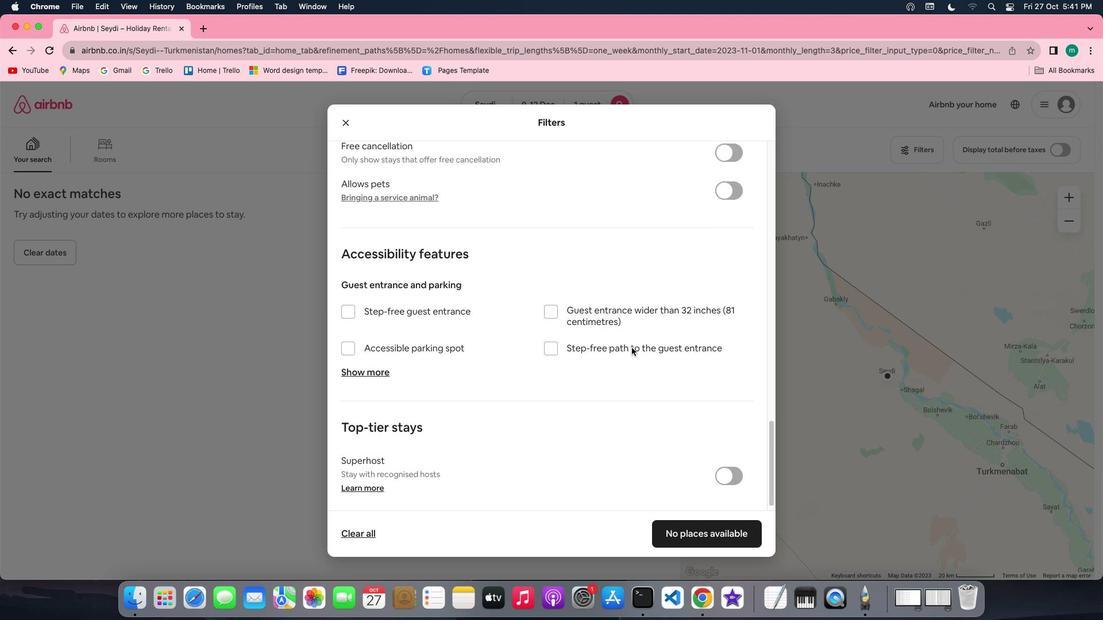 
Action: Mouse scrolled (655, 248) with delta (-44, 483)
Screenshot: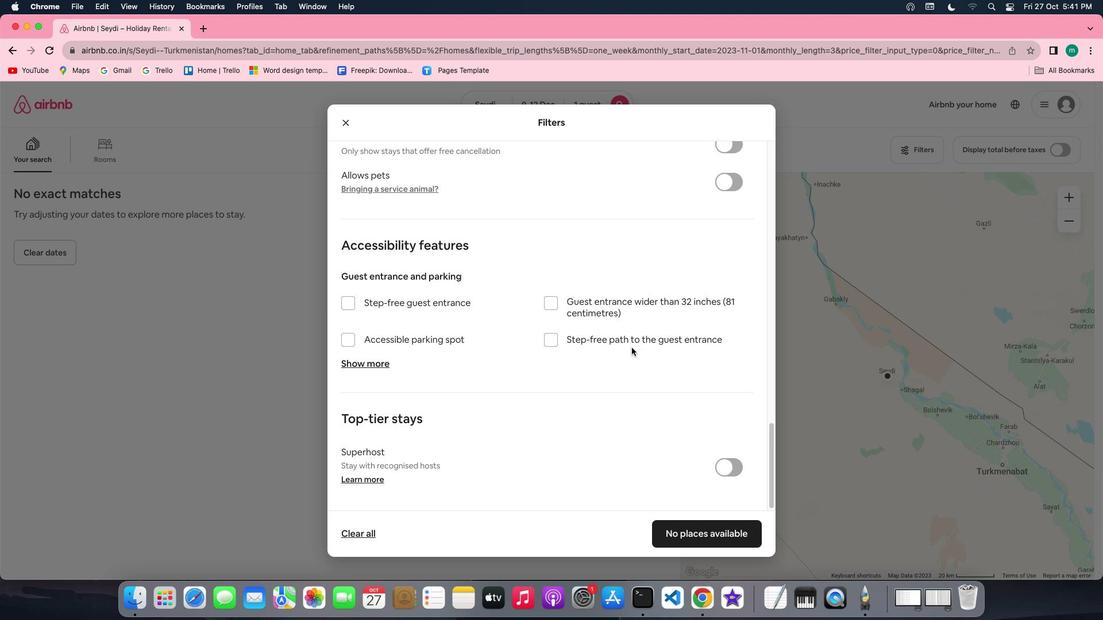 
Action: Mouse scrolled (655, 248) with delta (-44, 482)
Screenshot: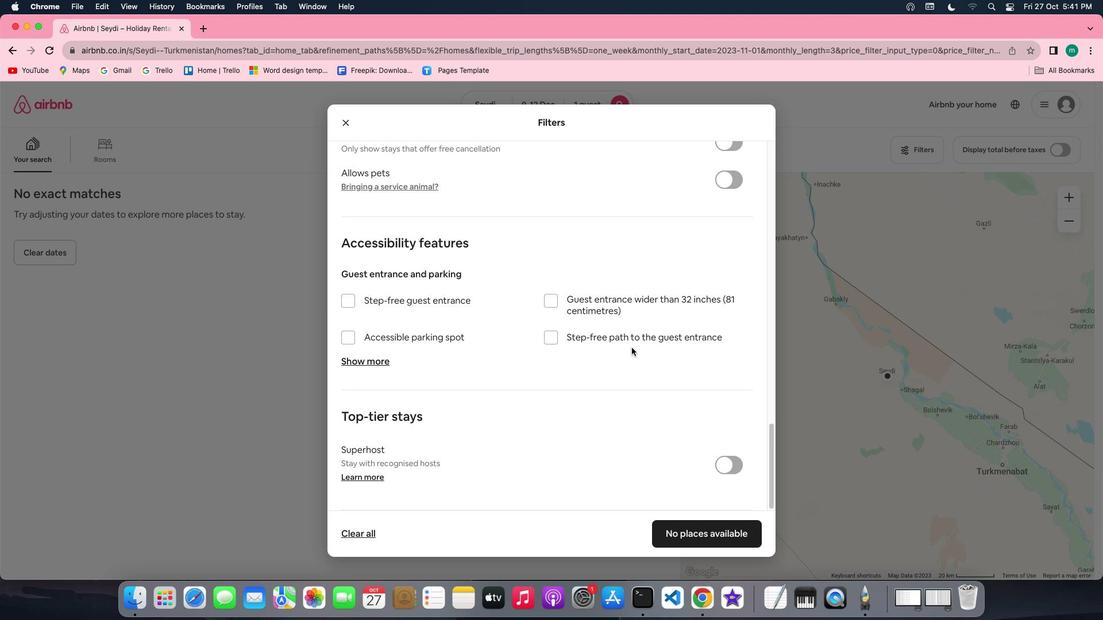 
Action: Mouse scrolled (655, 248) with delta (-44, 482)
Screenshot: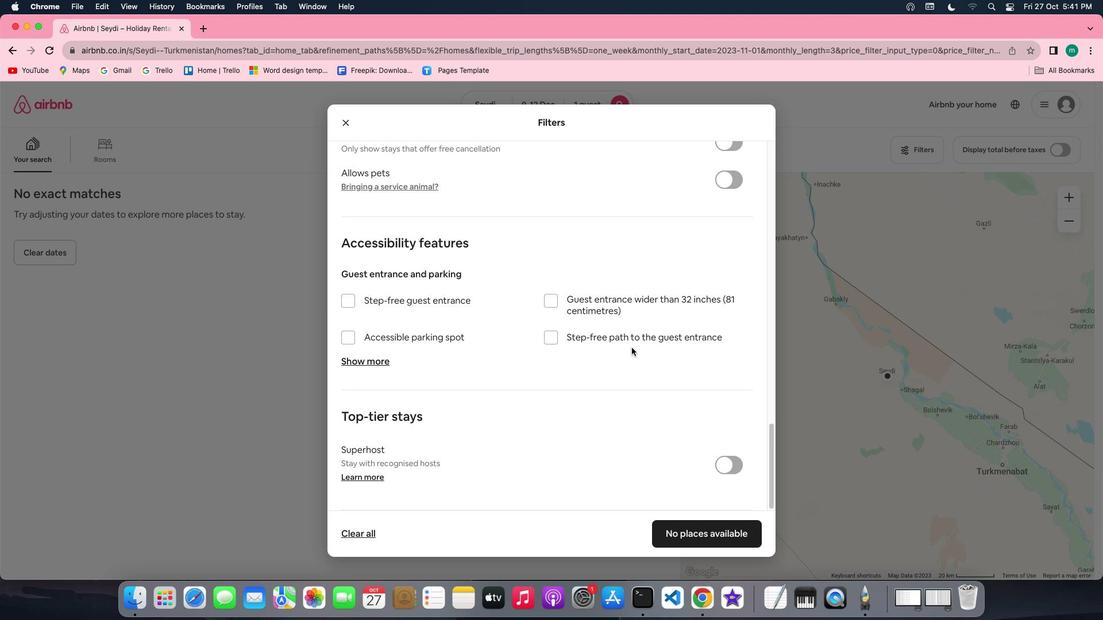 
Action: Mouse scrolled (655, 248) with delta (-44, 483)
Screenshot: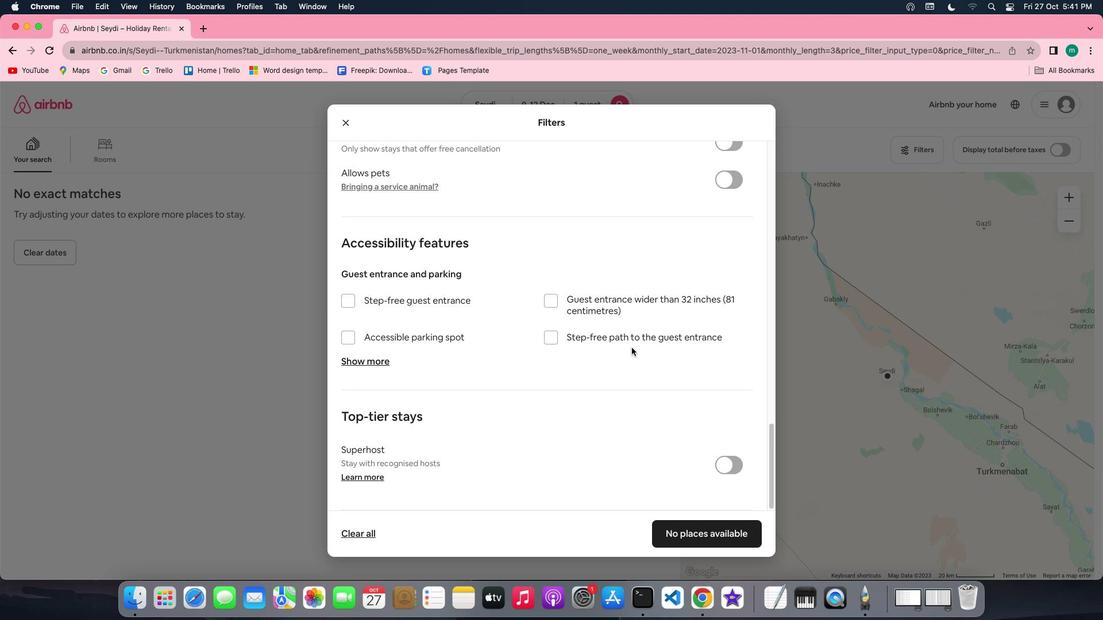 
Action: Mouse scrolled (655, 248) with delta (-44, 484)
Screenshot: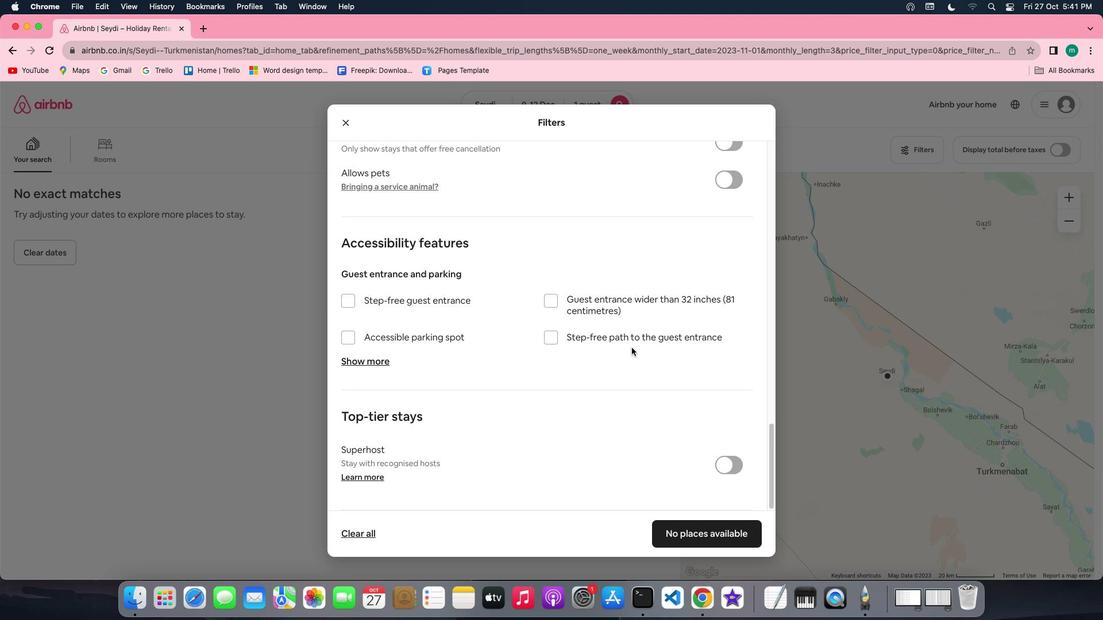 
Action: Mouse scrolled (655, 248) with delta (-44, 484)
Screenshot: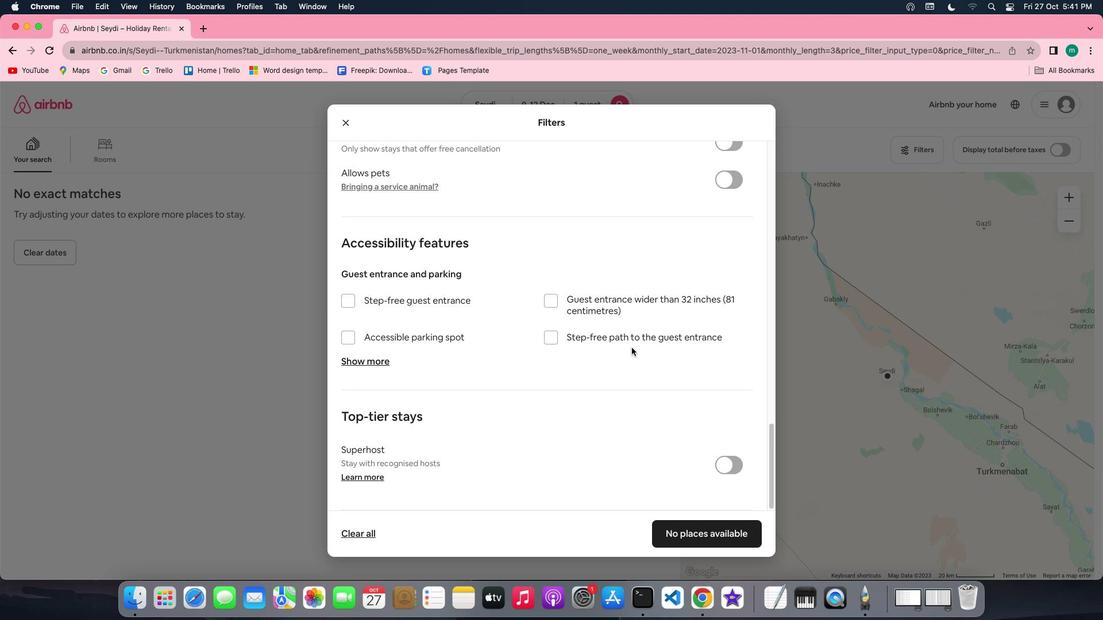 
Action: Mouse scrolled (655, 248) with delta (-44, 482)
Screenshot: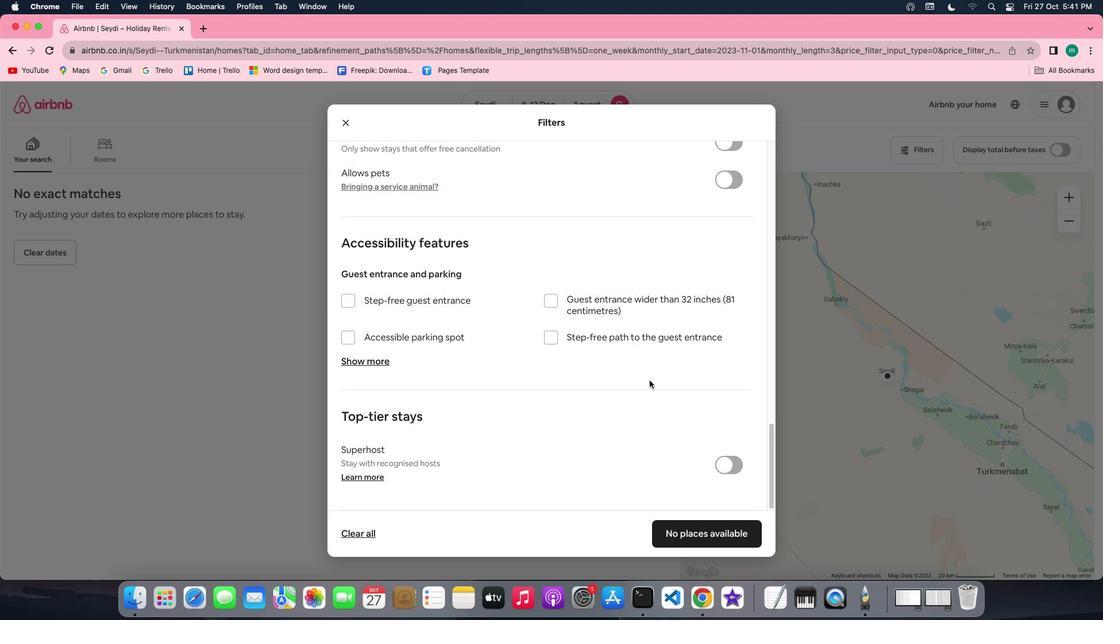 
Action: Mouse scrolled (655, 248) with delta (-44, 482)
Screenshot: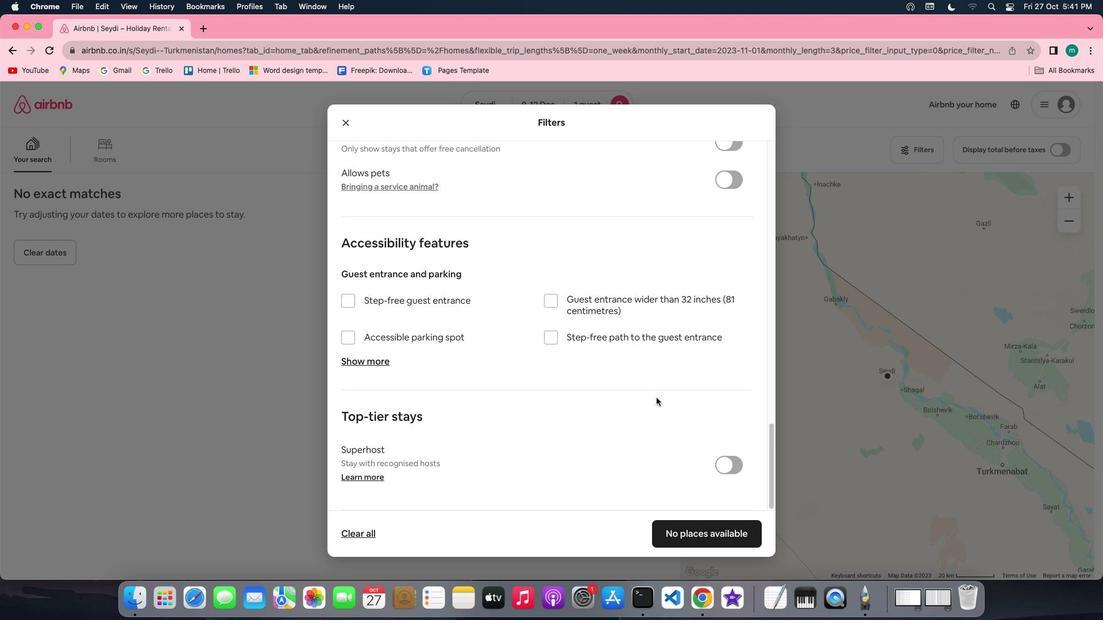 
Action: Mouse scrolled (655, 248) with delta (-44, 483)
Screenshot: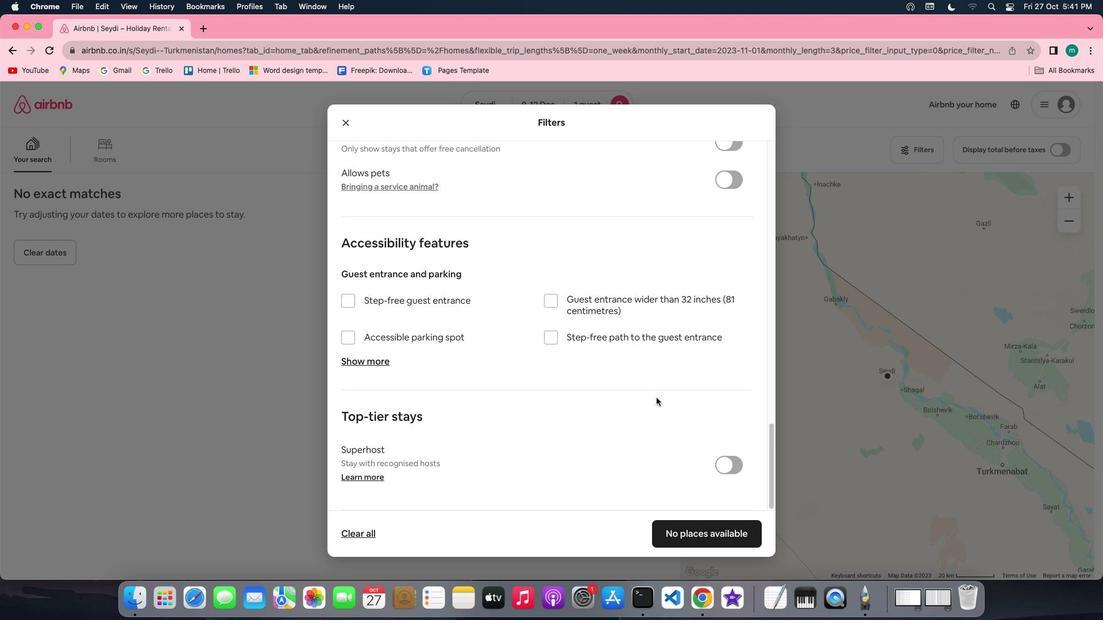 
Action: Mouse moved to (720, 127)
Screenshot: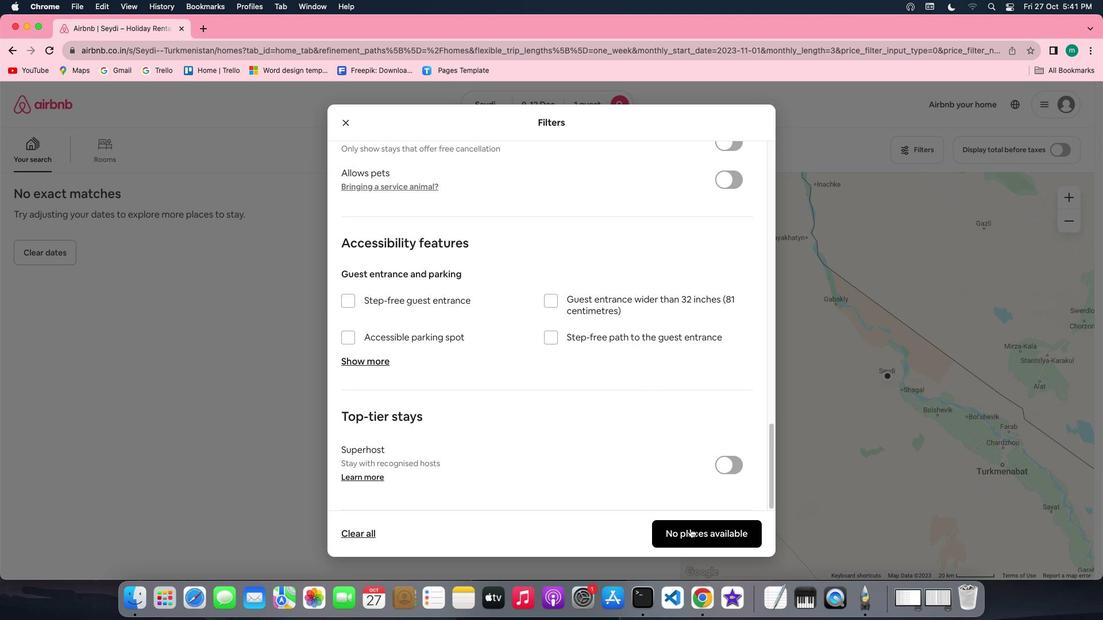 
Action: Mouse pressed left at (720, 127)
Screenshot: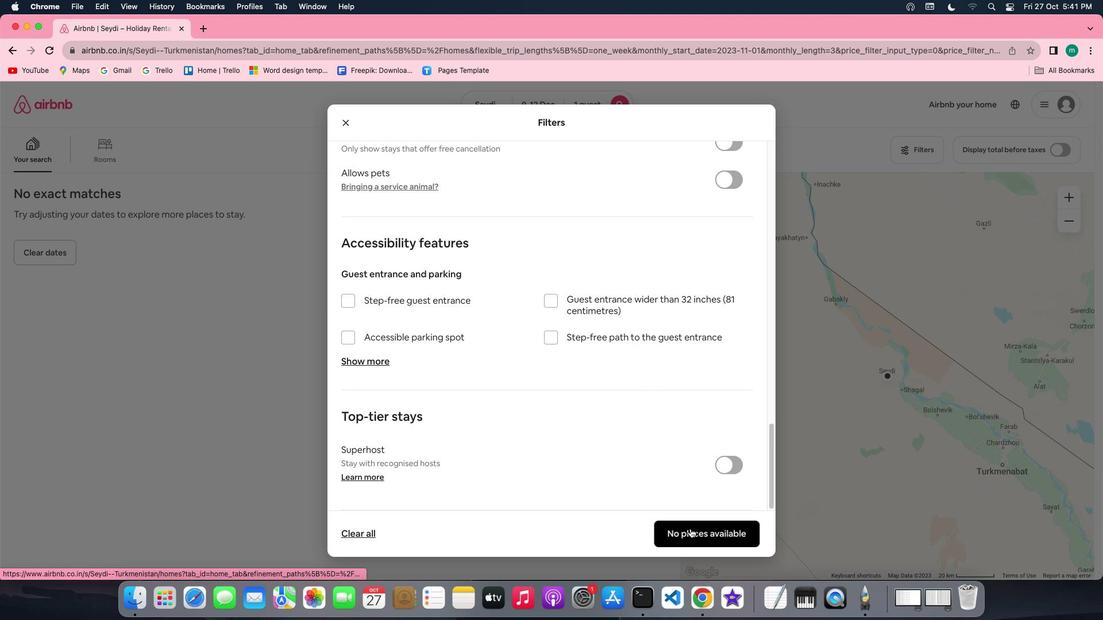 
Action: Mouse moved to (299, 233)
Screenshot: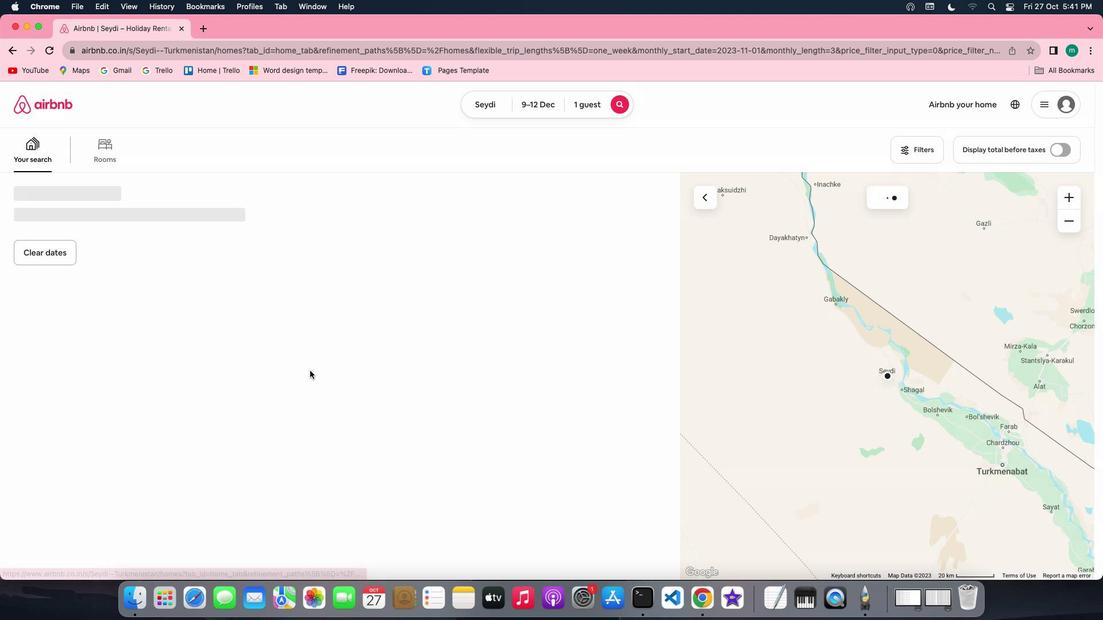 
